 Task: Find connections with filter location Baracoa with filter topic #lifestylewith filter profile language Spanish with filter current company Infor with filter school Erode Sengunthar Engineering College with filter industry Think Tanks with filter service category Graphic Design with filter keywords title Electrician
Action: Mouse moved to (698, 90)
Screenshot: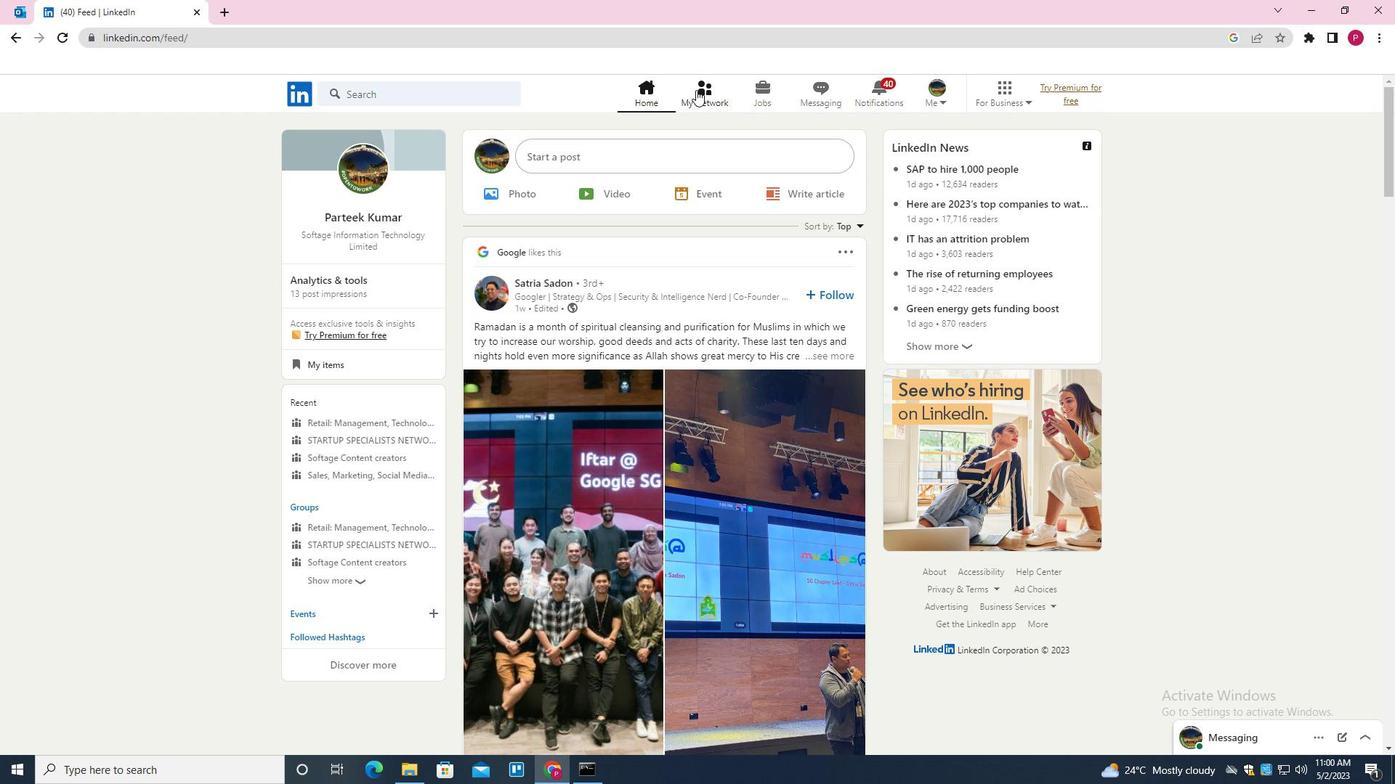 
Action: Mouse pressed left at (698, 90)
Screenshot: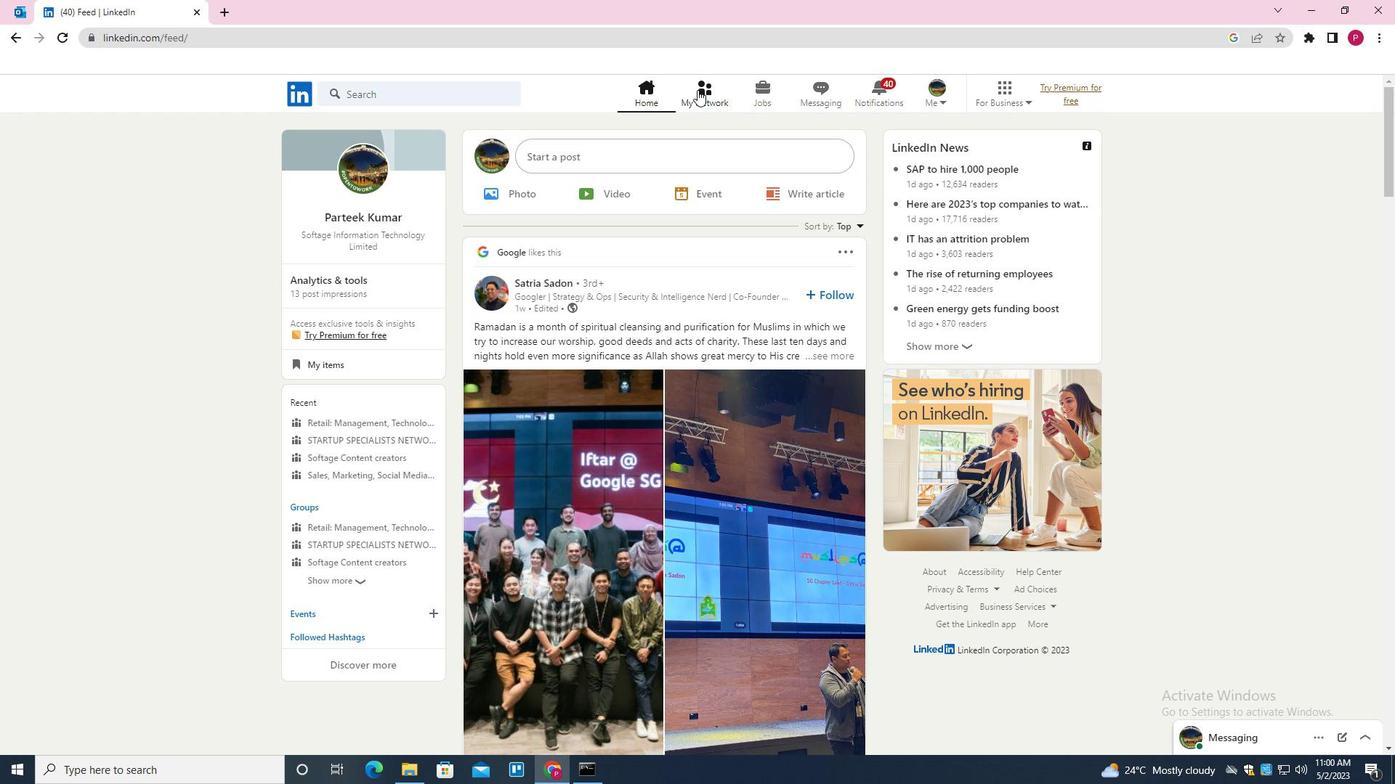 
Action: Mouse moved to (446, 162)
Screenshot: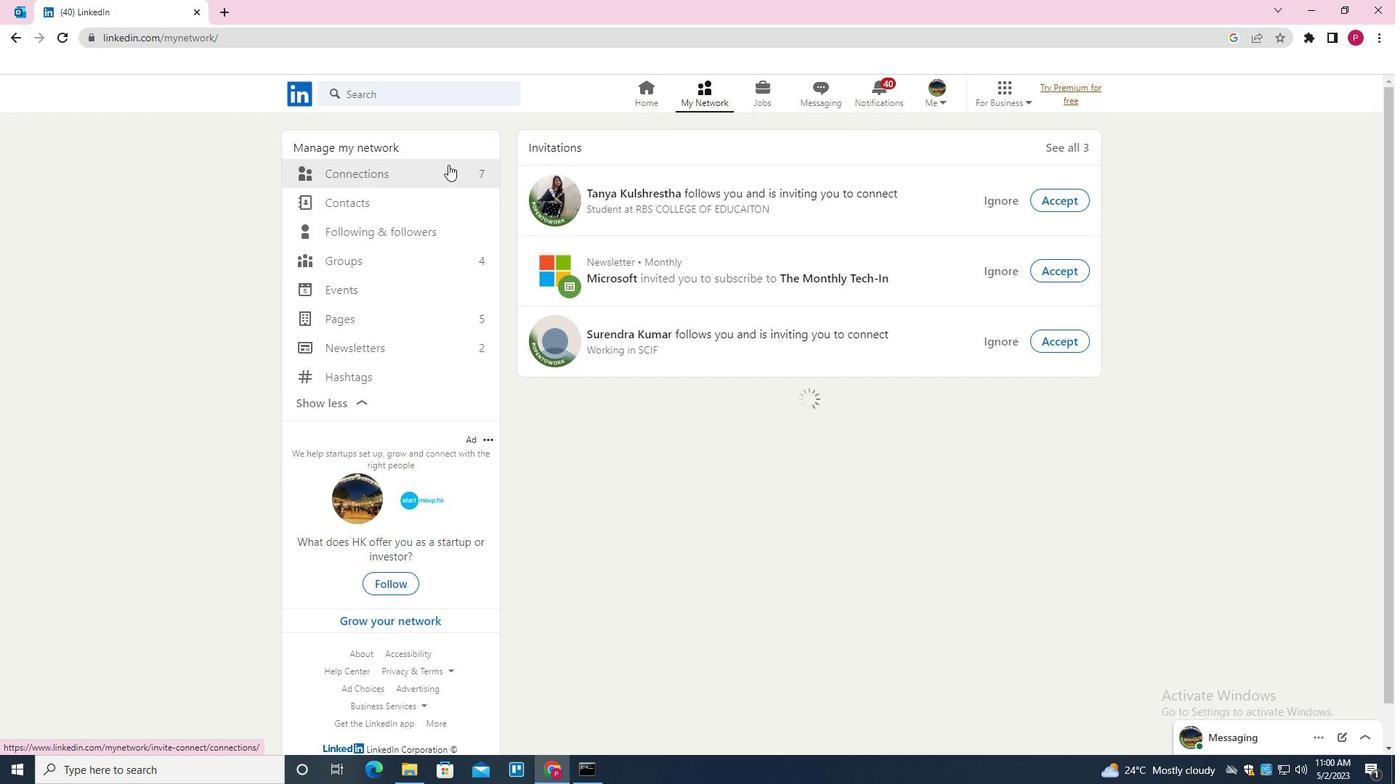 
Action: Mouse pressed left at (446, 162)
Screenshot: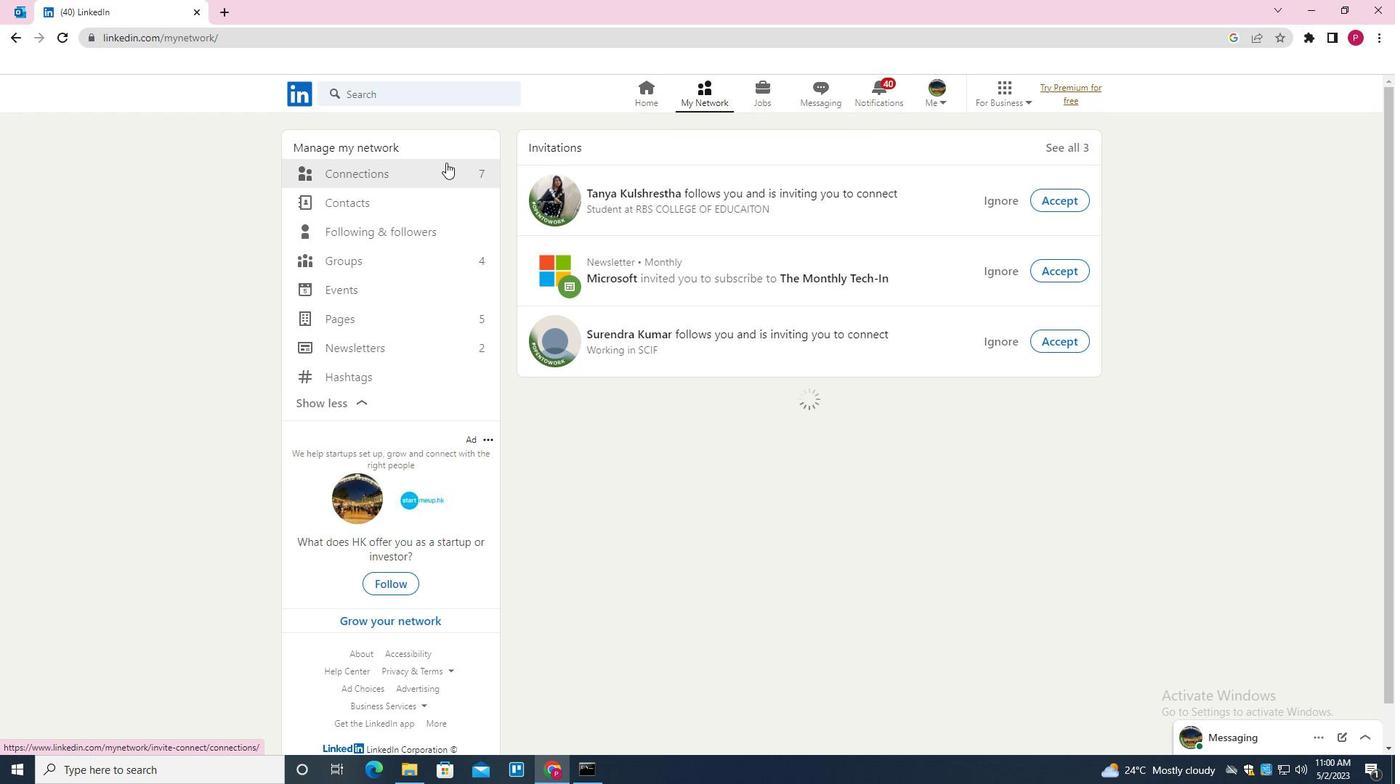 
Action: Mouse moved to (472, 176)
Screenshot: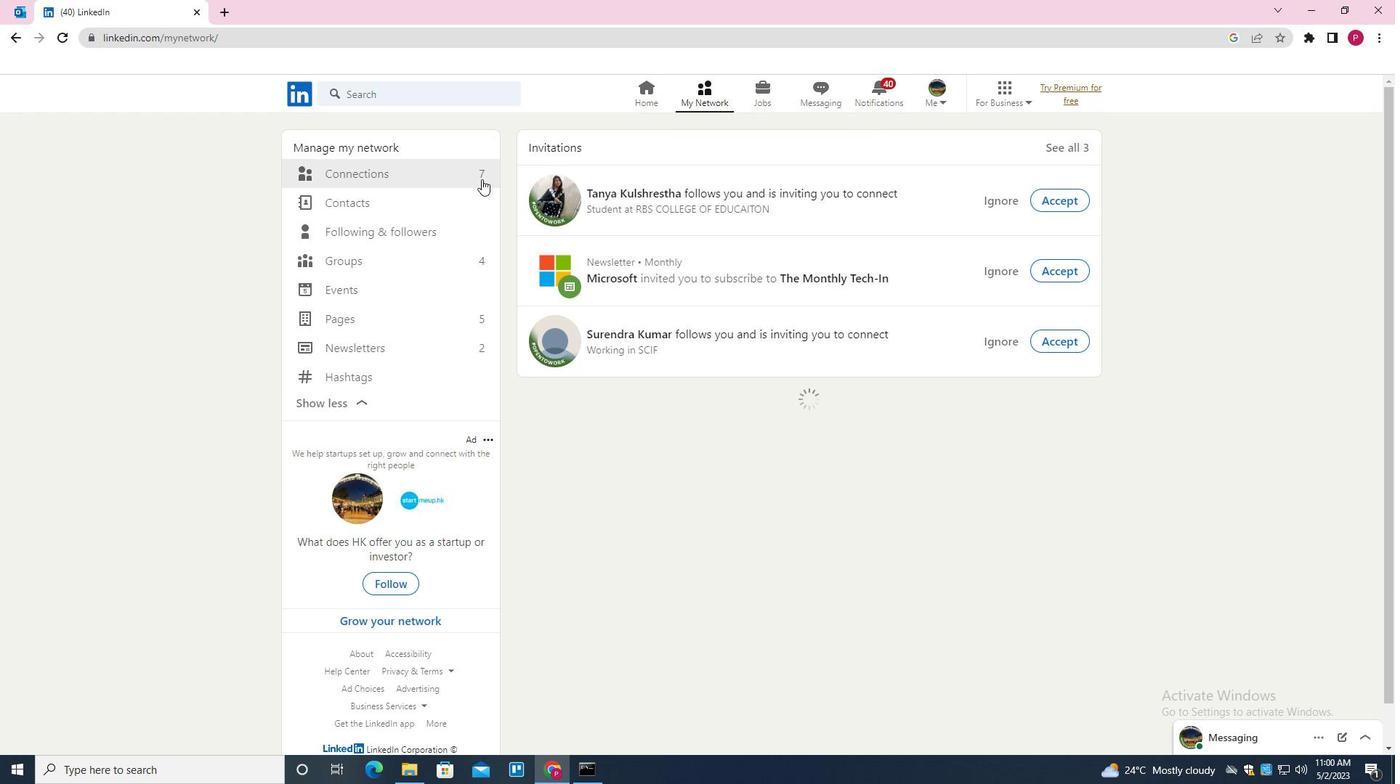 
Action: Mouse pressed left at (472, 176)
Screenshot: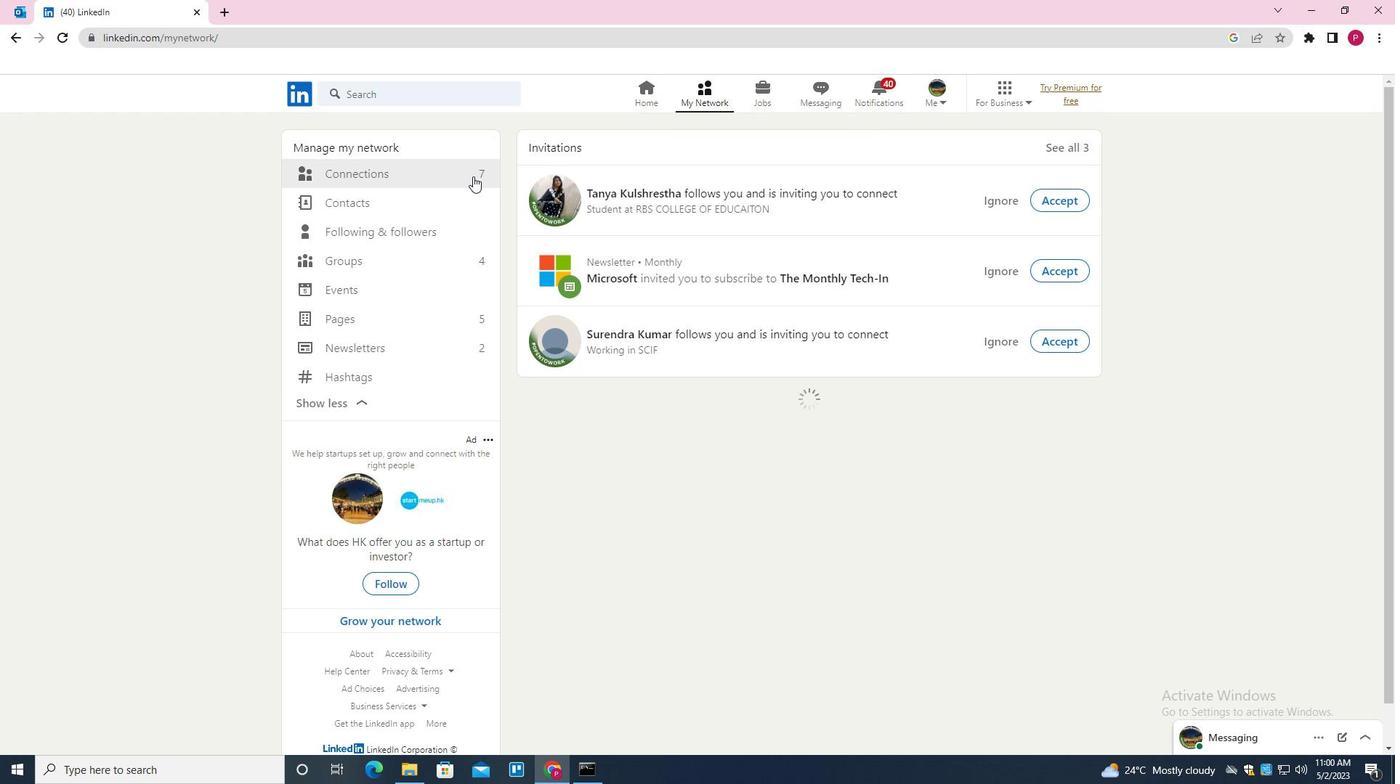 
Action: Mouse moved to (781, 175)
Screenshot: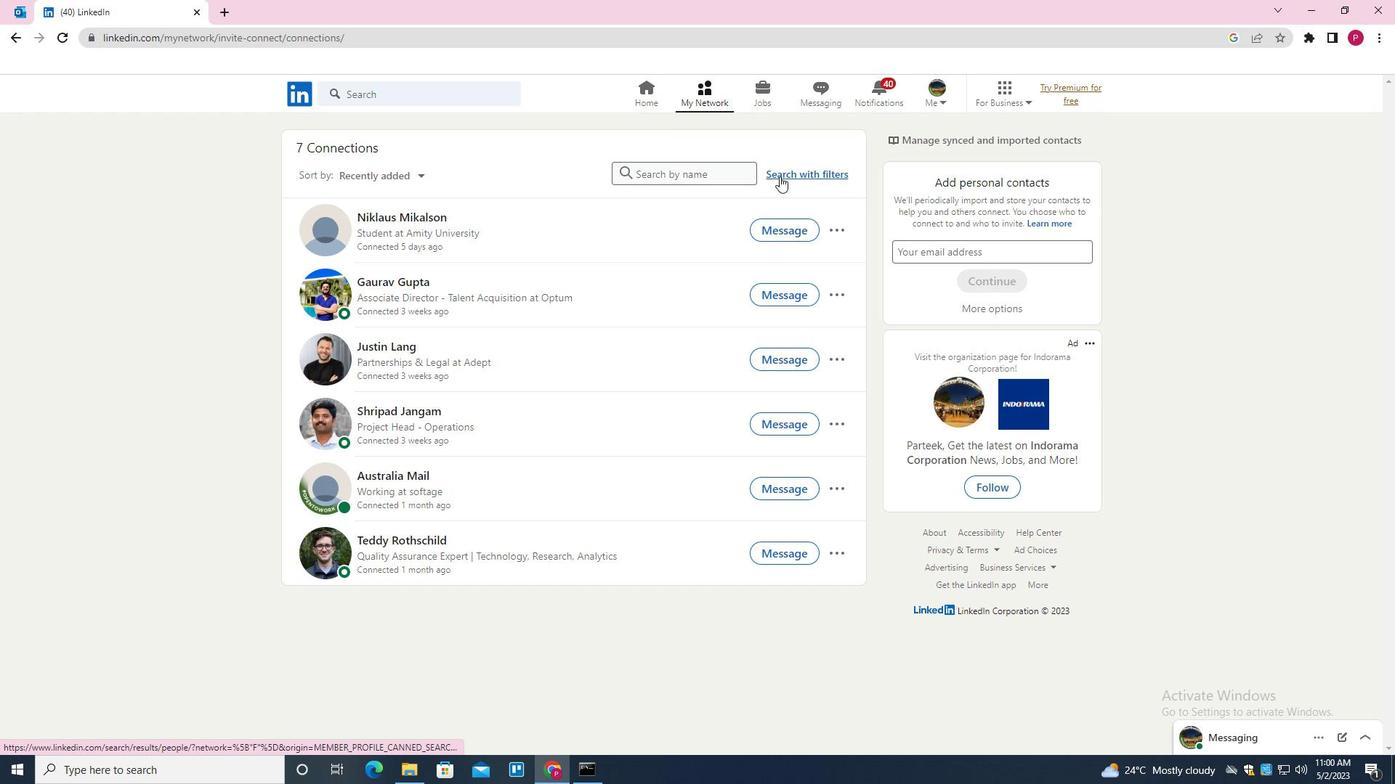 
Action: Mouse pressed left at (781, 175)
Screenshot: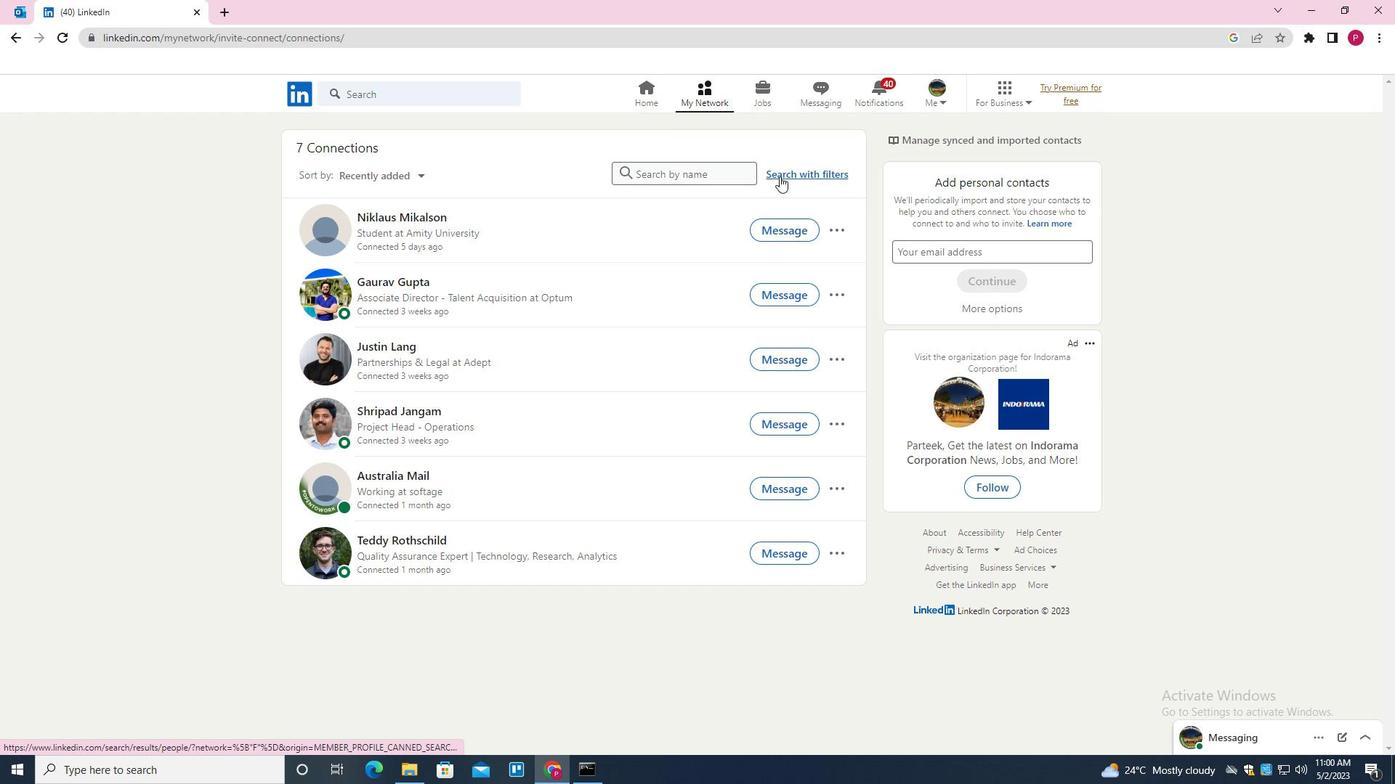 
Action: Mouse moved to (742, 132)
Screenshot: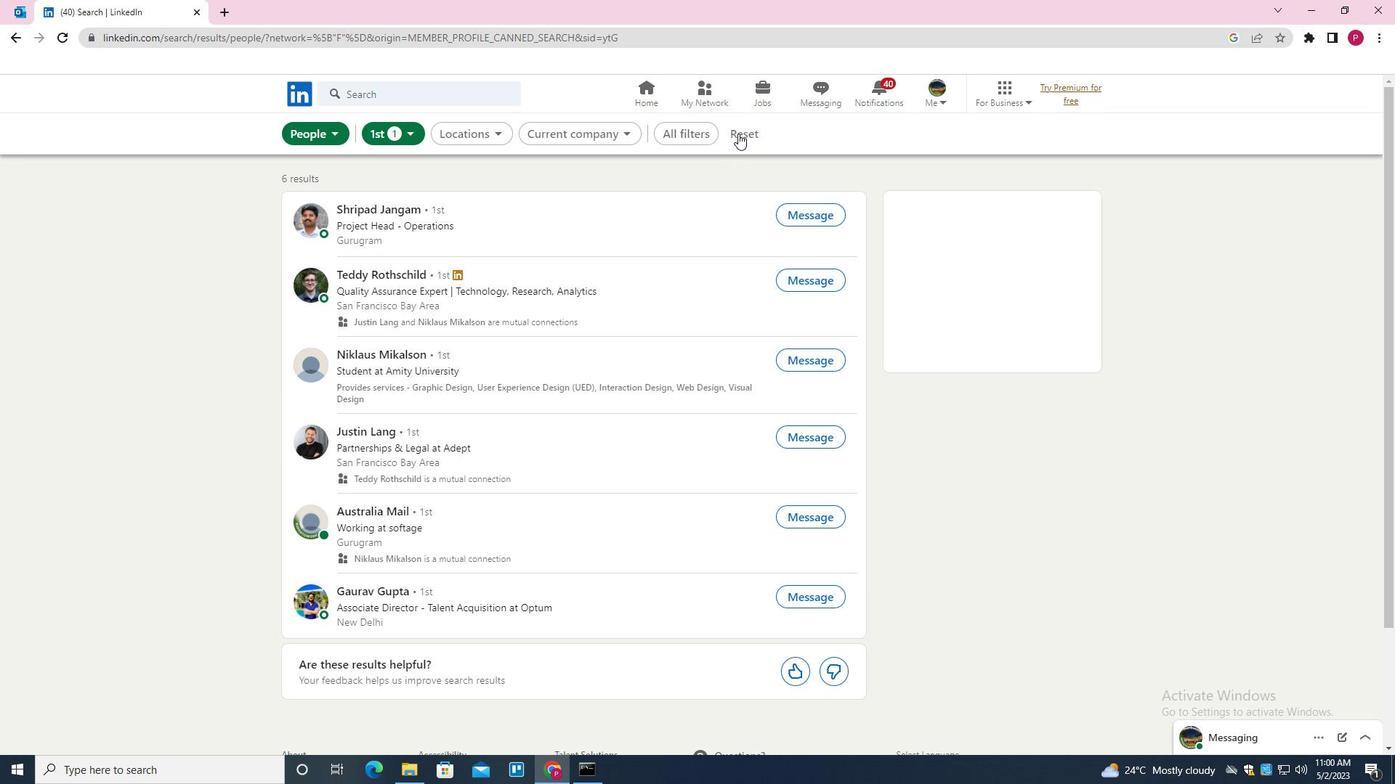 
Action: Mouse pressed left at (742, 132)
Screenshot: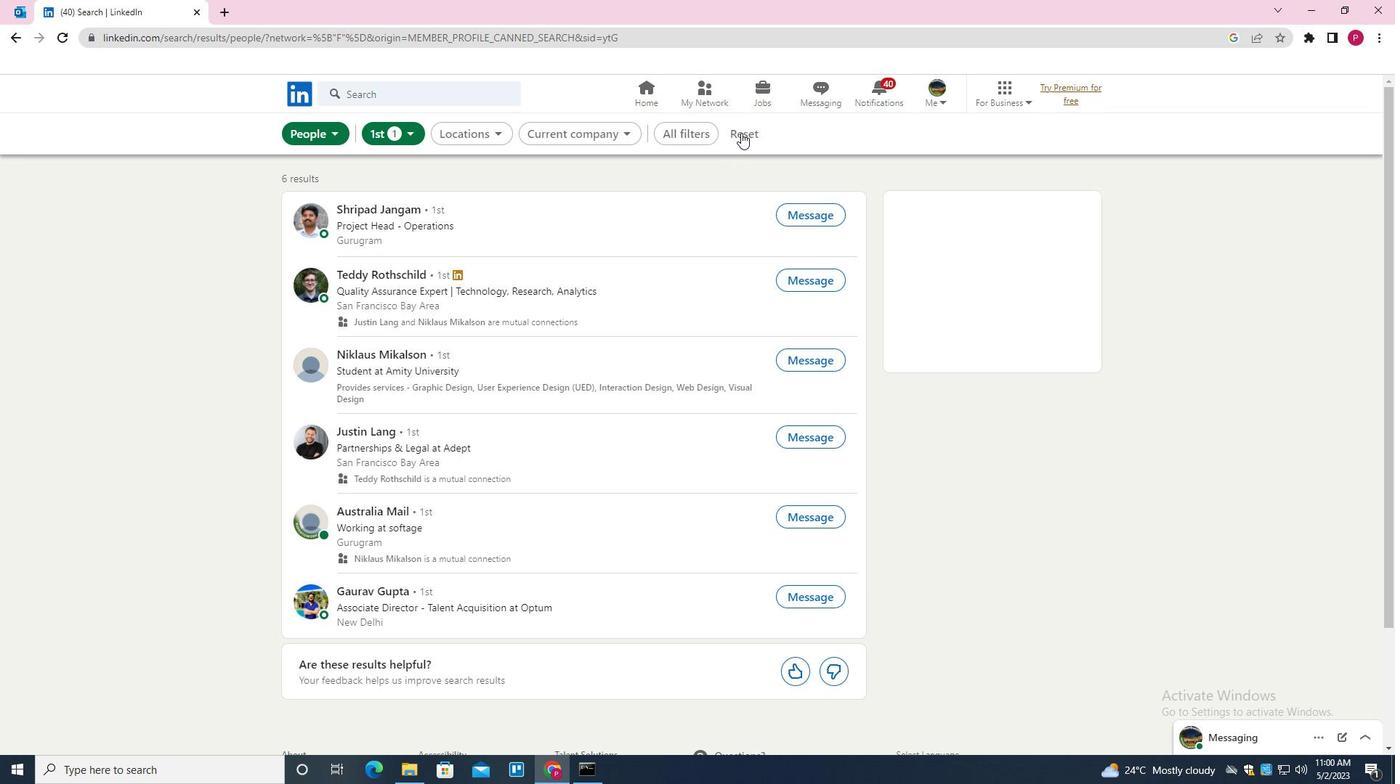 
Action: Mouse moved to (726, 133)
Screenshot: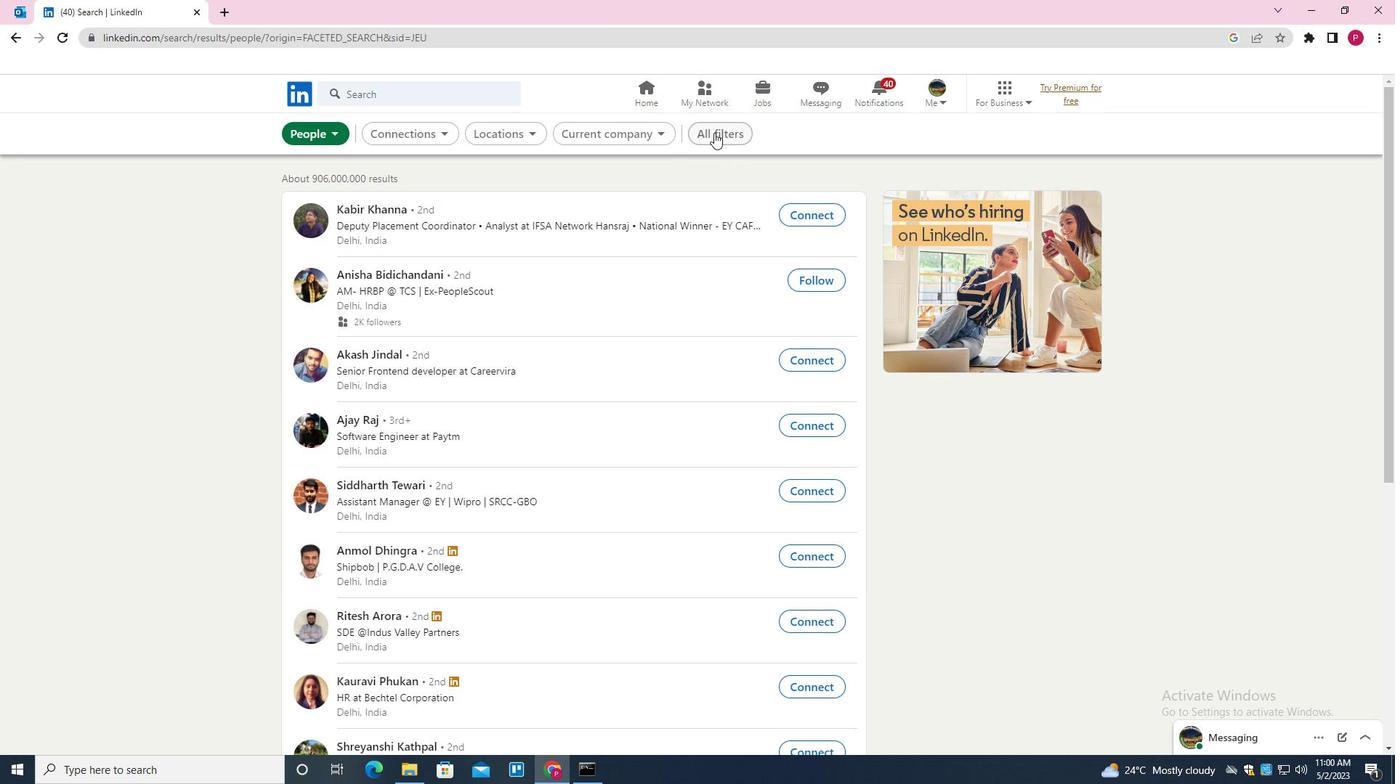 
Action: Mouse pressed left at (726, 133)
Screenshot: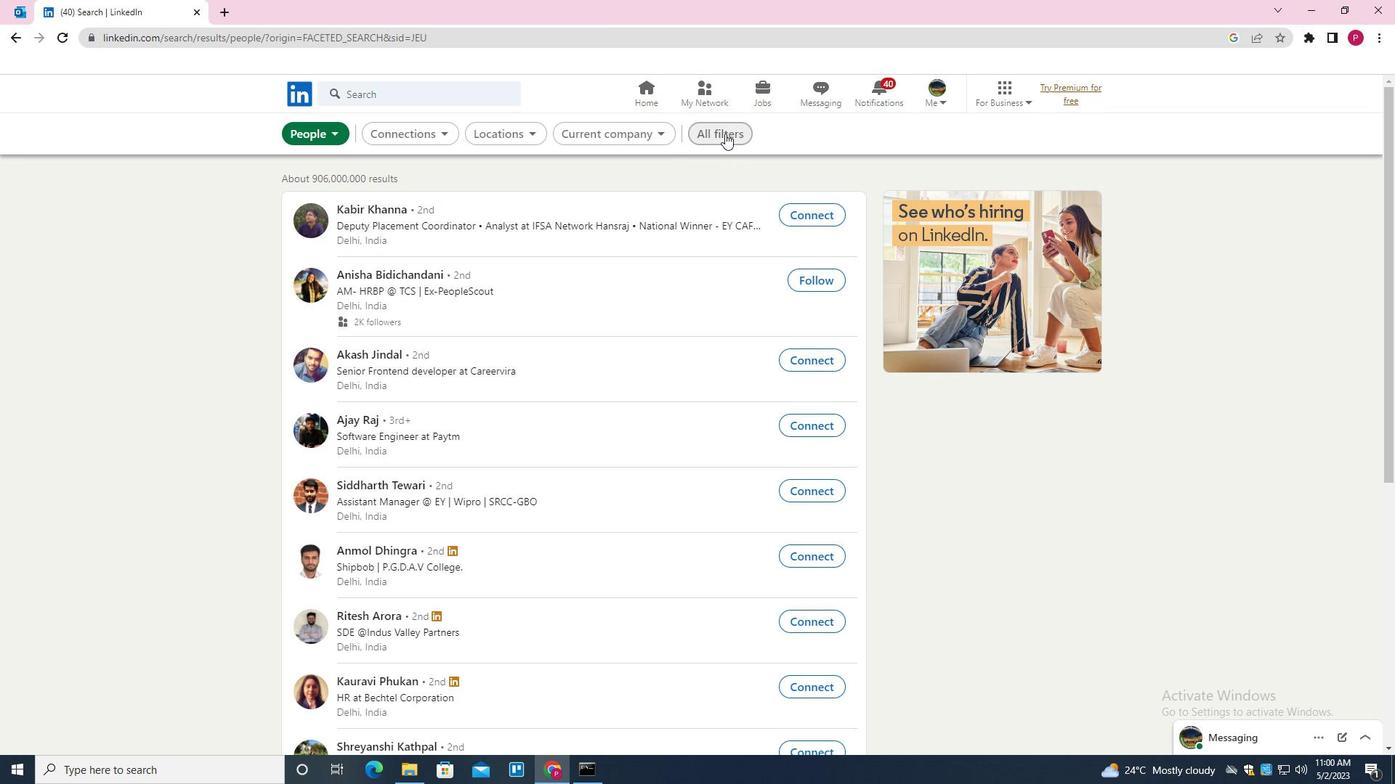 
Action: Mouse moved to (1081, 416)
Screenshot: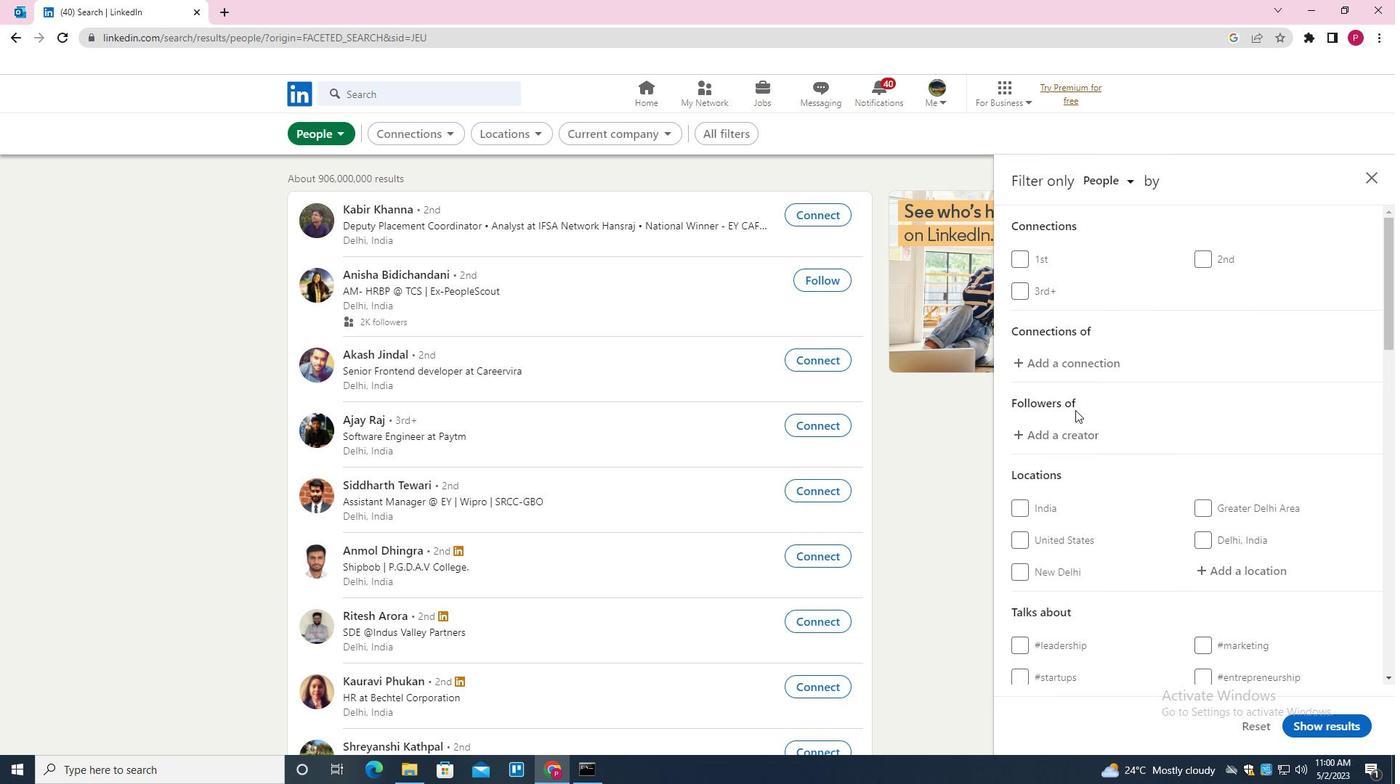 
Action: Mouse scrolled (1081, 415) with delta (0, 0)
Screenshot: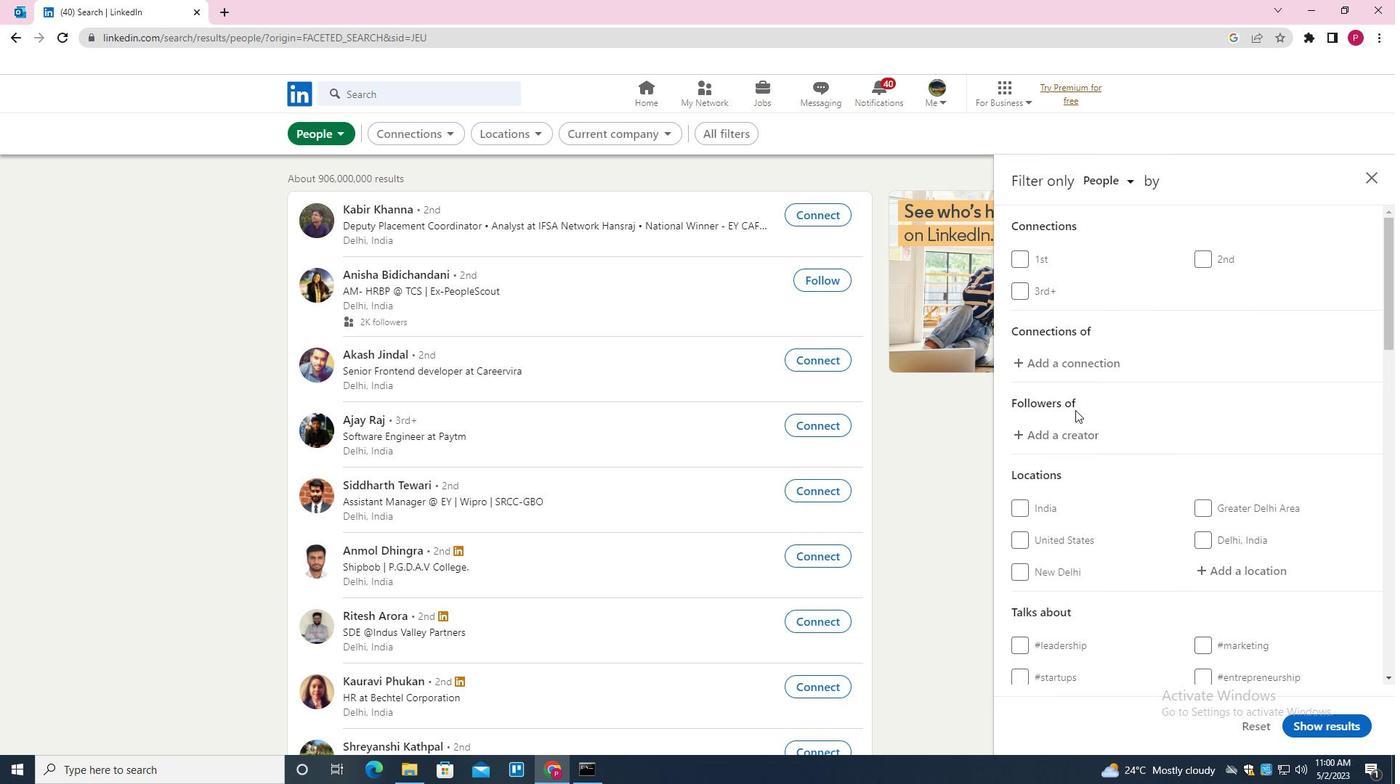
Action: Mouse moved to (1117, 426)
Screenshot: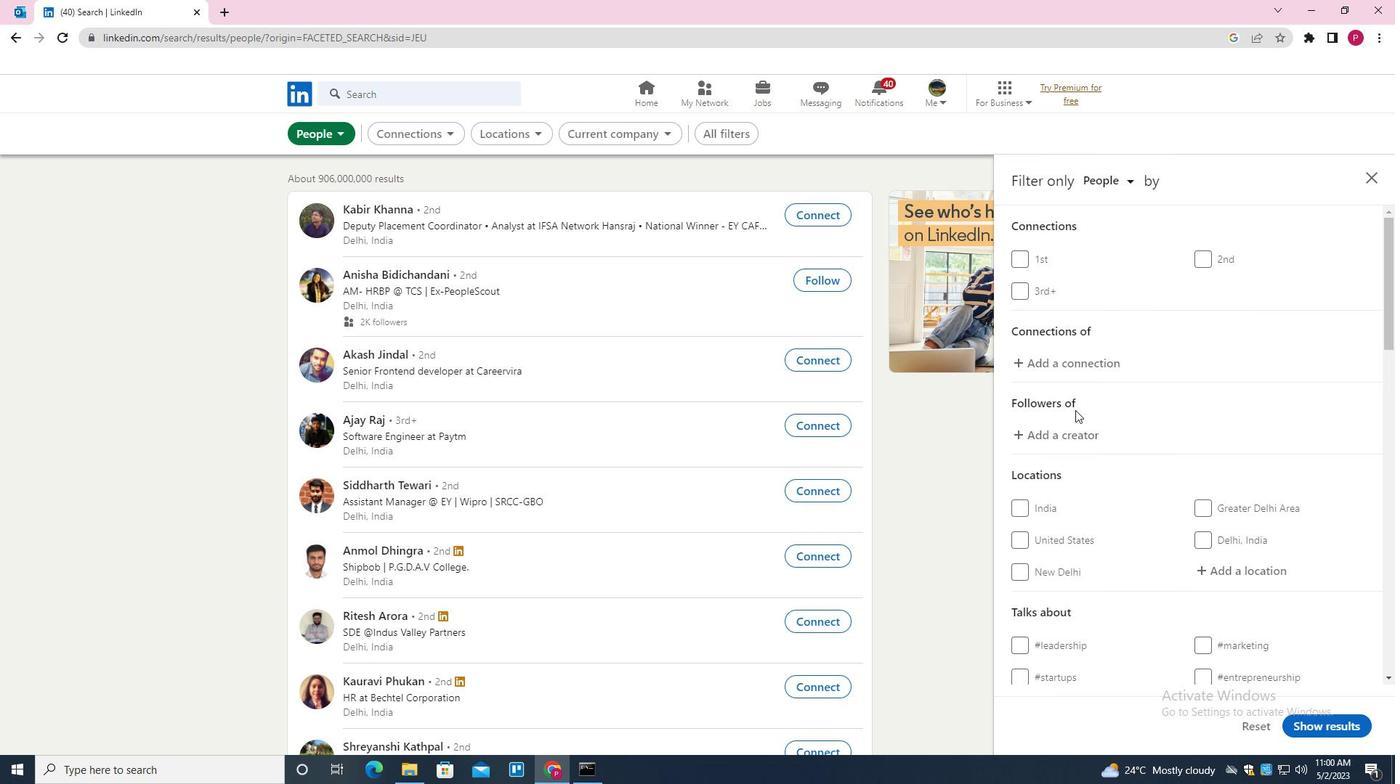 
Action: Mouse scrolled (1117, 425) with delta (0, 0)
Screenshot: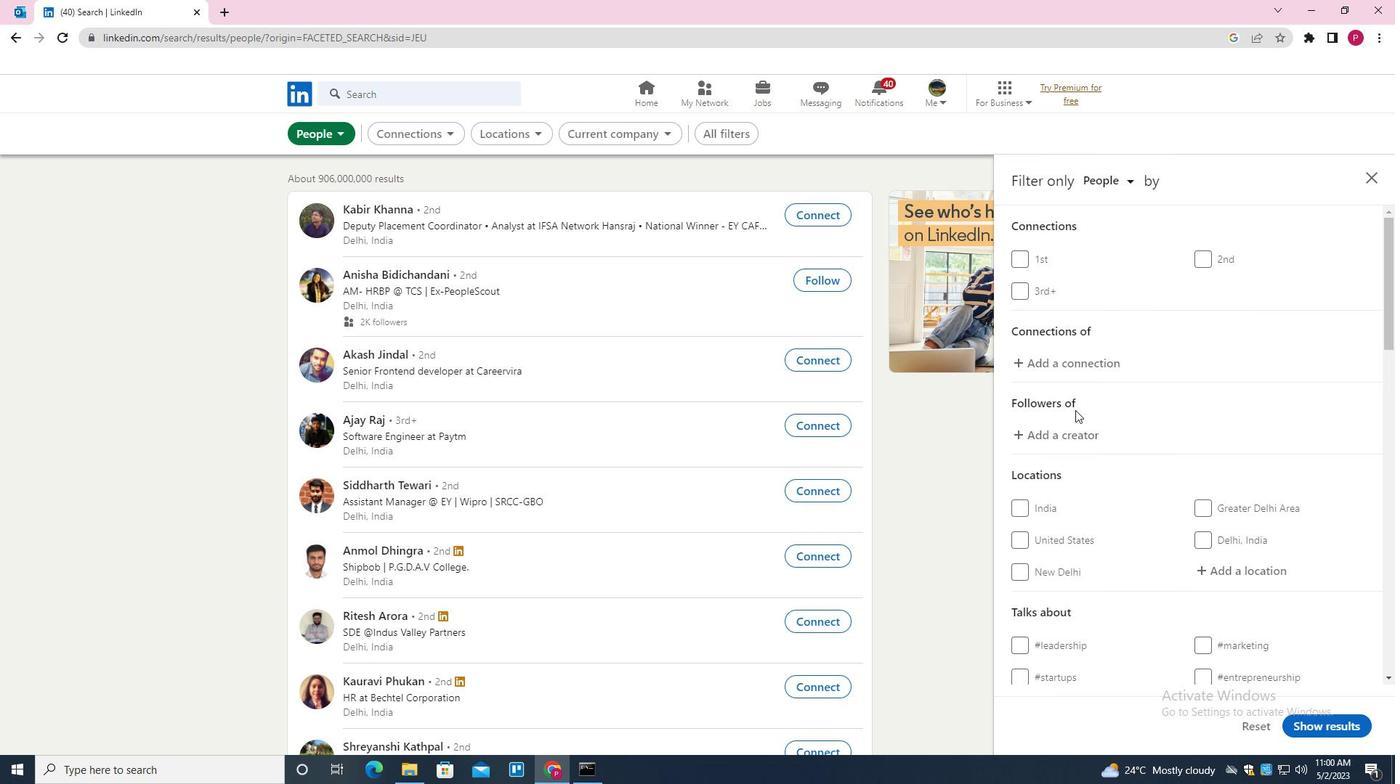 
Action: Mouse moved to (1228, 434)
Screenshot: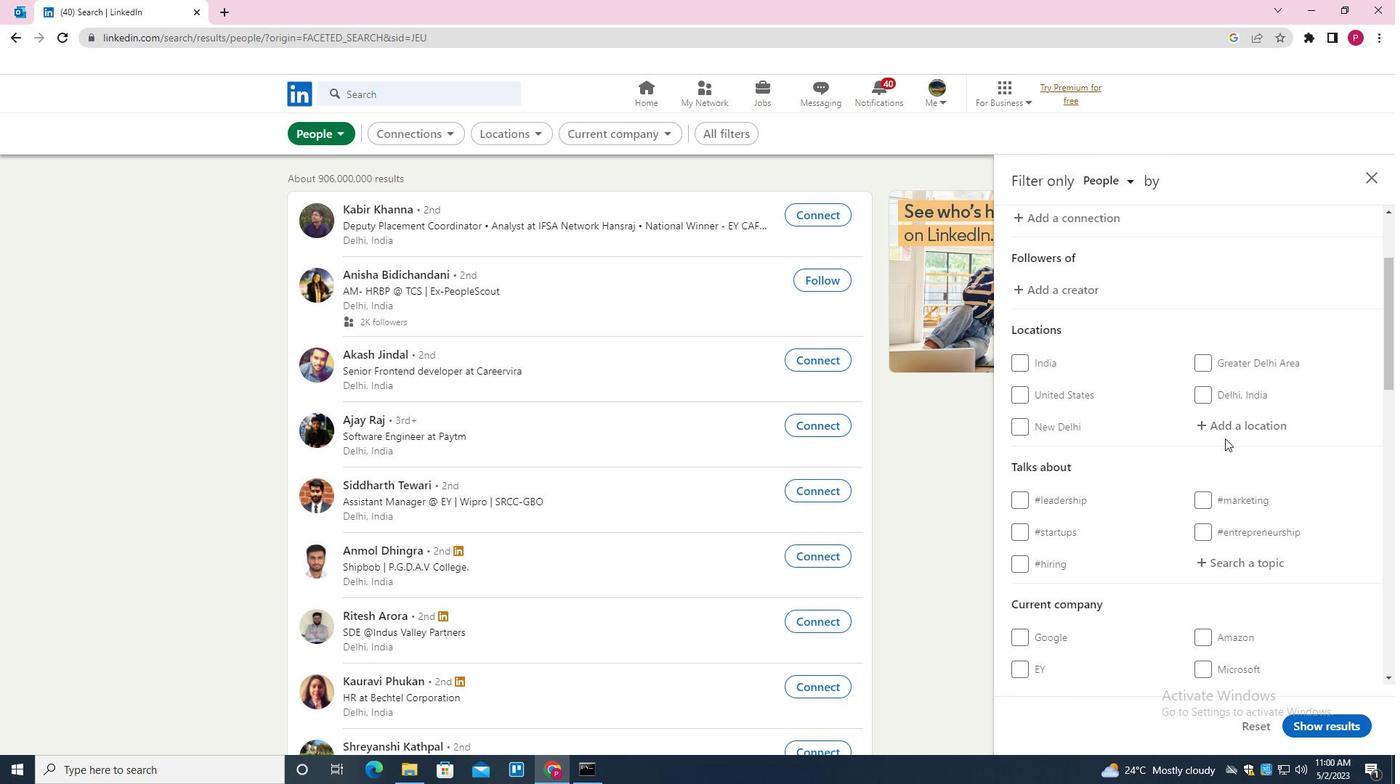 
Action: Mouse pressed left at (1228, 434)
Screenshot: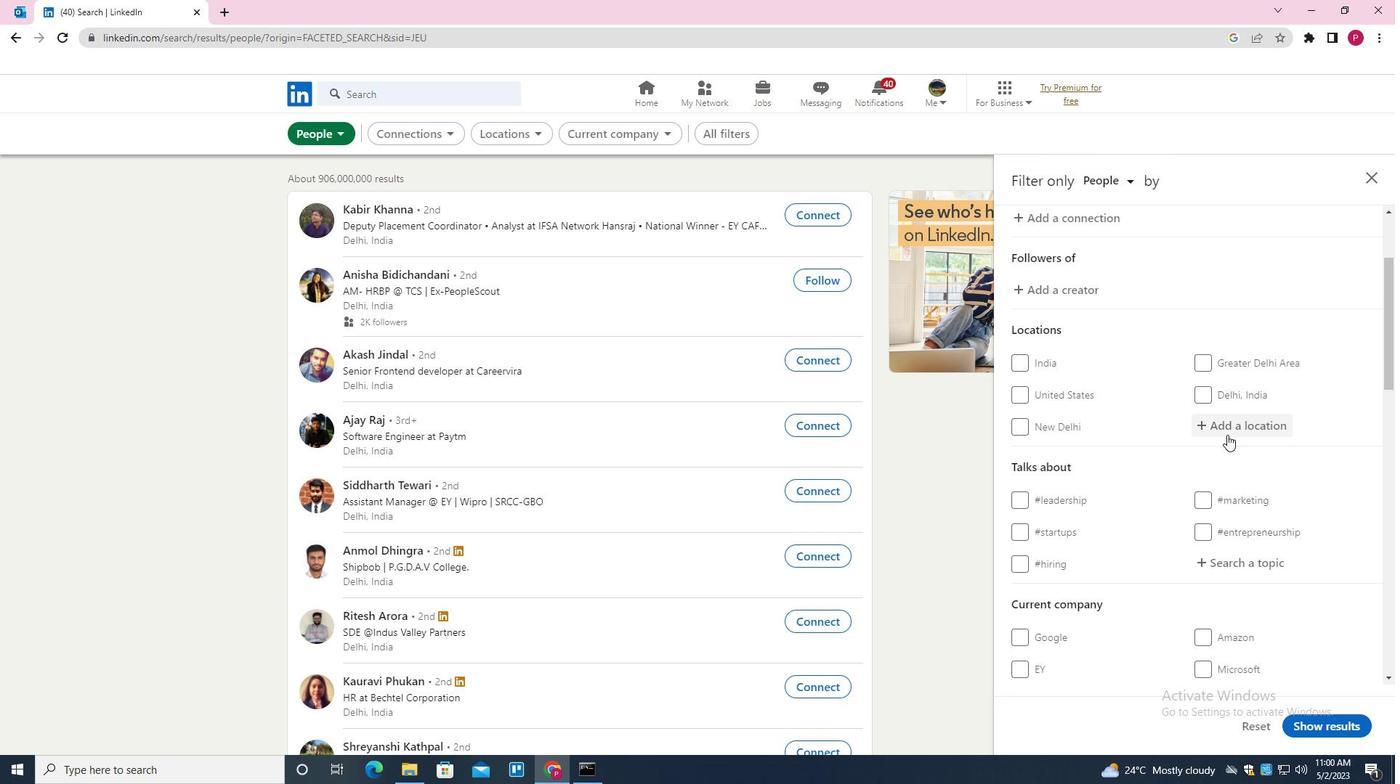 
Action: Mouse moved to (1111, 508)
Screenshot: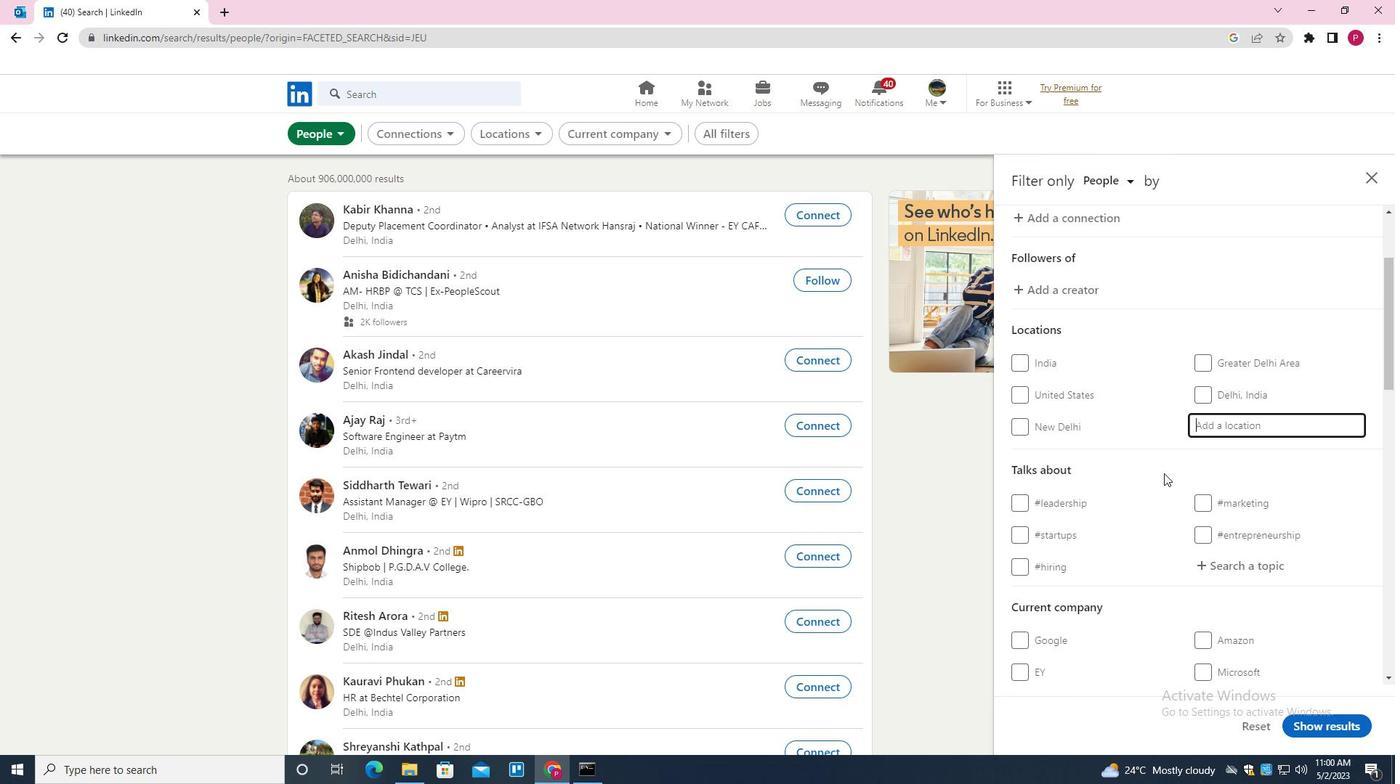 
Action: Key pressed <Key.shift>BARACOA<Key.down><Key.enter>
Screenshot: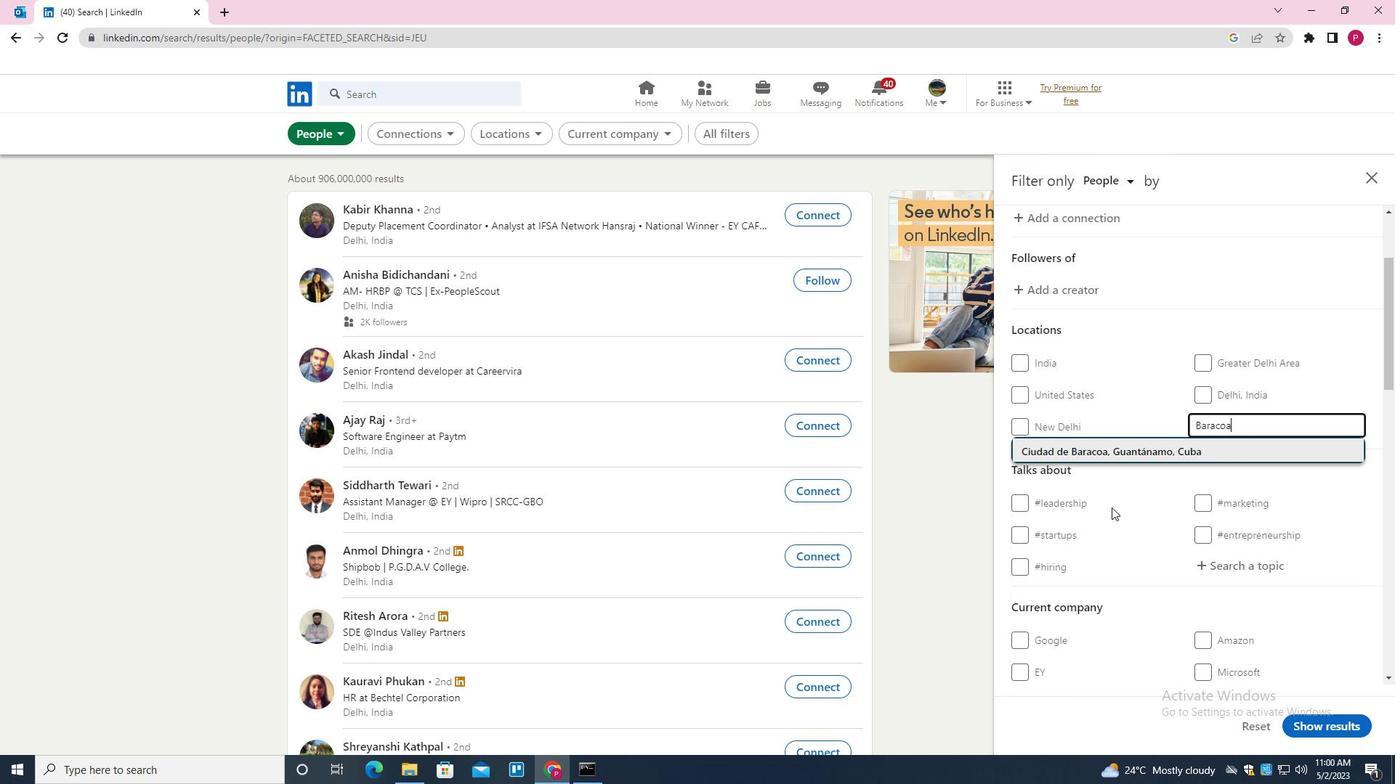 
Action: Mouse moved to (1137, 489)
Screenshot: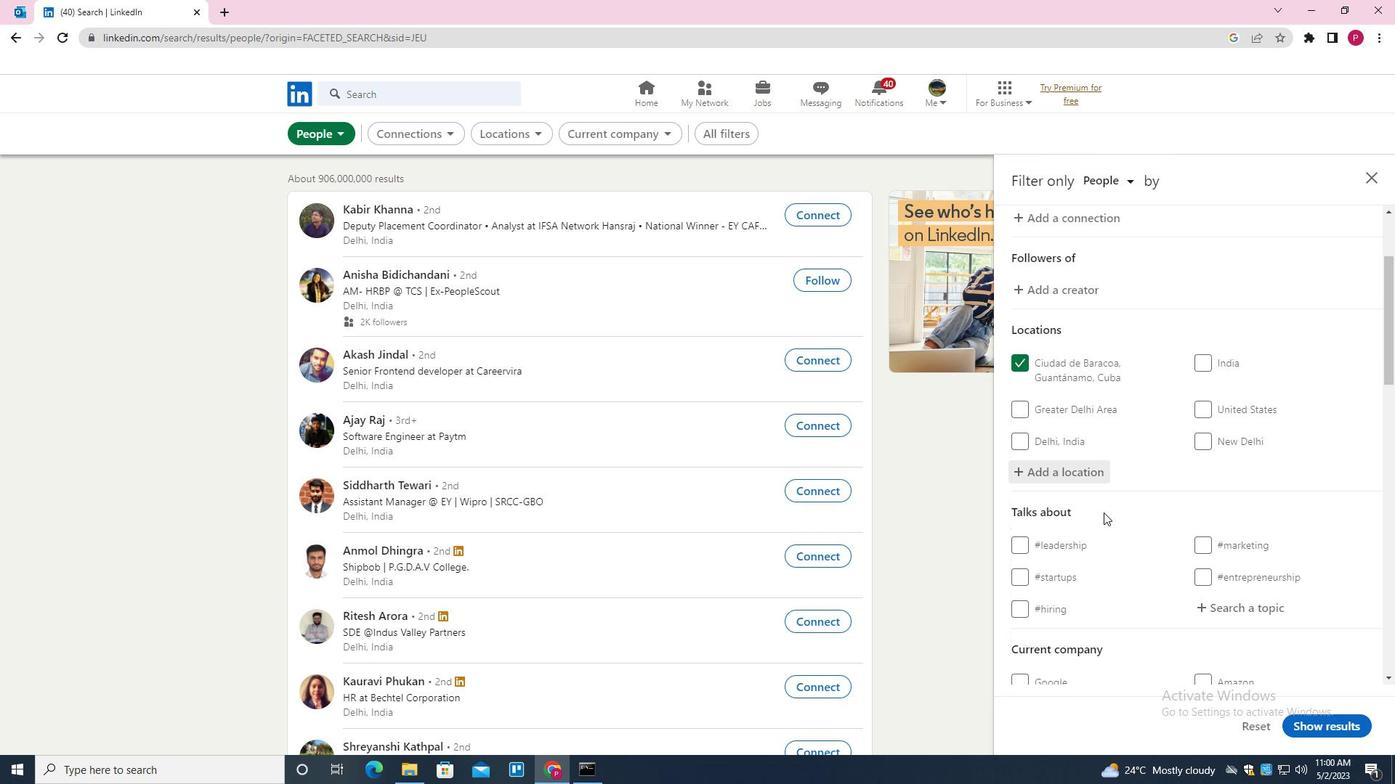 
Action: Mouse scrolled (1137, 488) with delta (0, 0)
Screenshot: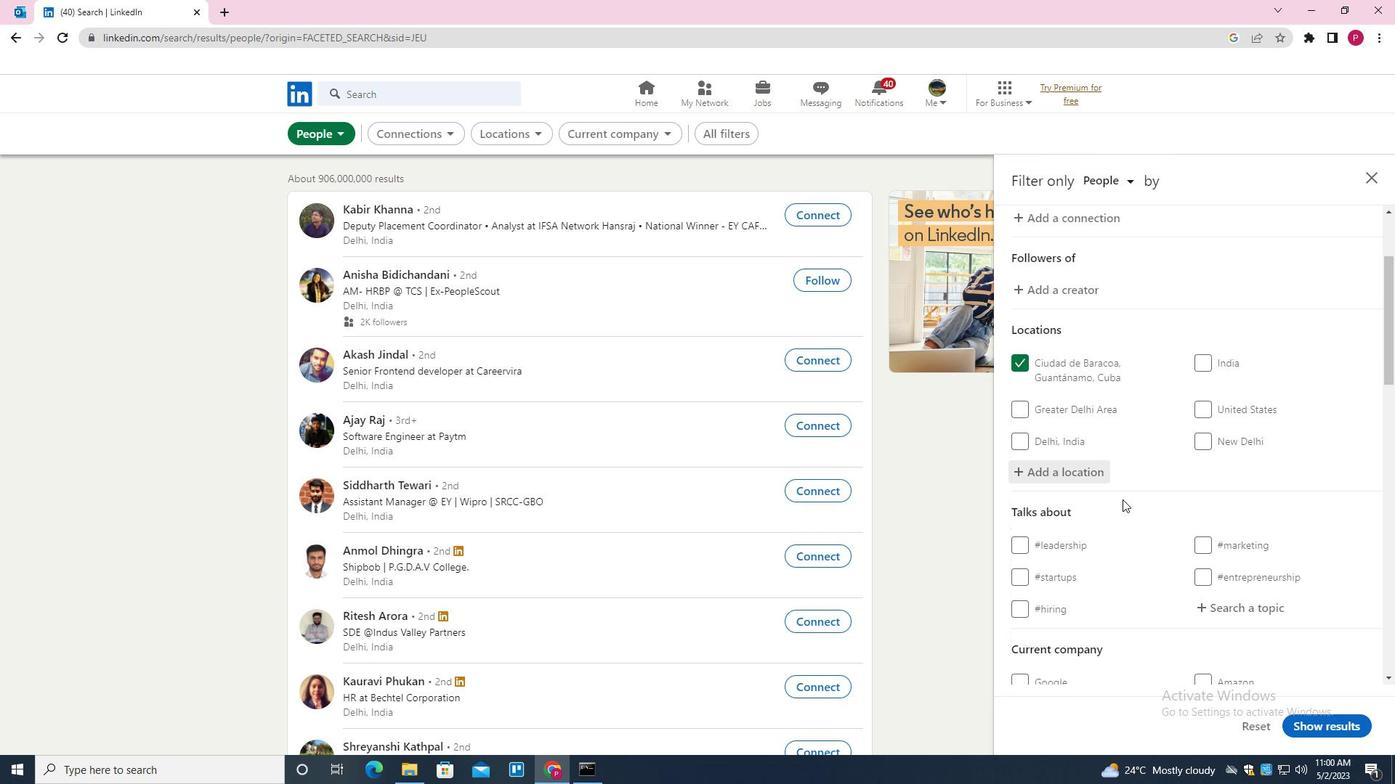 
Action: Mouse scrolled (1137, 488) with delta (0, 0)
Screenshot: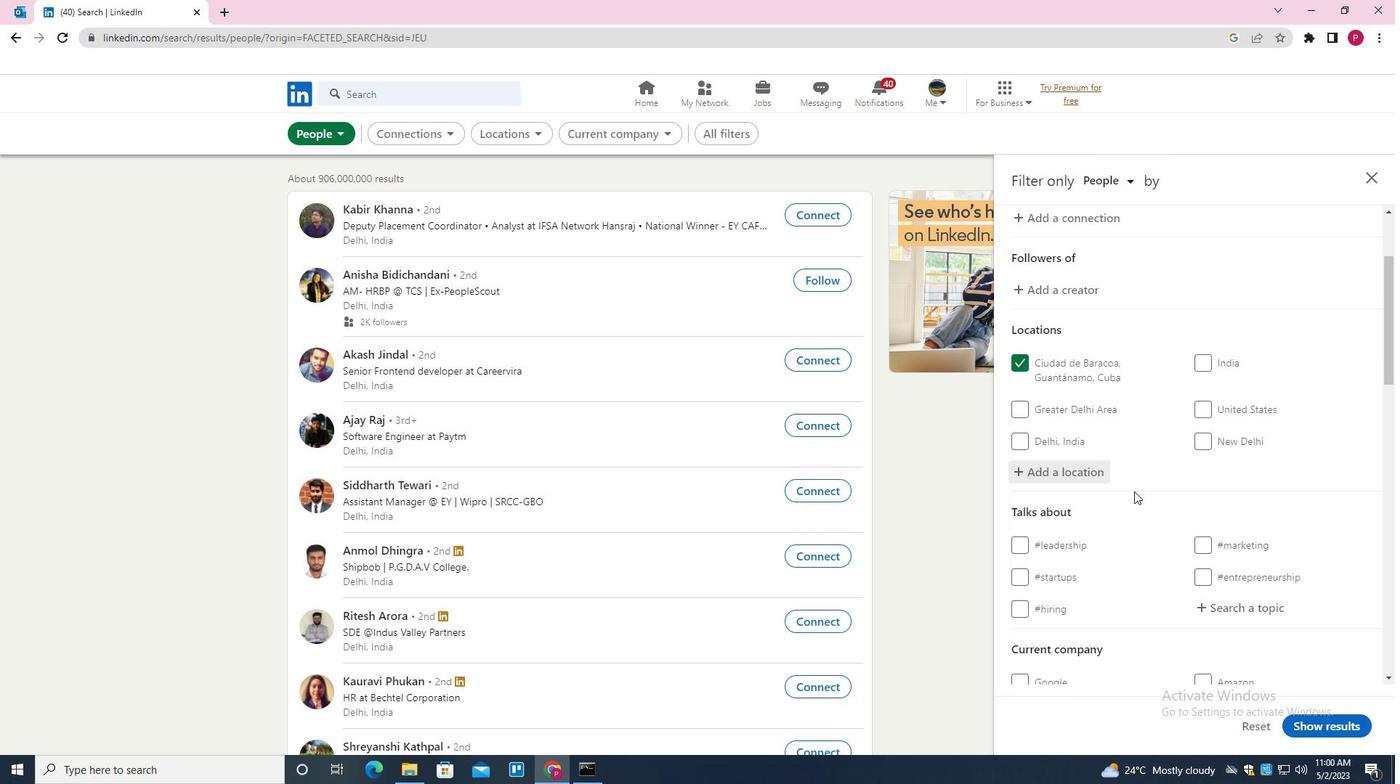 
Action: Mouse scrolled (1137, 488) with delta (0, 0)
Screenshot: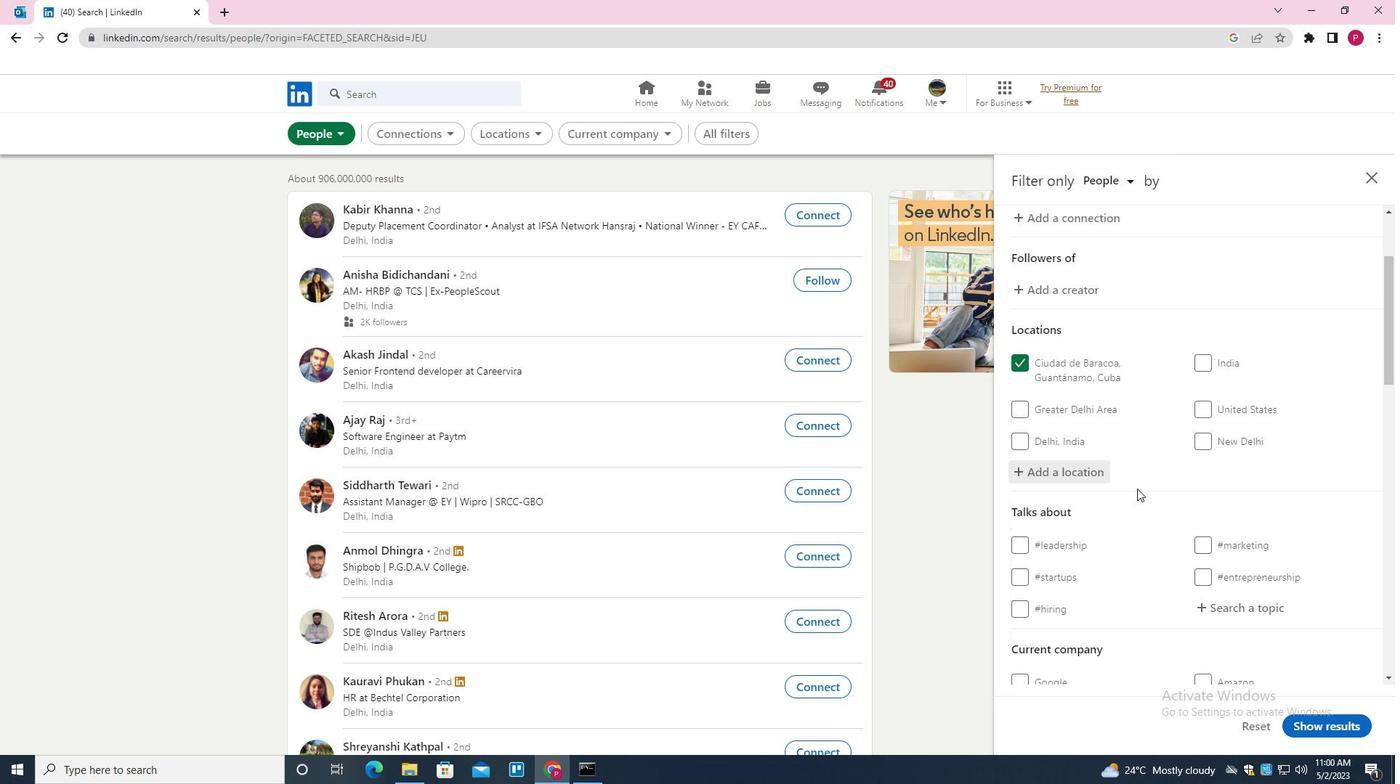 
Action: Mouse moved to (1225, 394)
Screenshot: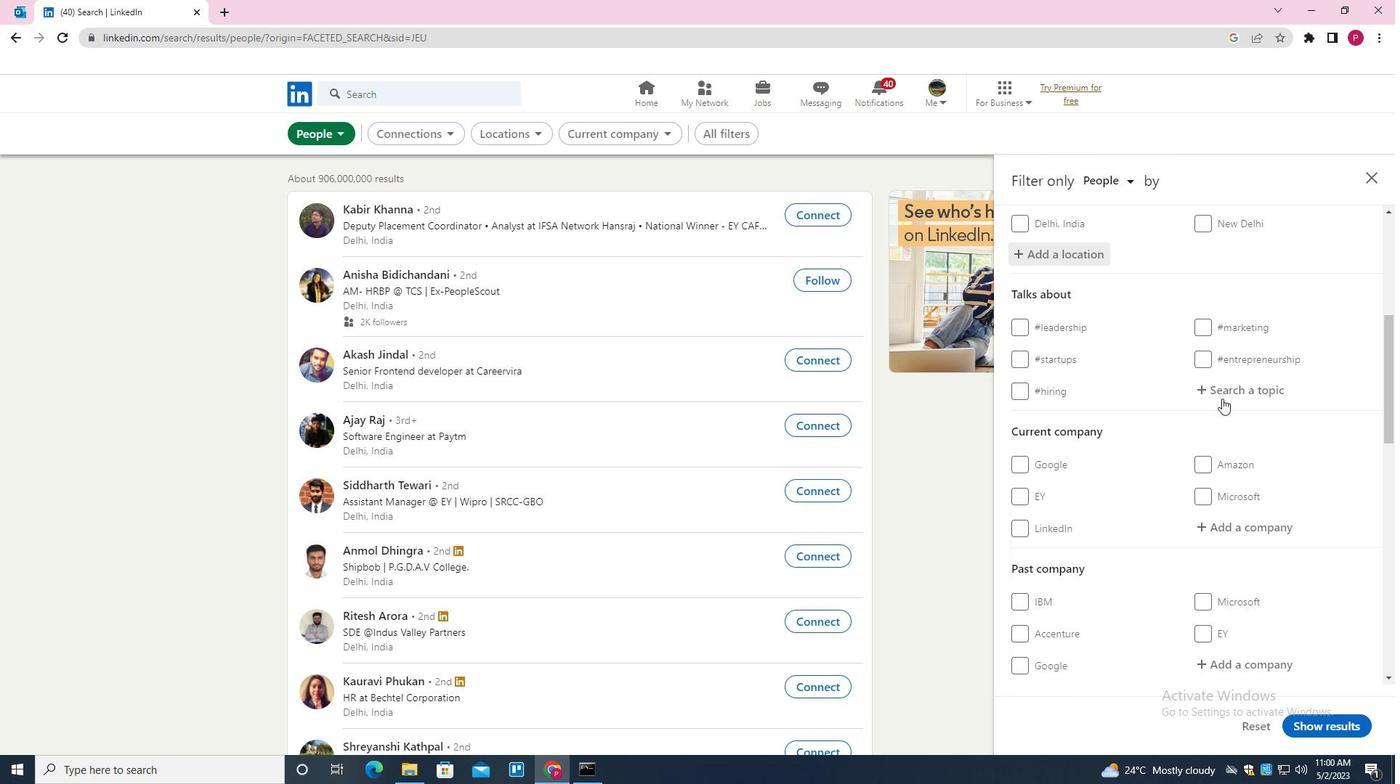 
Action: Mouse pressed left at (1225, 394)
Screenshot: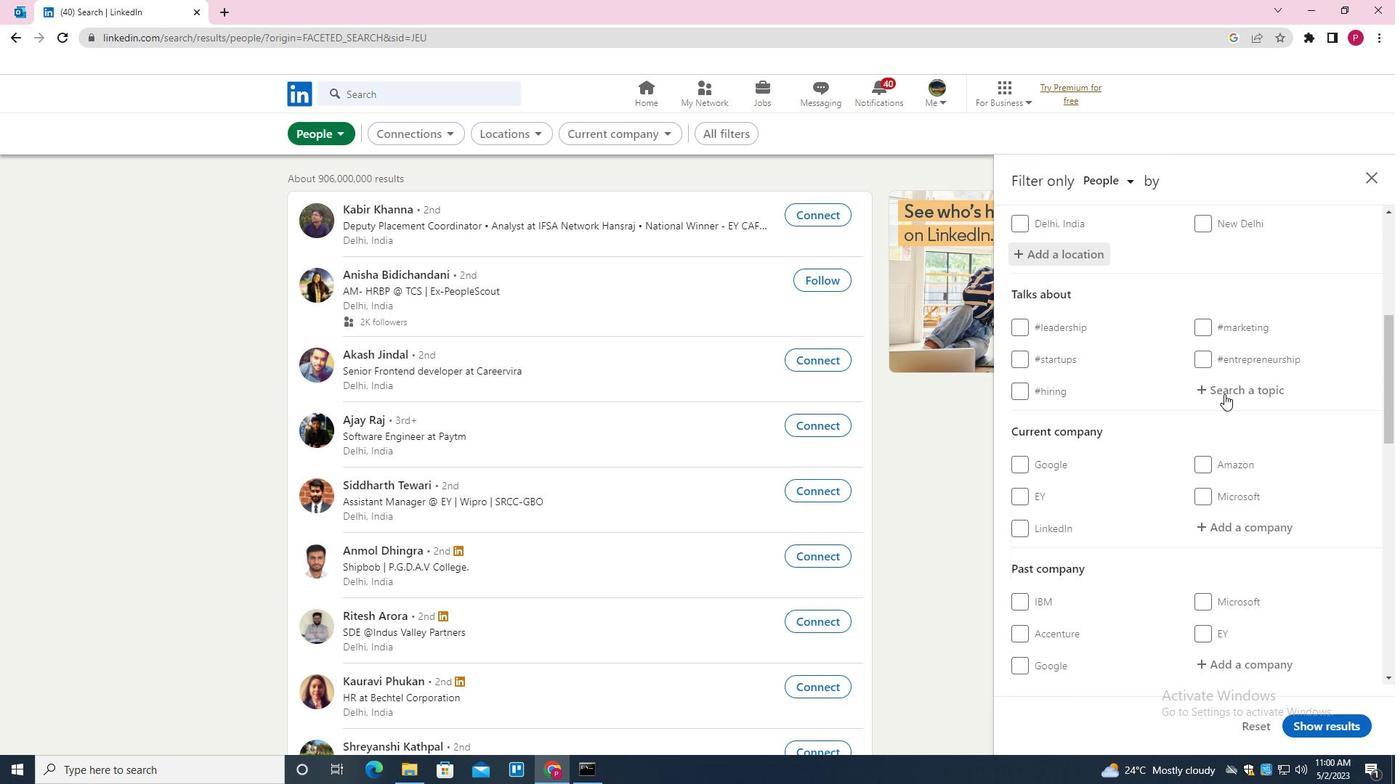 
Action: Mouse moved to (1162, 439)
Screenshot: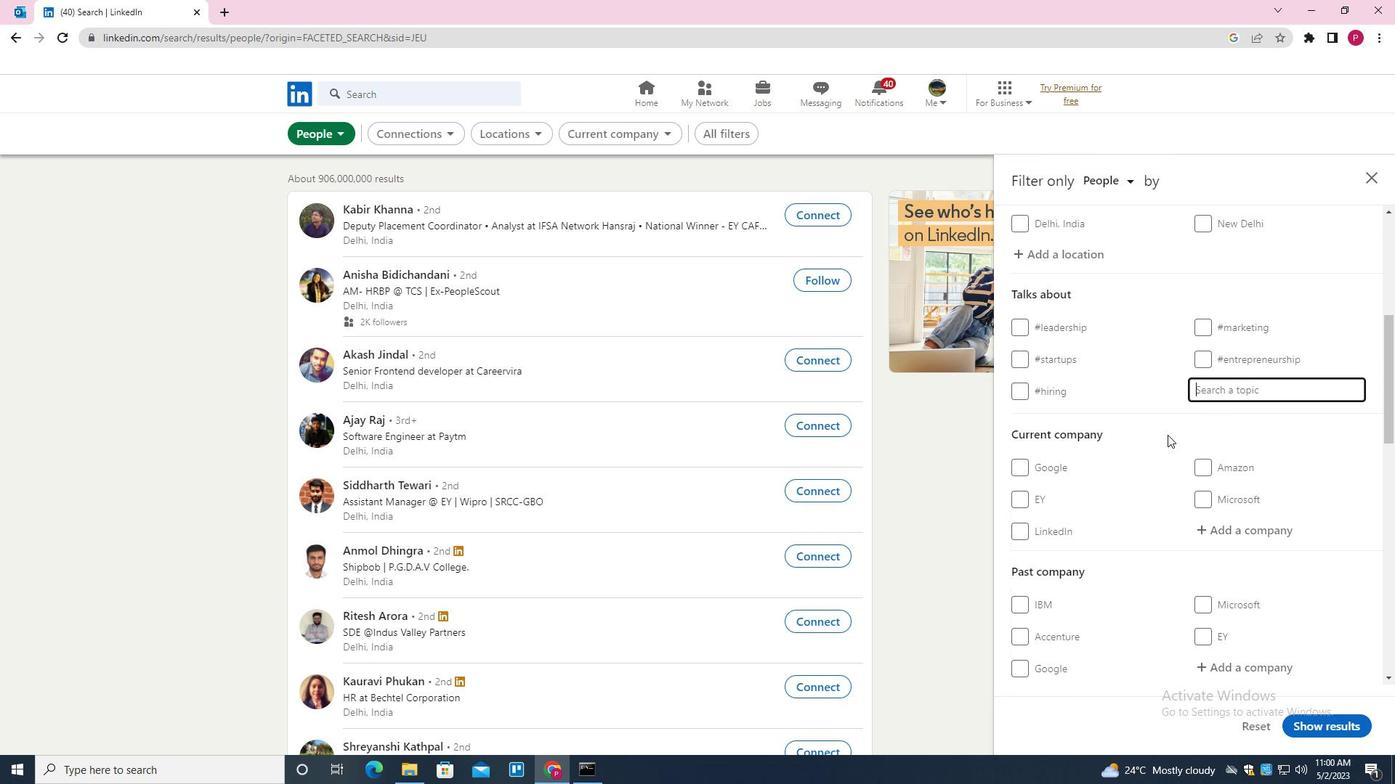 
Action: Key pressed LIFESTYLE<Key.down><Key.enter>
Screenshot: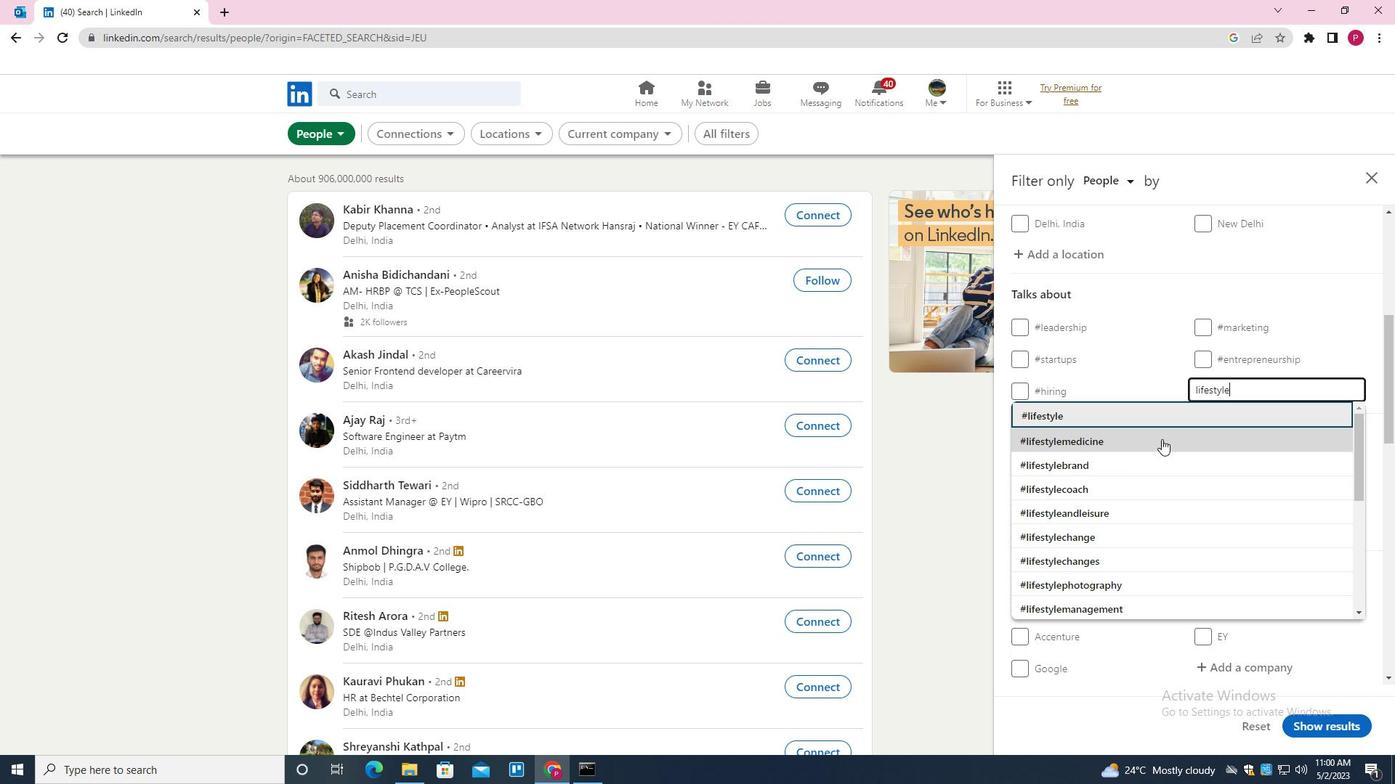 
Action: Mouse moved to (1159, 478)
Screenshot: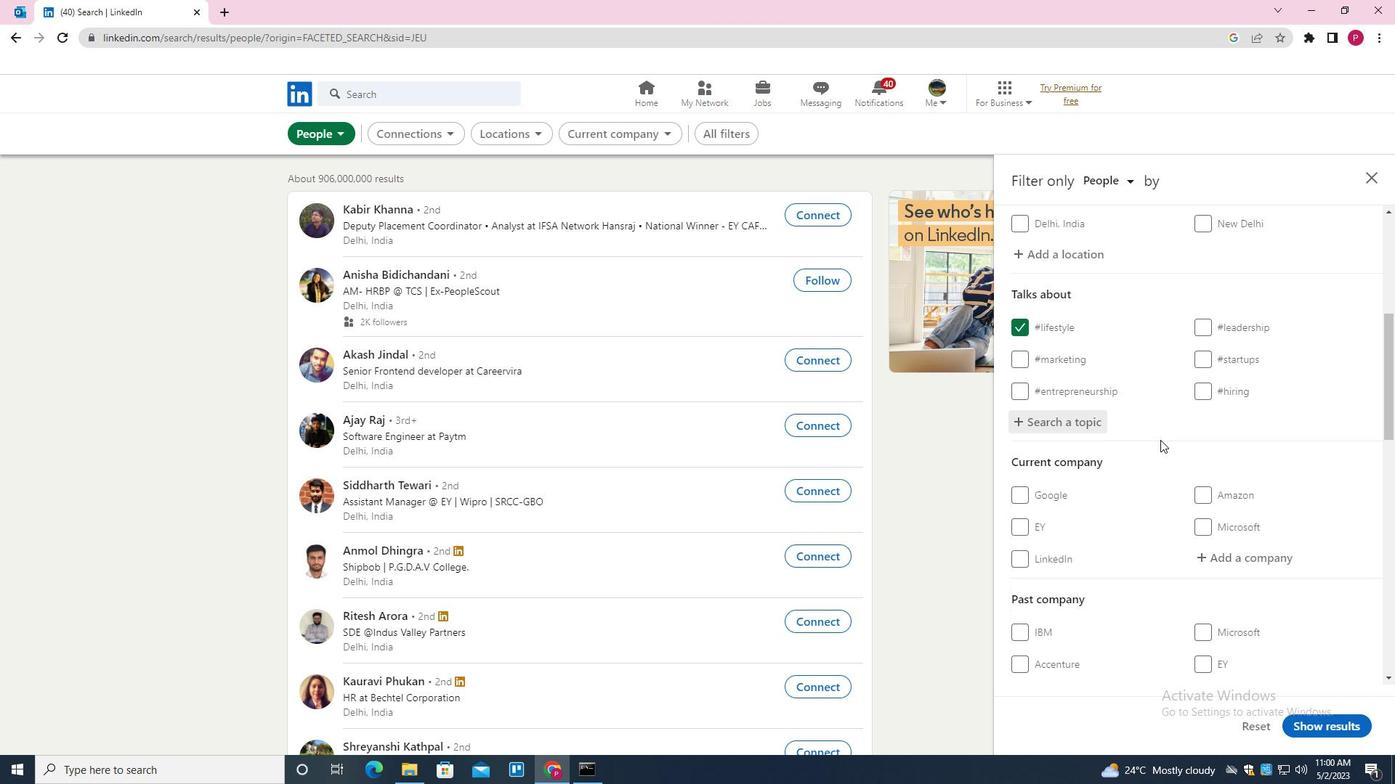 
Action: Mouse scrolled (1159, 477) with delta (0, 0)
Screenshot: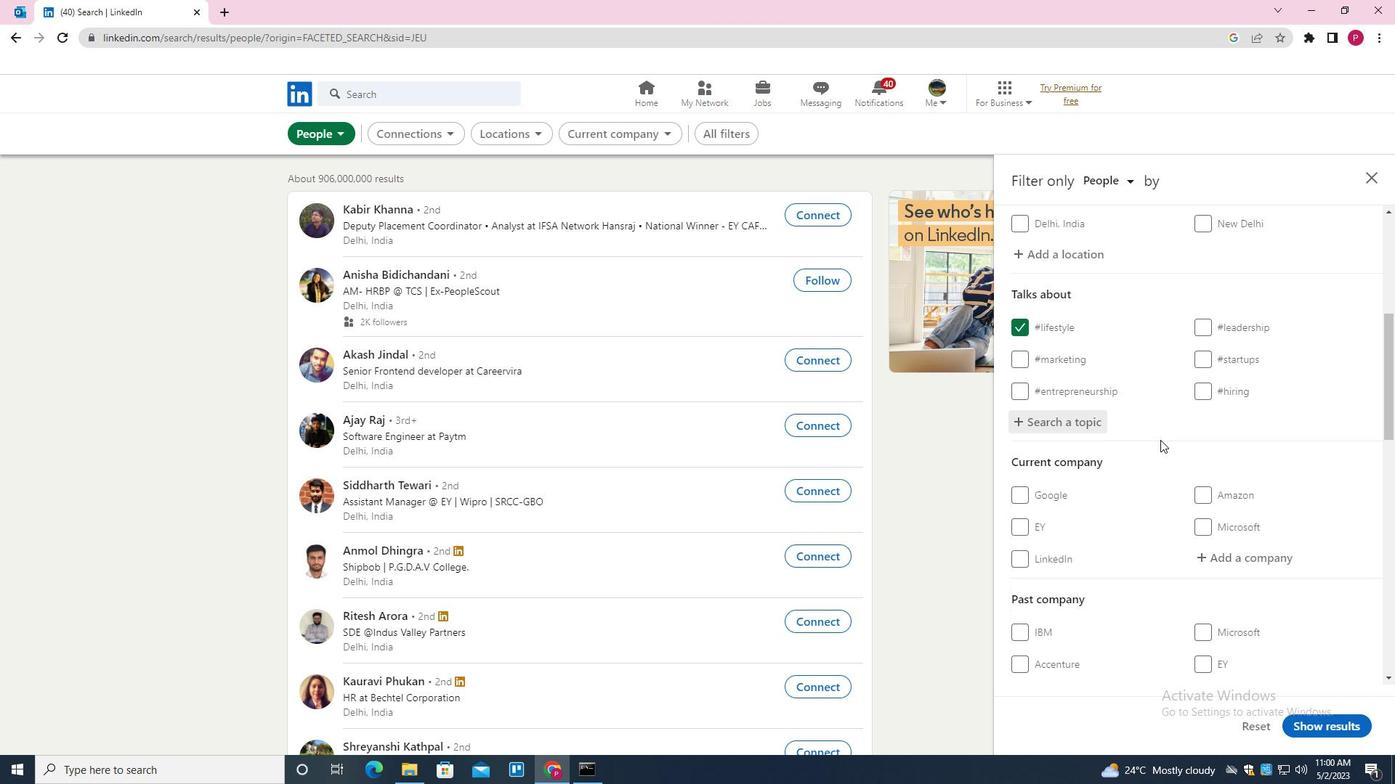 
Action: Mouse scrolled (1159, 477) with delta (0, 0)
Screenshot: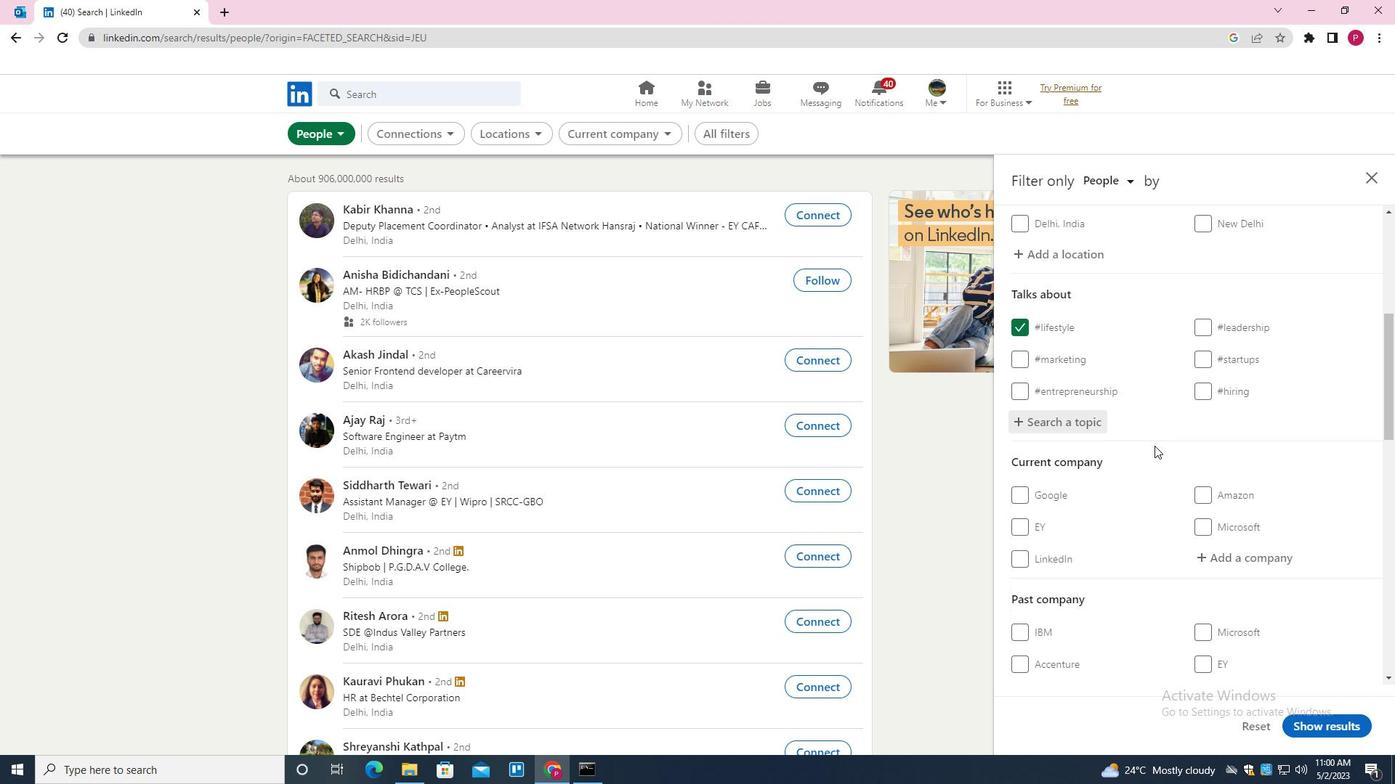 
Action: Mouse scrolled (1159, 477) with delta (0, 0)
Screenshot: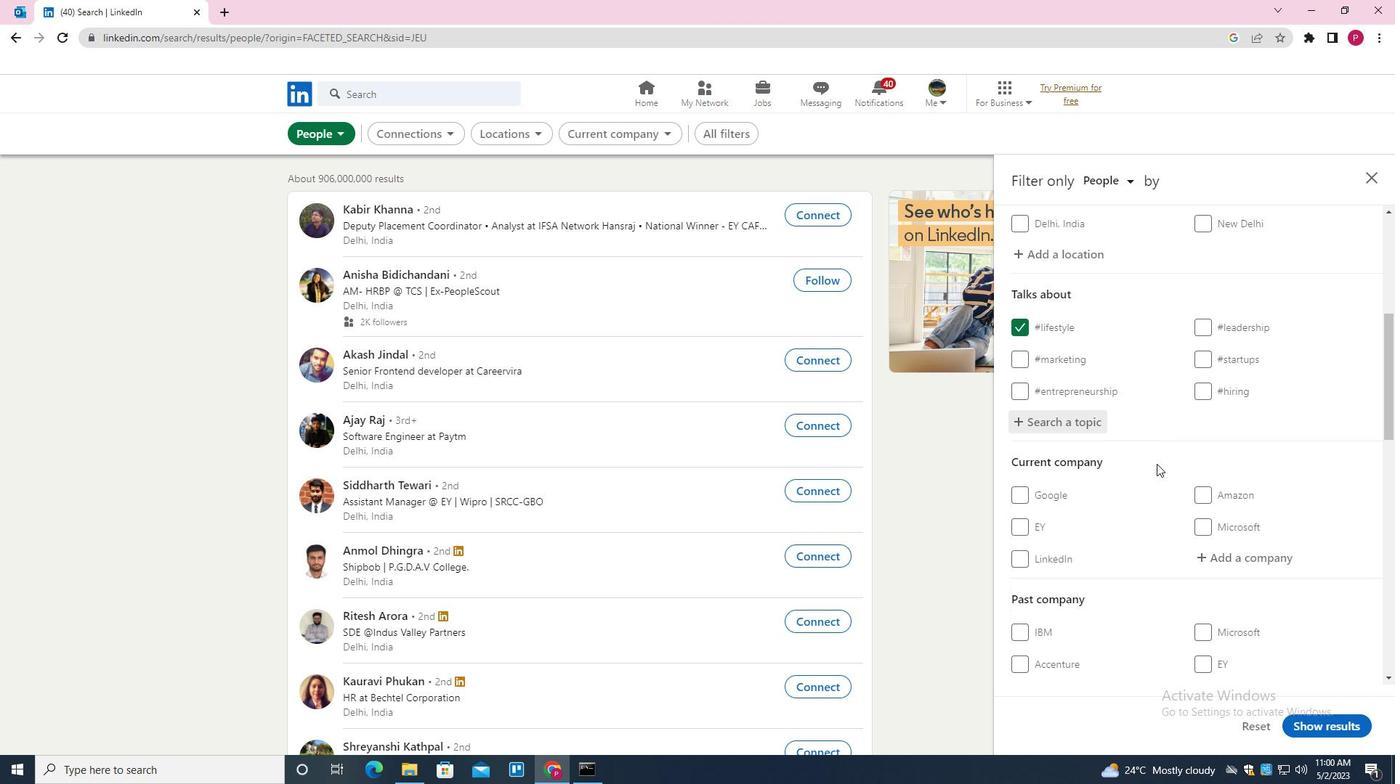 
Action: Mouse scrolled (1159, 477) with delta (0, 0)
Screenshot: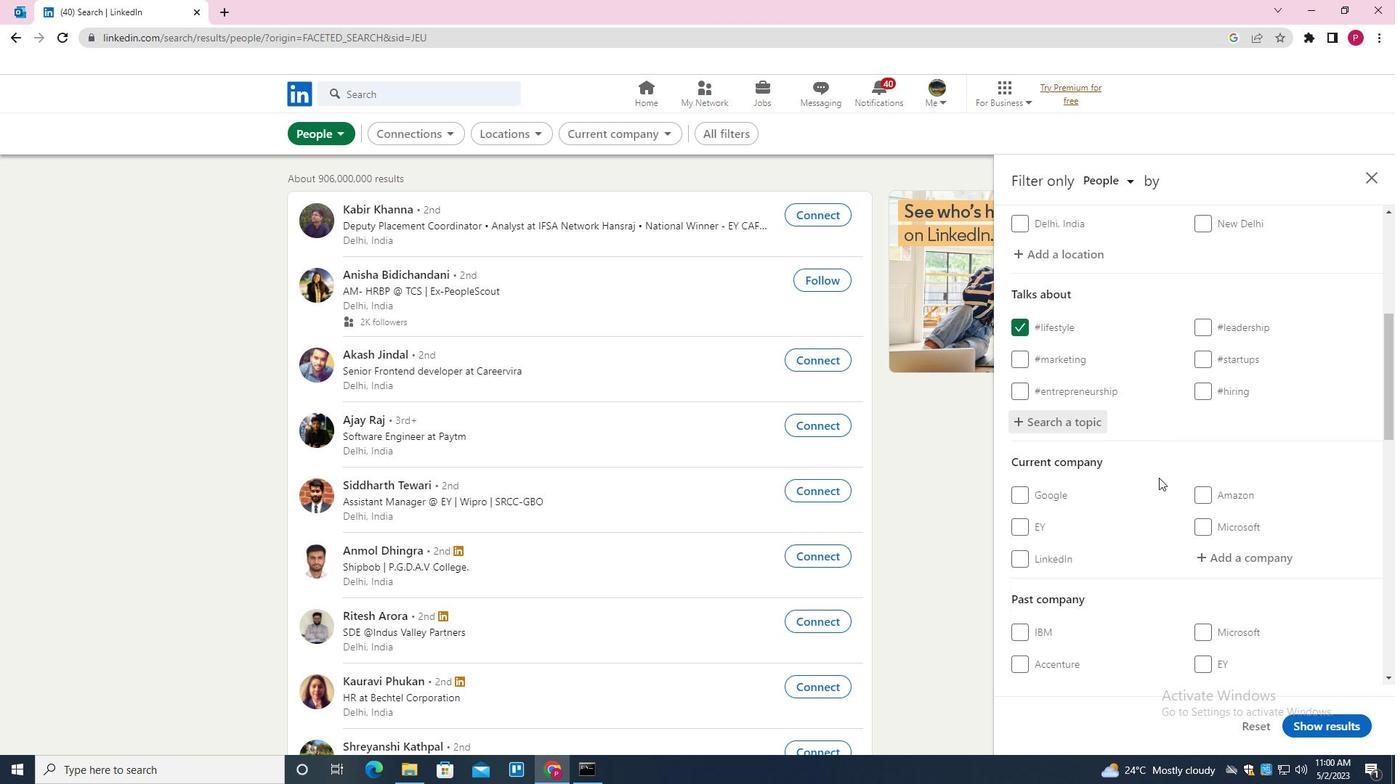 
Action: Mouse moved to (1151, 468)
Screenshot: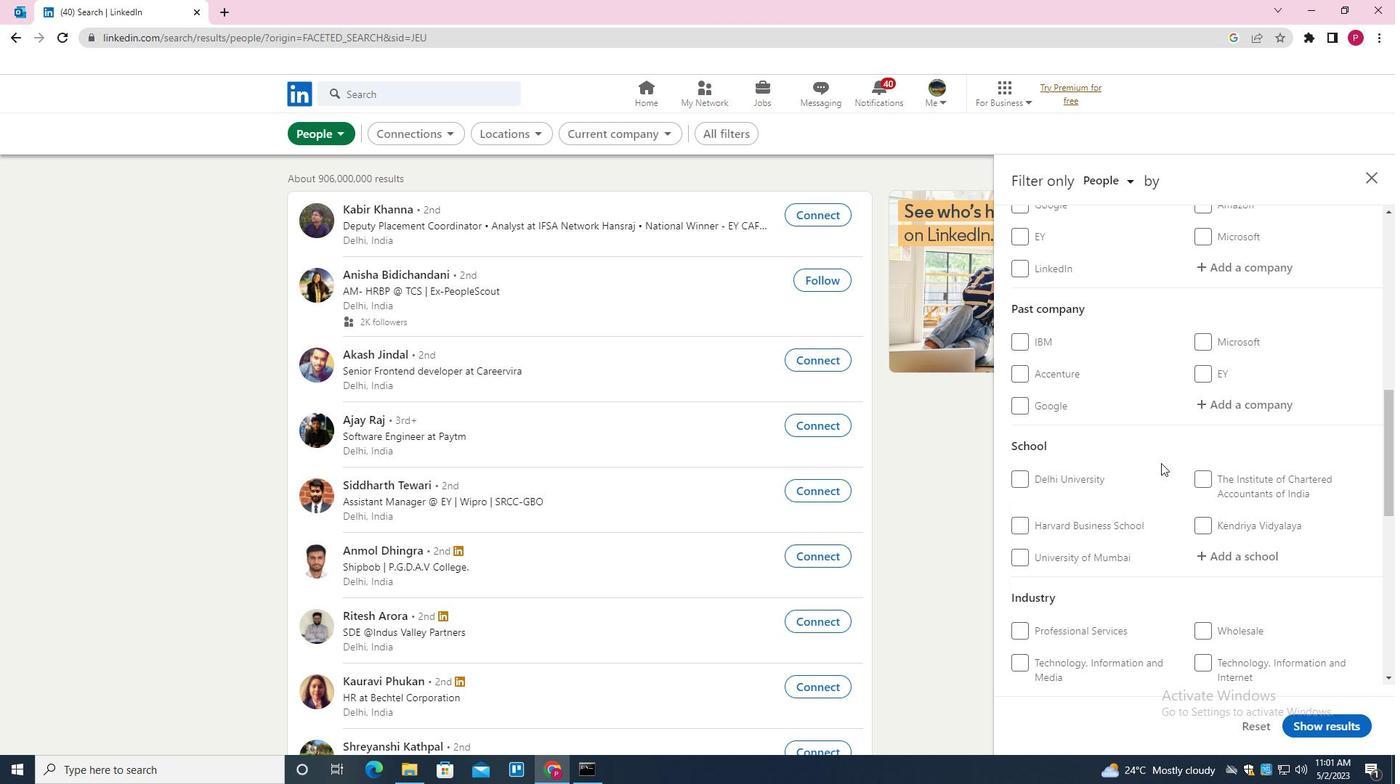 
Action: Mouse scrolled (1151, 468) with delta (0, 0)
Screenshot: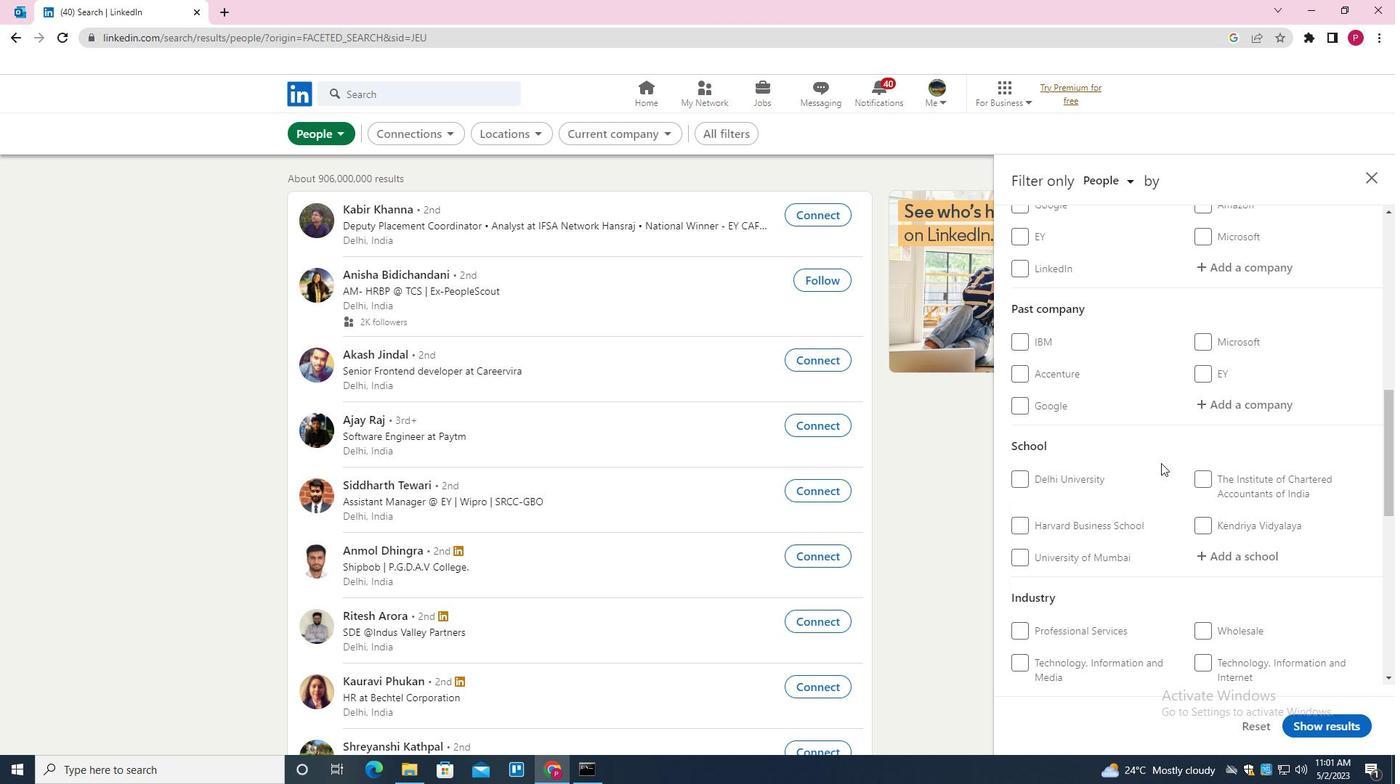 
Action: Mouse scrolled (1151, 468) with delta (0, 0)
Screenshot: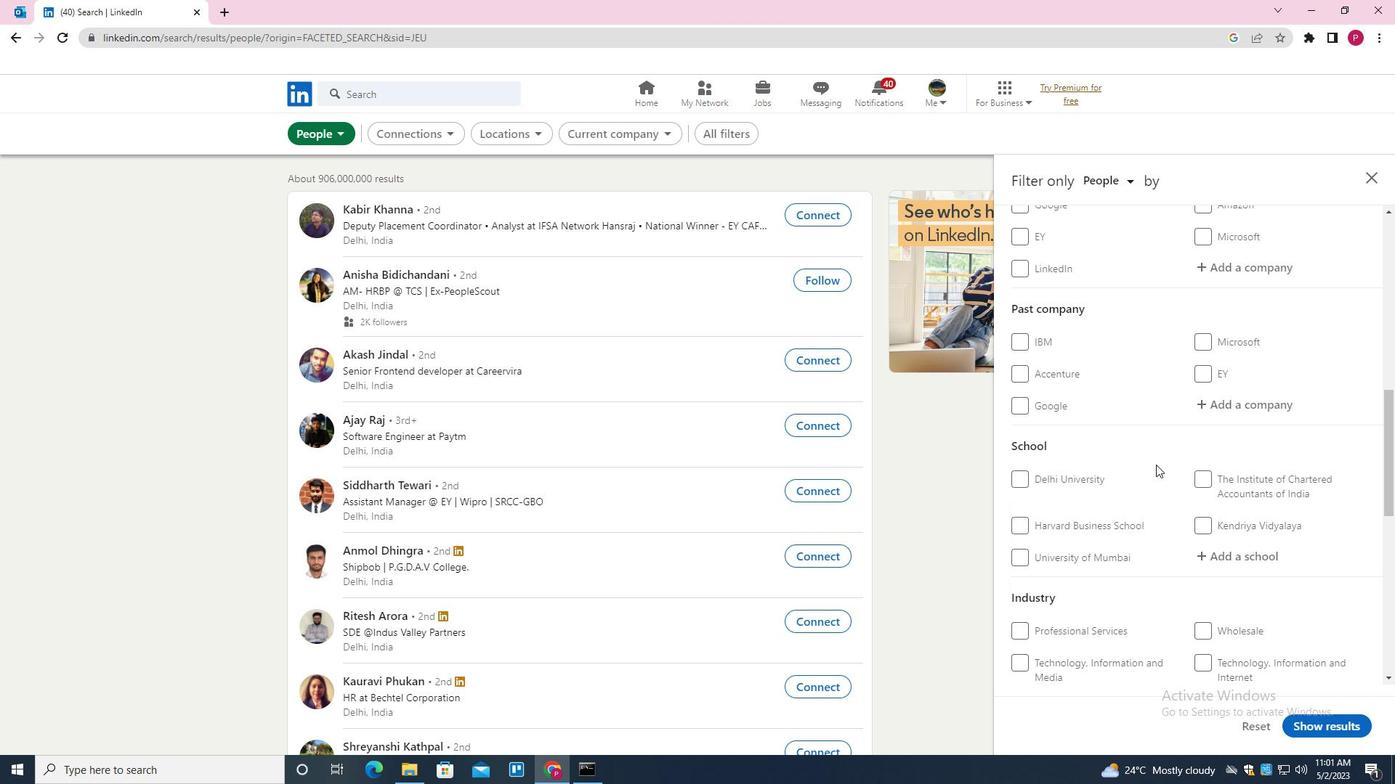 
Action: Mouse scrolled (1151, 468) with delta (0, 0)
Screenshot: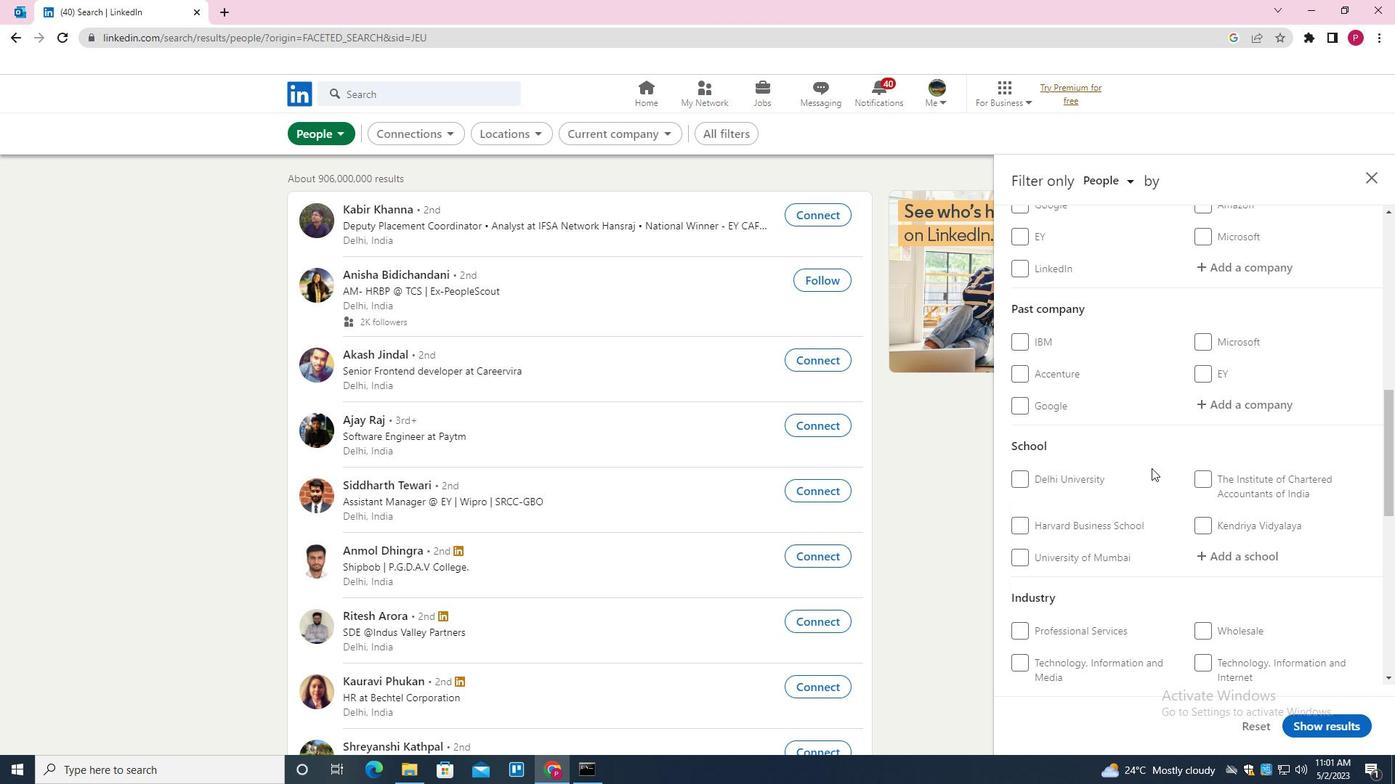 
Action: Mouse moved to (1151, 469)
Screenshot: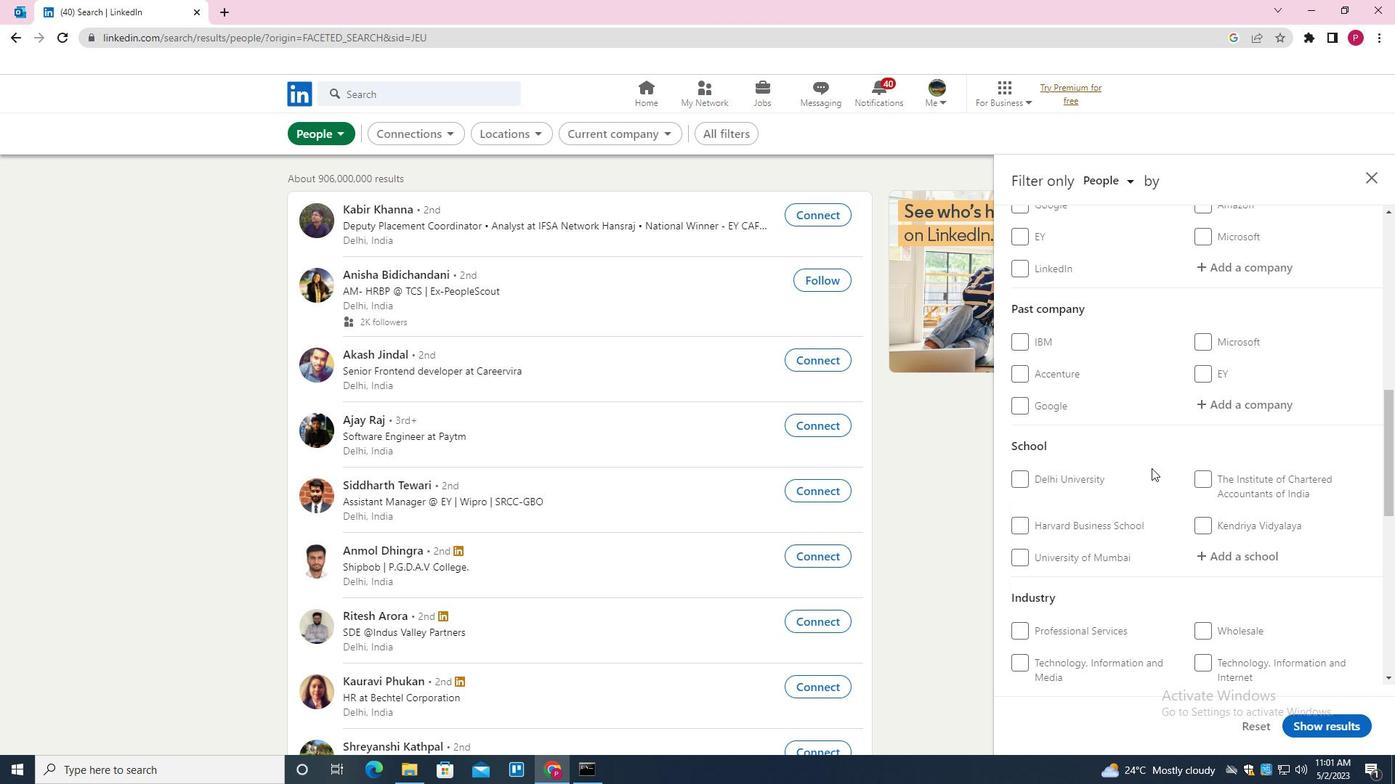 
Action: Mouse scrolled (1151, 468) with delta (0, 0)
Screenshot: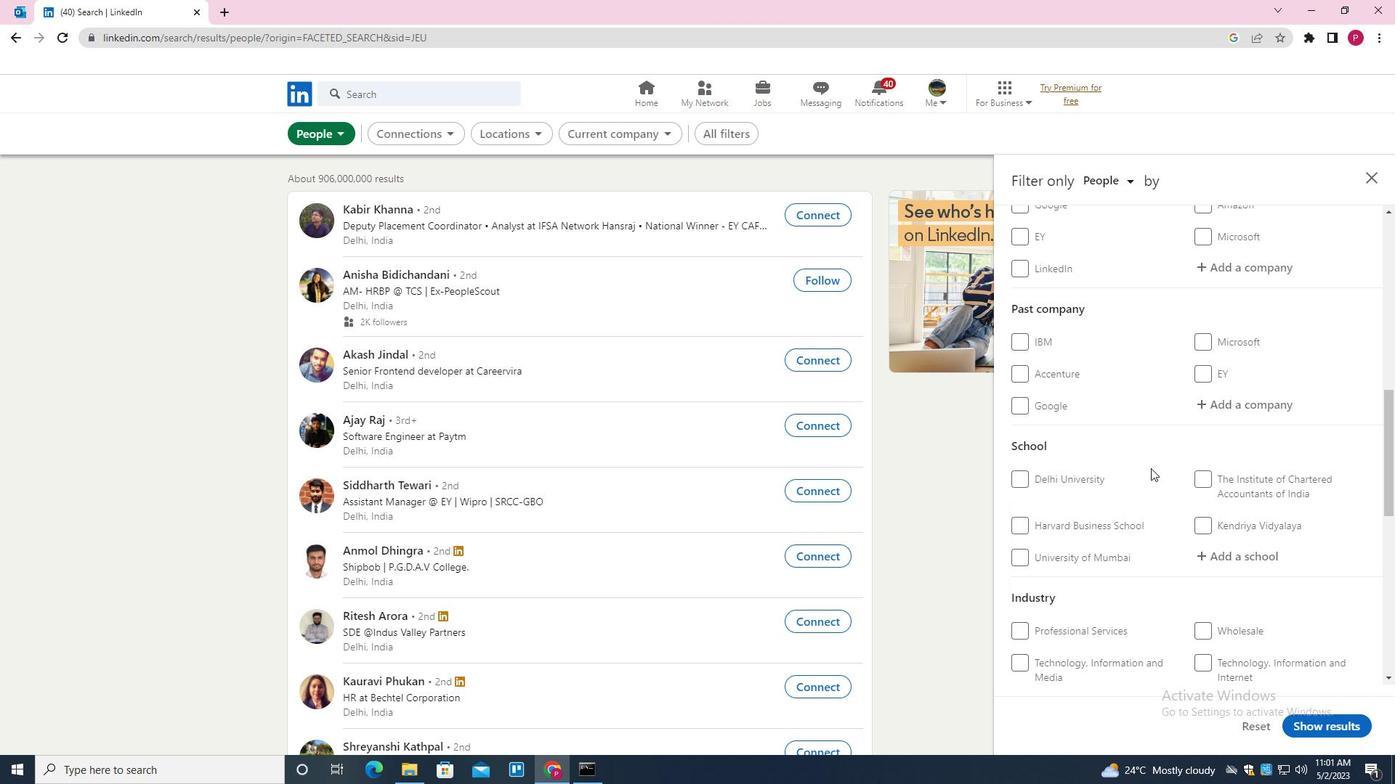 
Action: Mouse scrolled (1151, 468) with delta (0, 0)
Screenshot: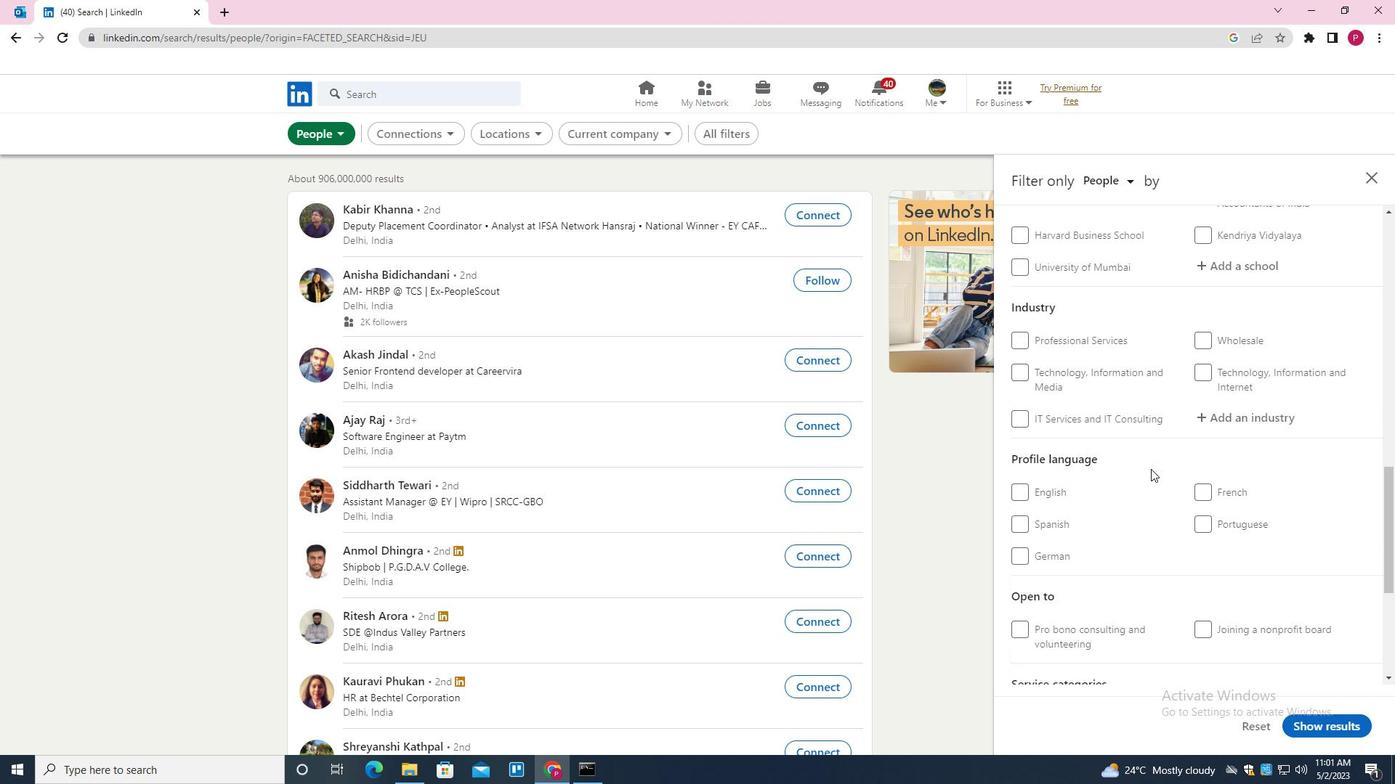 
Action: Mouse scrolled (1151, 468) with delta (0, 0)
Screenshot: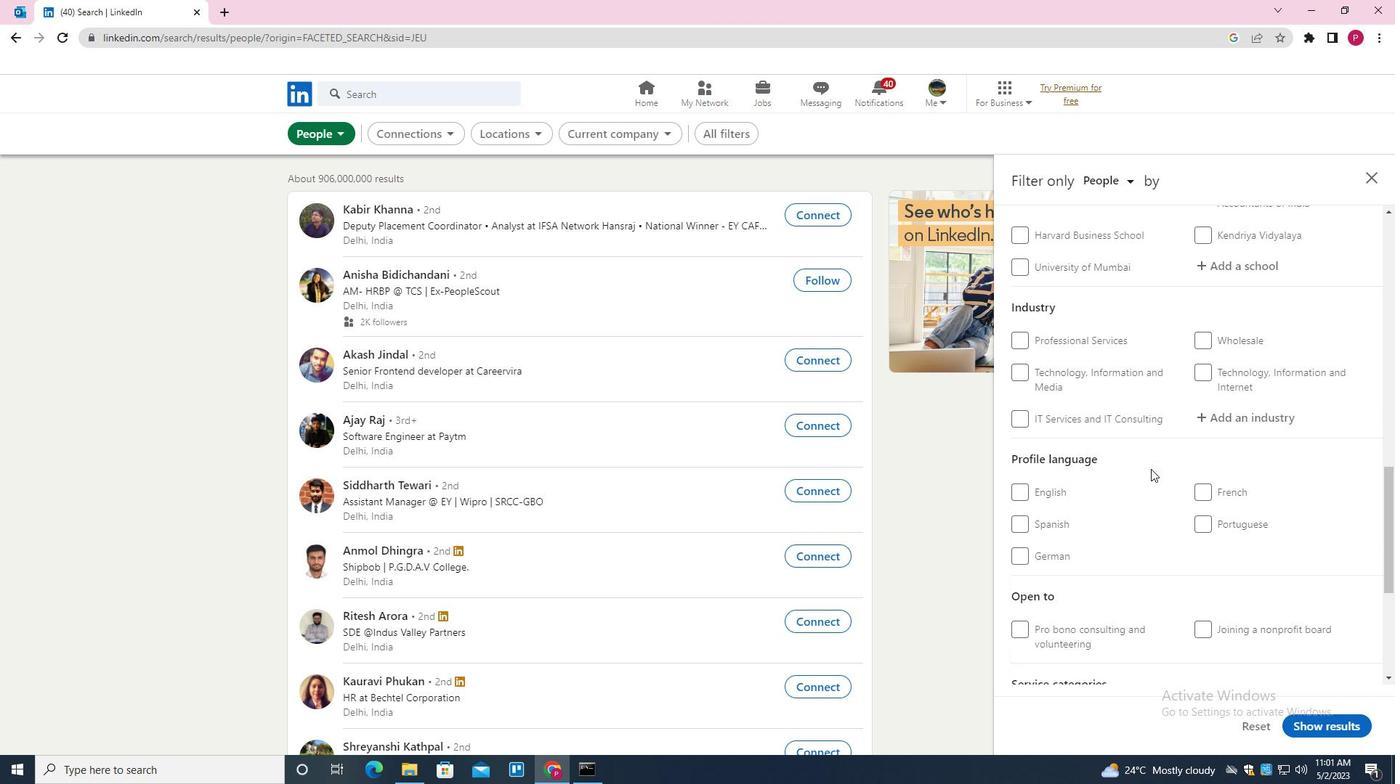 
Action: Mouse moved to (1031, 375)
Screenshot: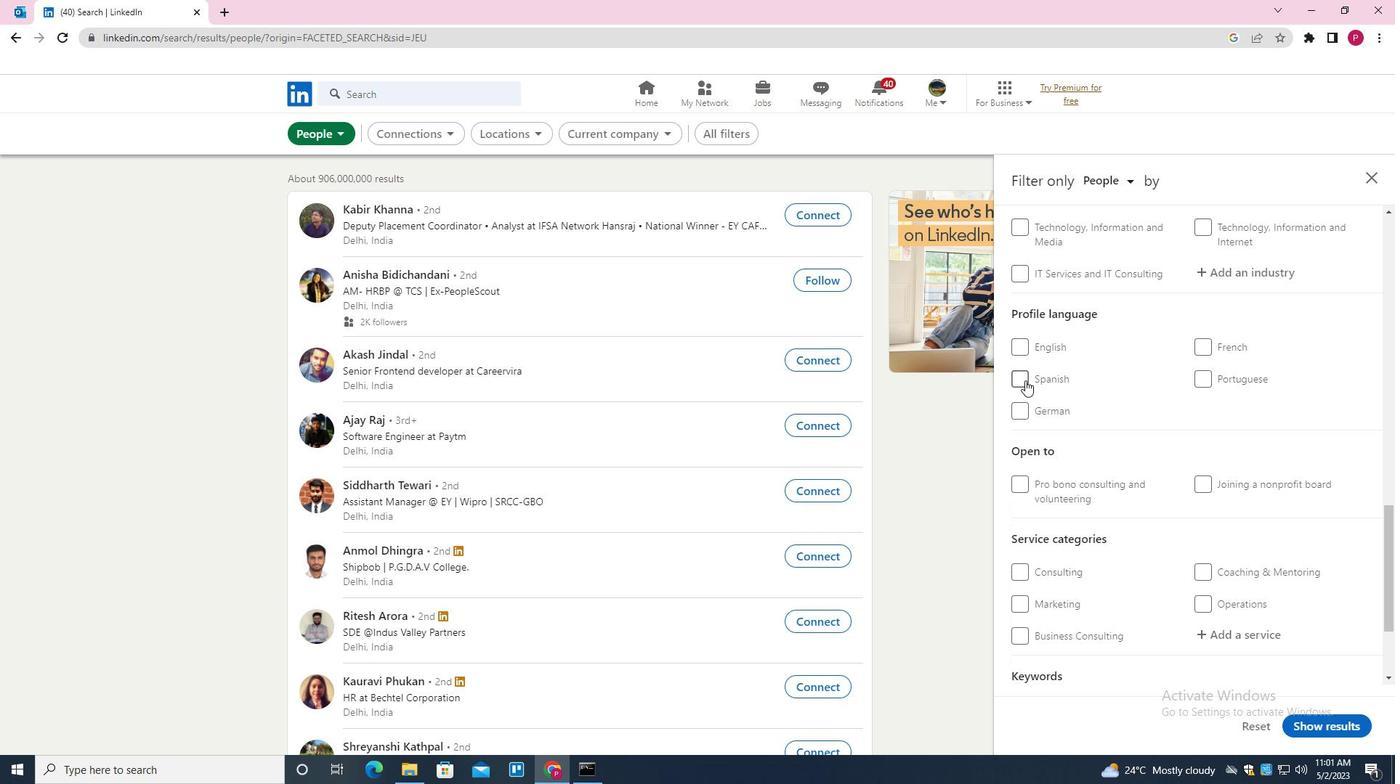 
Action: Mouse pressed left at (1031, 375)
Screenshot: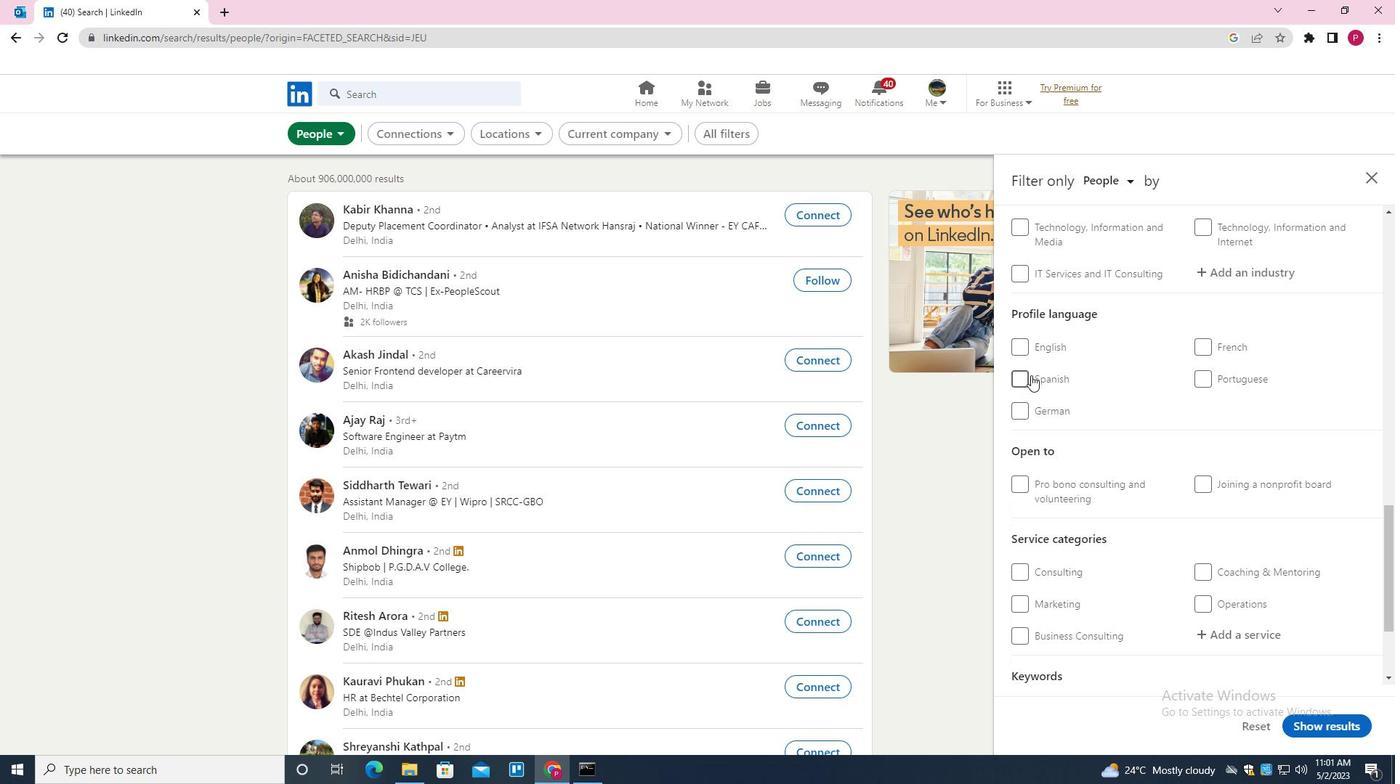 
Action: Mouse moved to (1087, 415)
Screenshot: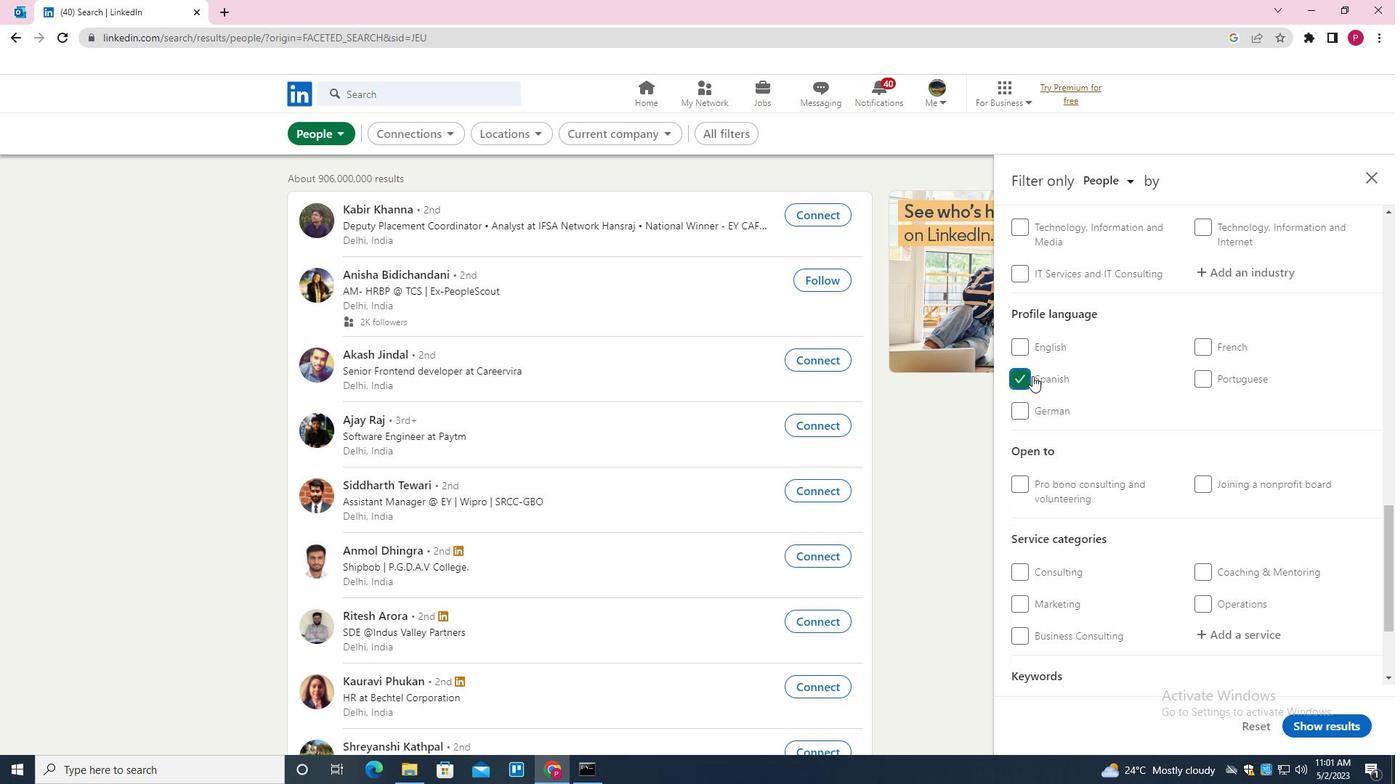 
Action: Mouse scrolled (1087, 416) with delta (0, 0)
Screenshot: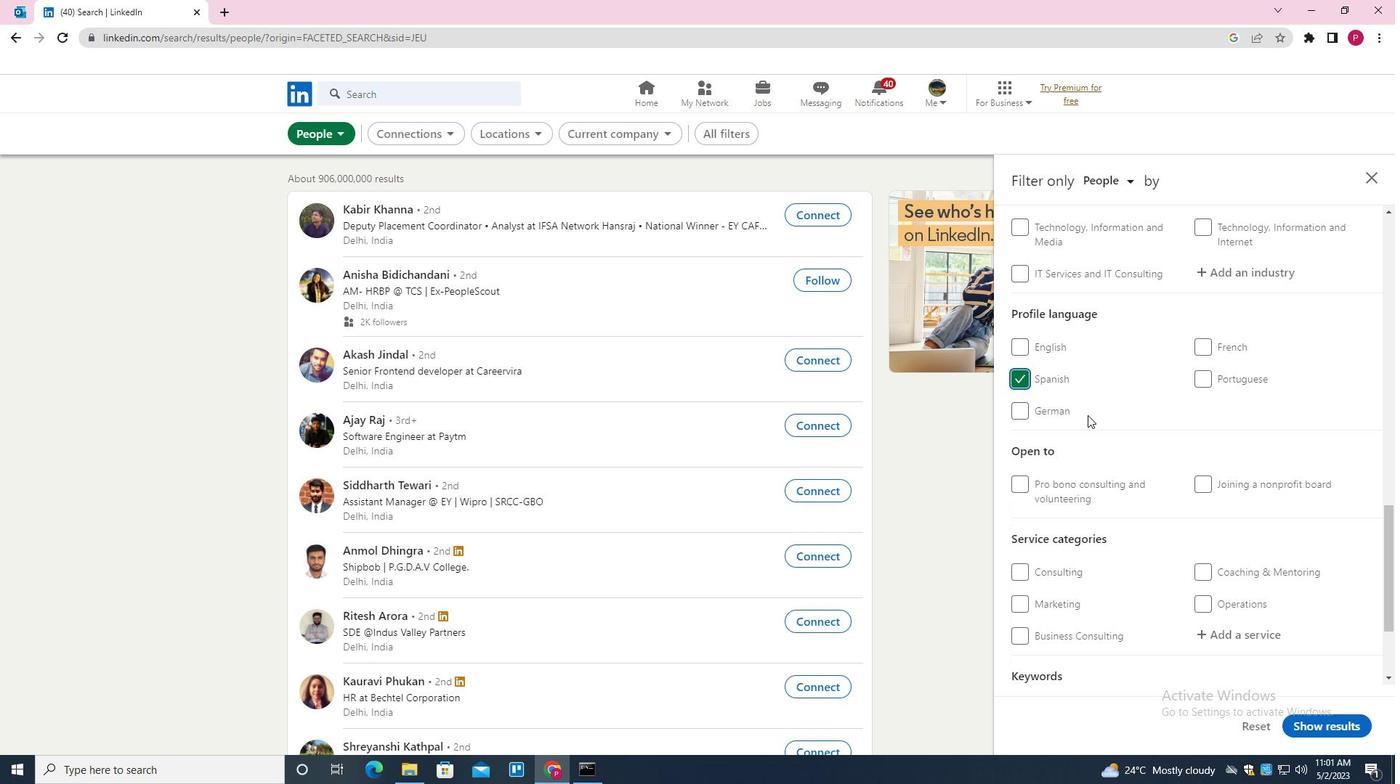
Action: Mouse scrolled (1087, 416) with delta (0, 0)
Screenshot: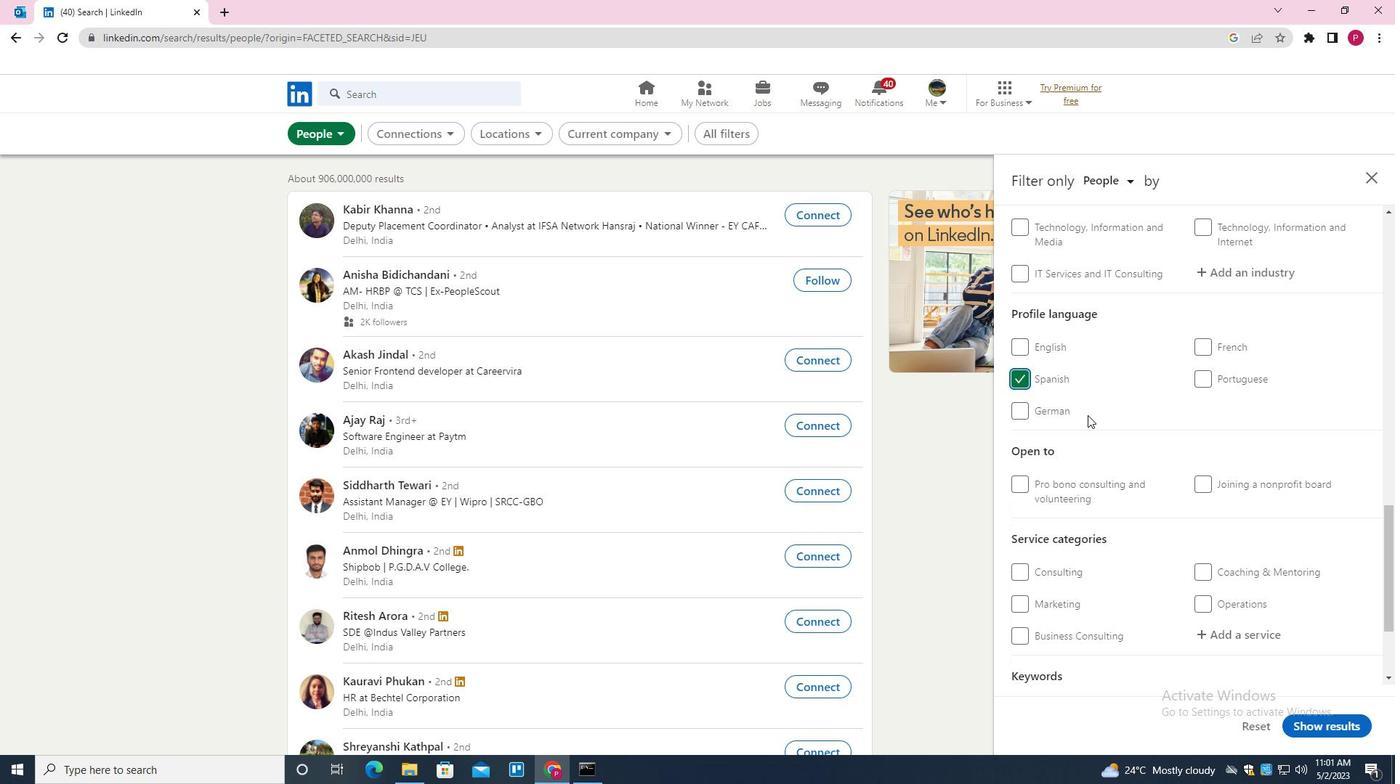 
Action: Mouse scrolled (1087, 416) with delta (0, 0)
Screenshot: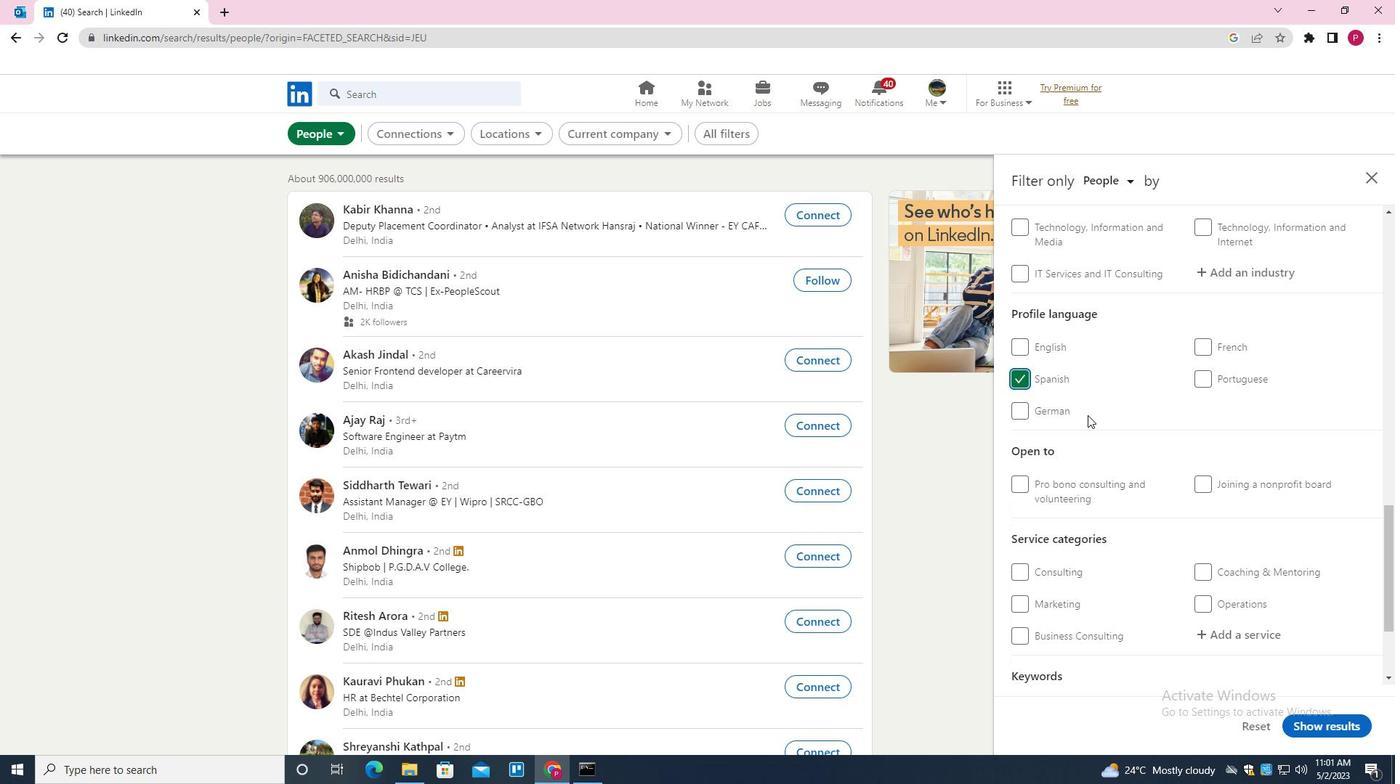 
Action: Mouse scrolled (1087, 416) with delta (0, 0)
Screenshot: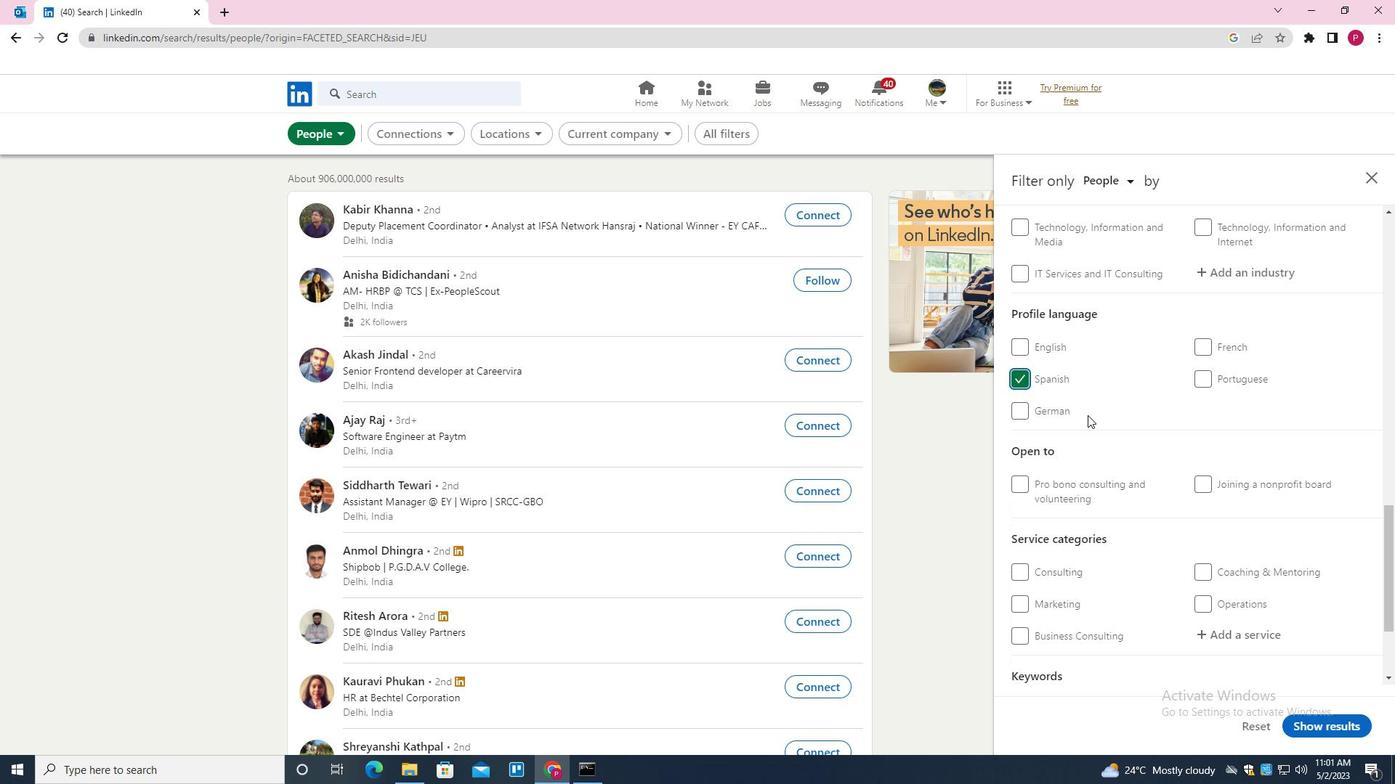 
Action: Mouse scrolled (1087, 416) with delta (0, 0)
Screenshot: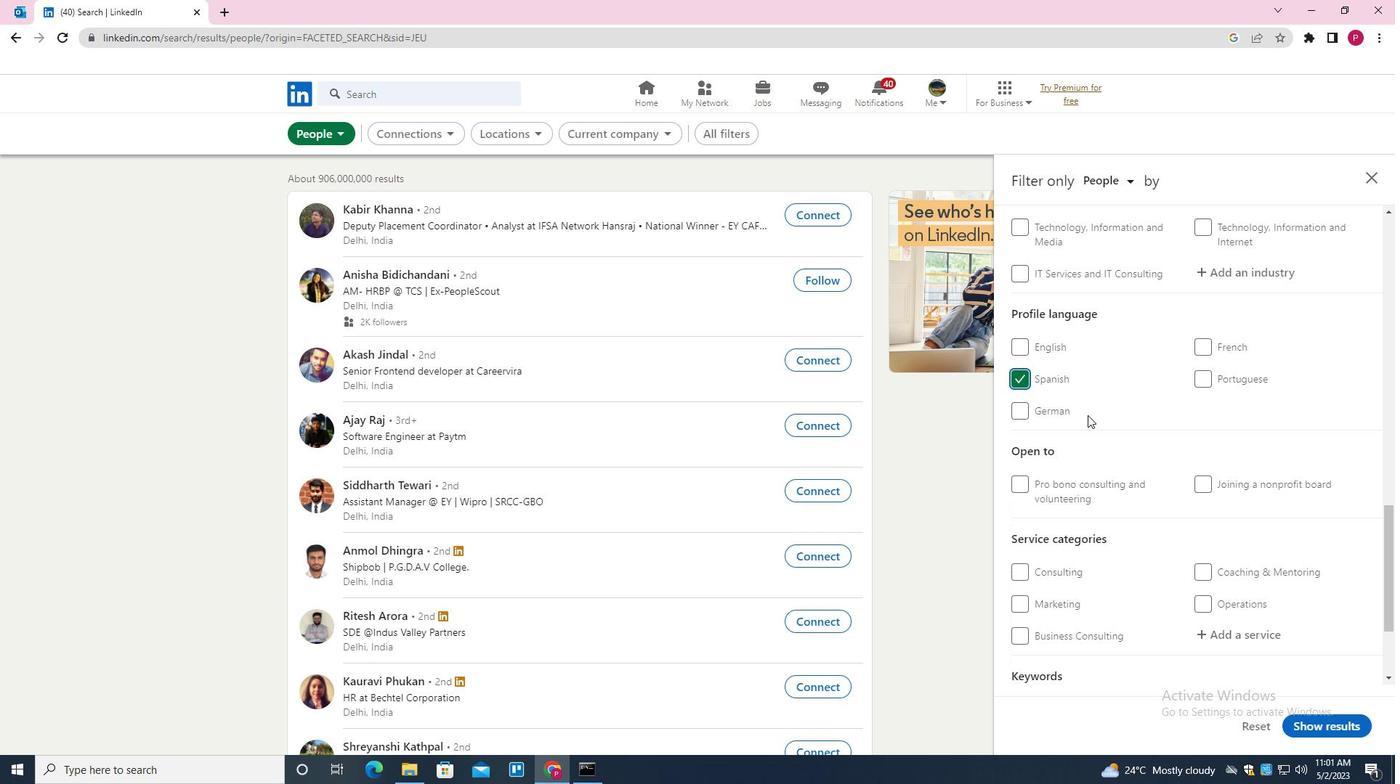 
Action: Mouse scrolled (1087, 416) with delta (0, 0)
Screenshot: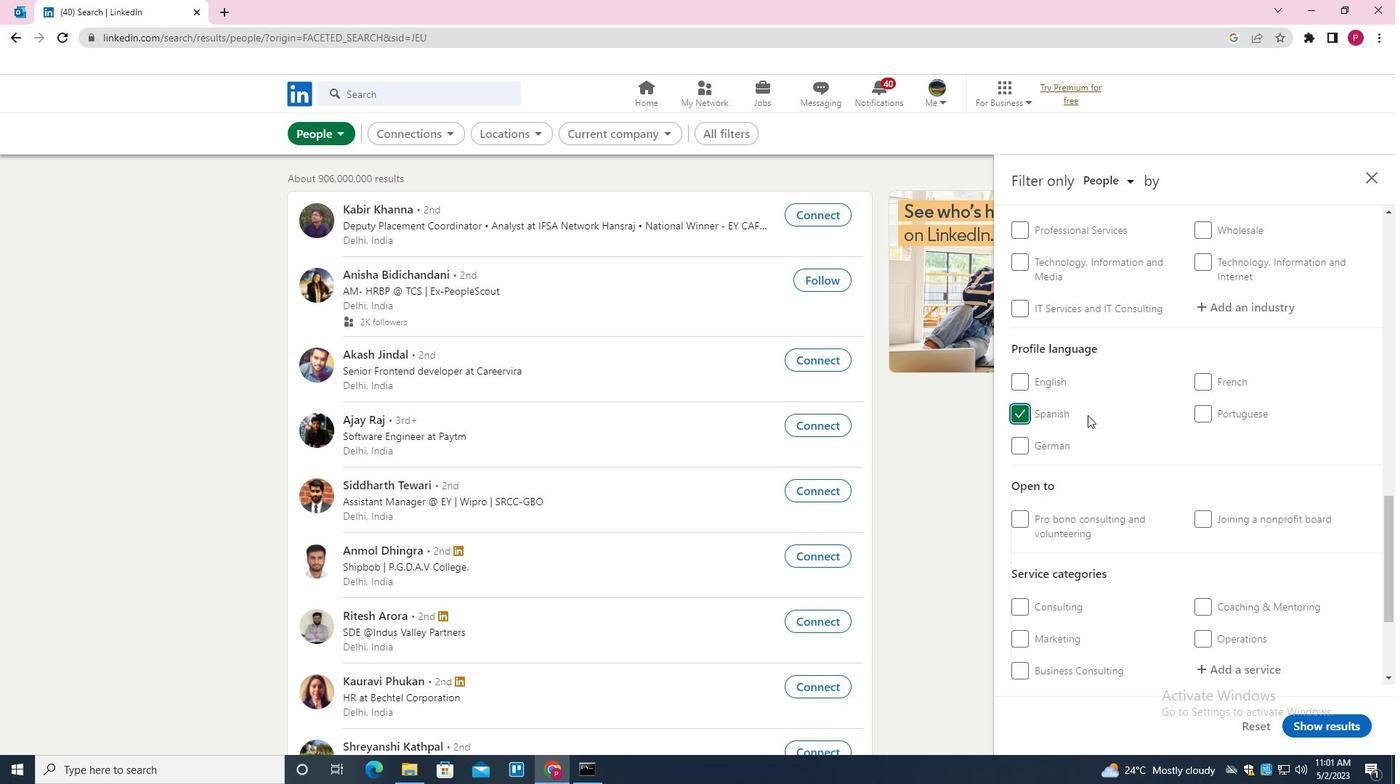 
Action: Mouse scrolled (1087, 416) with delta (0, 0)
Screenshot: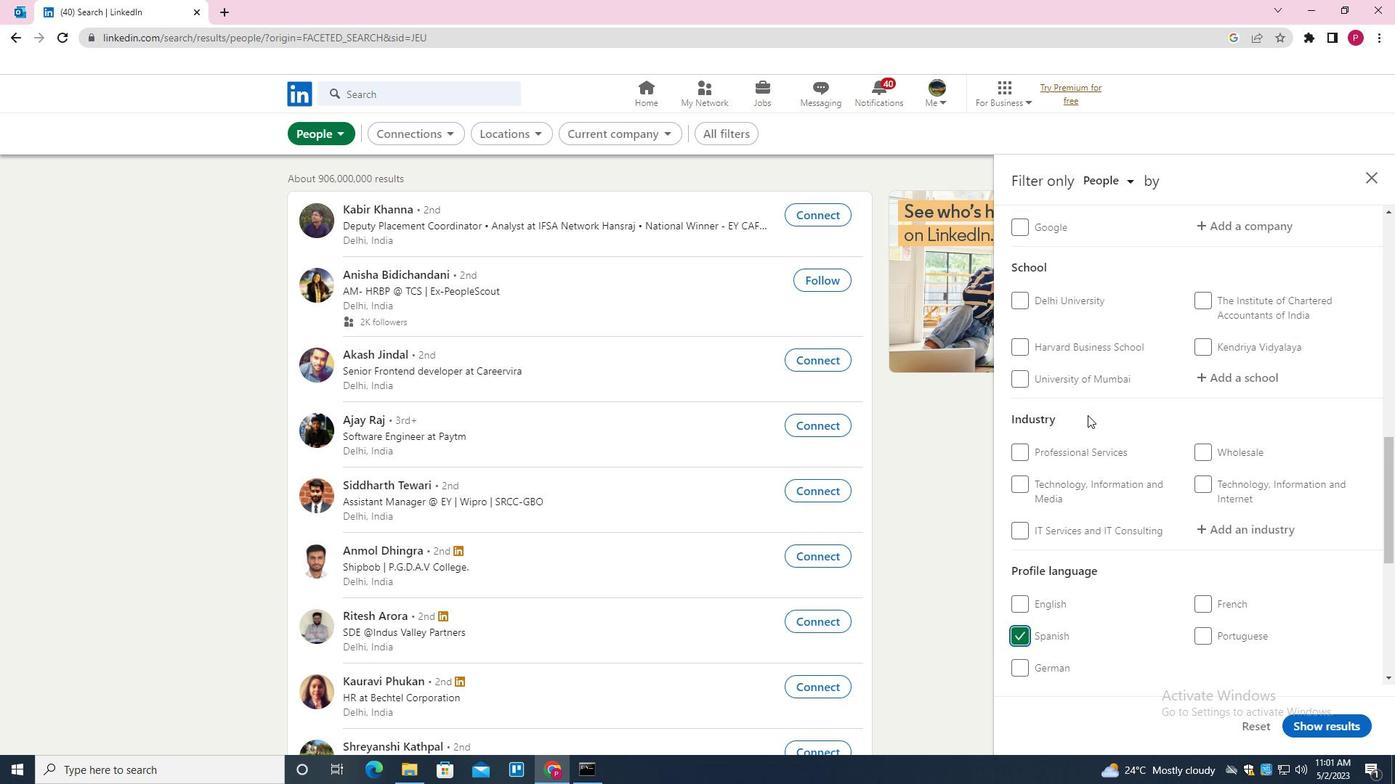 
Action: Mouse scrolled (1087, 416) with delta (0, 0)
Screenshot: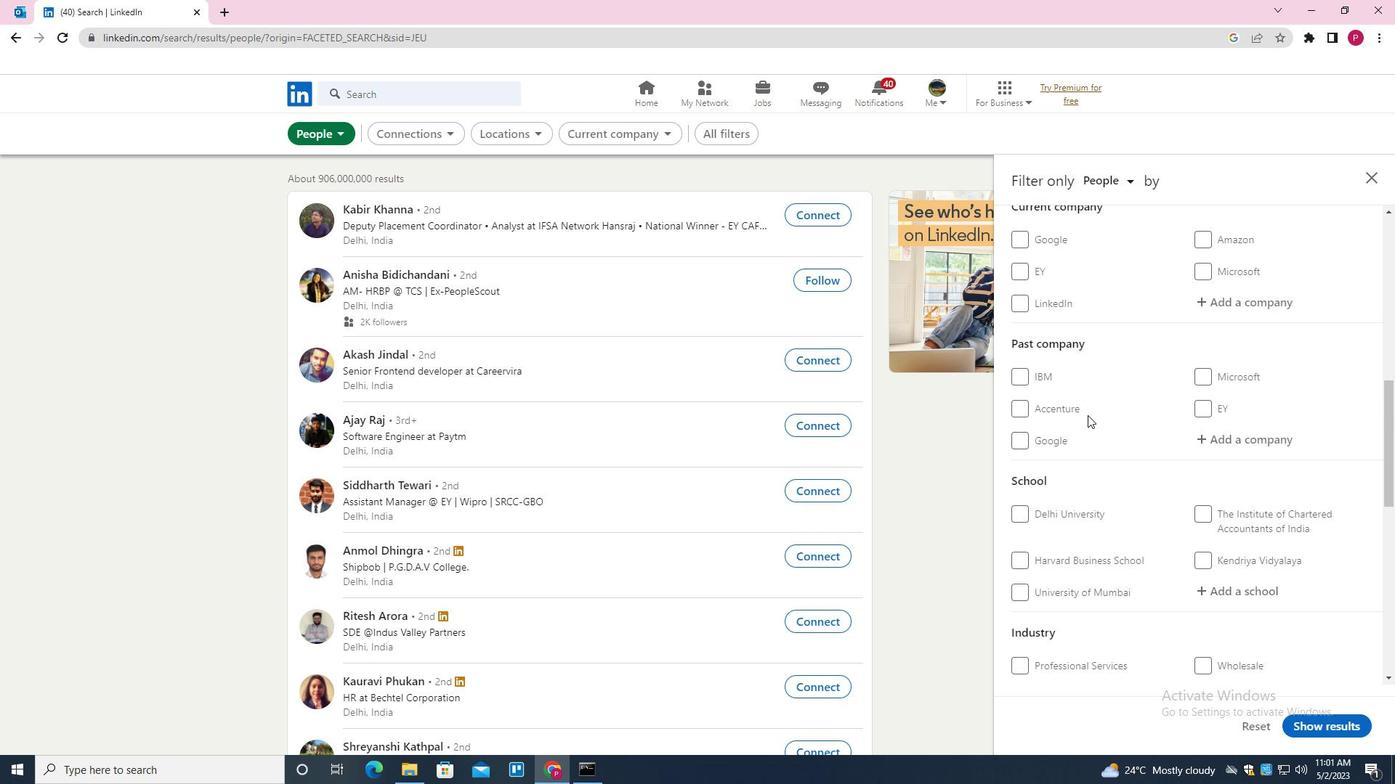 
Action: Mouse moved to (1247, 412)
Screenshot: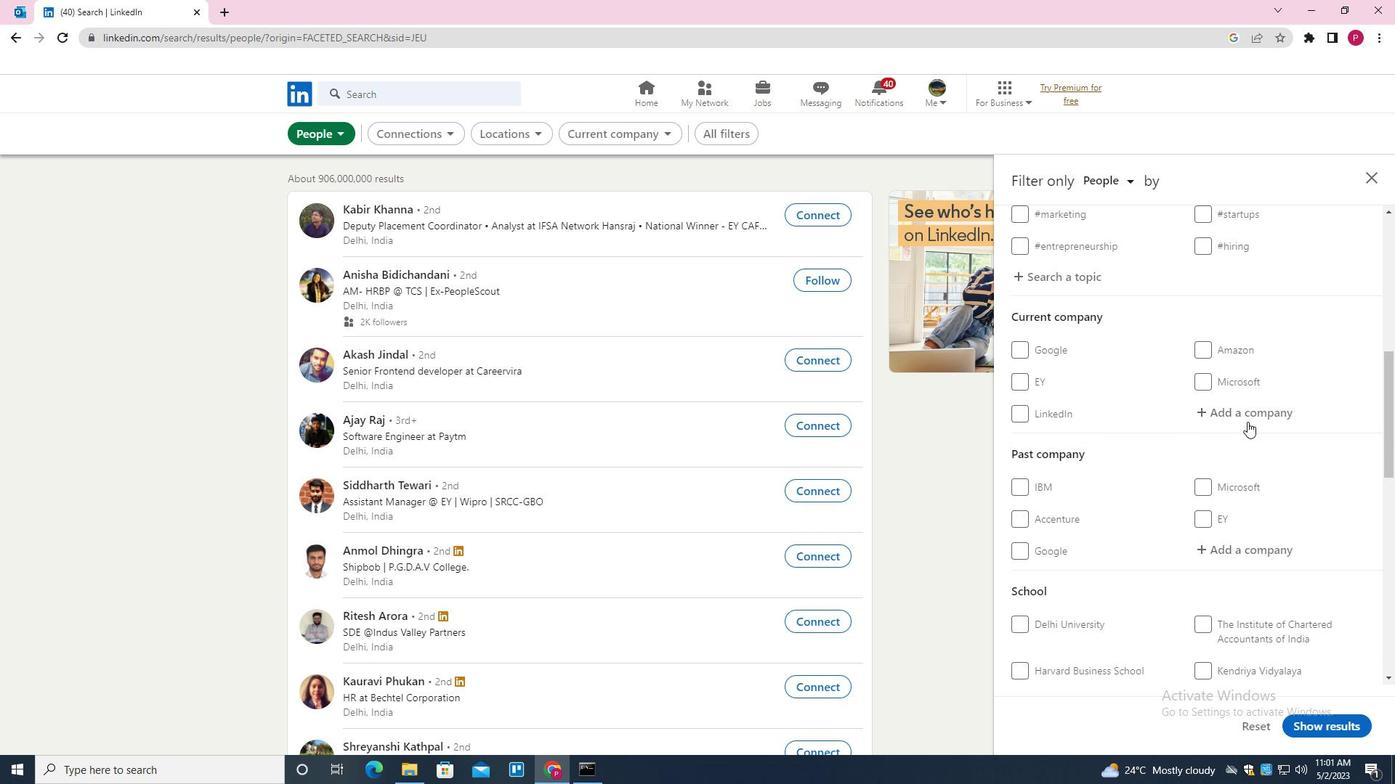 
Action: Mouse pressed left at (1247, 412)
Screenshot: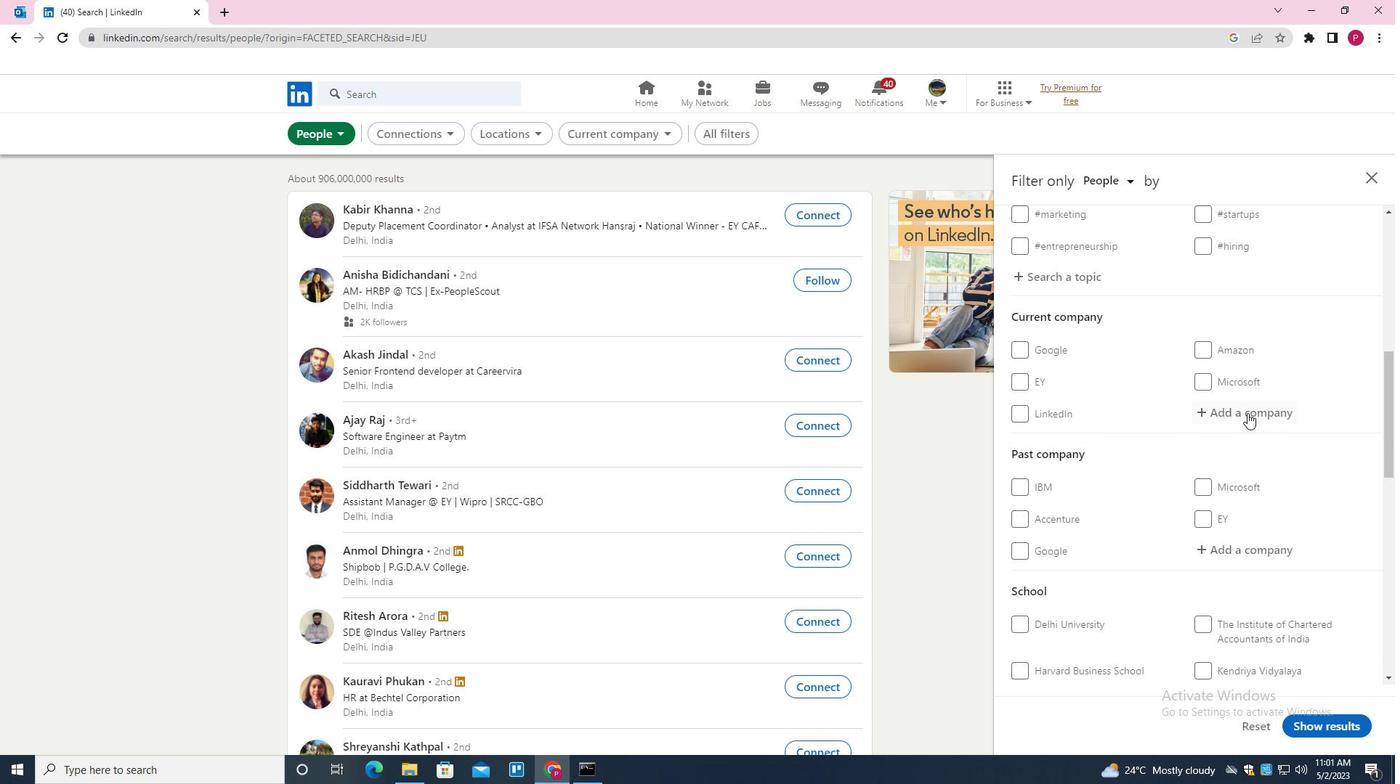 
Action: Mouse moved to (1247, 412)
Screenshot: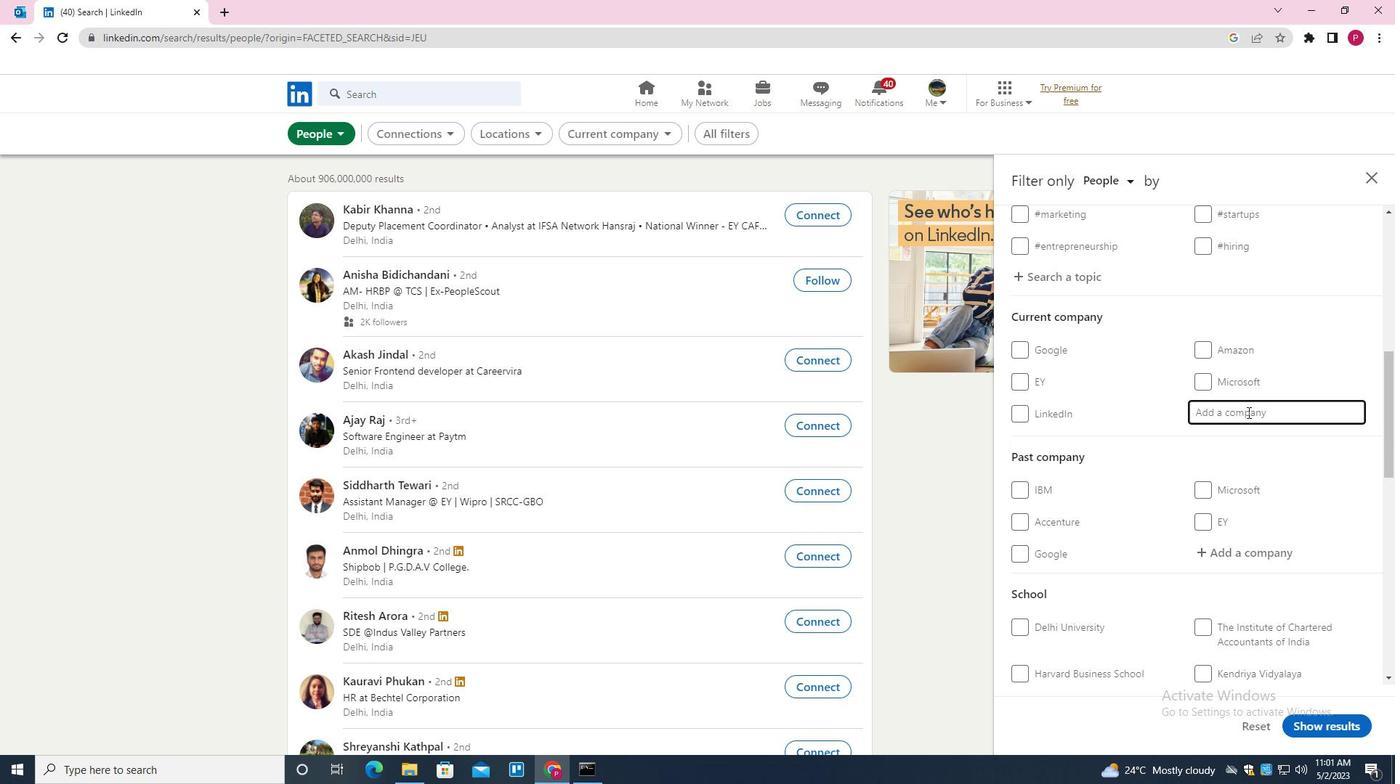 
Action: Key pressed <Key.shift><Key.shift><Key.shift><Key.shift>INFOR
Screenshot: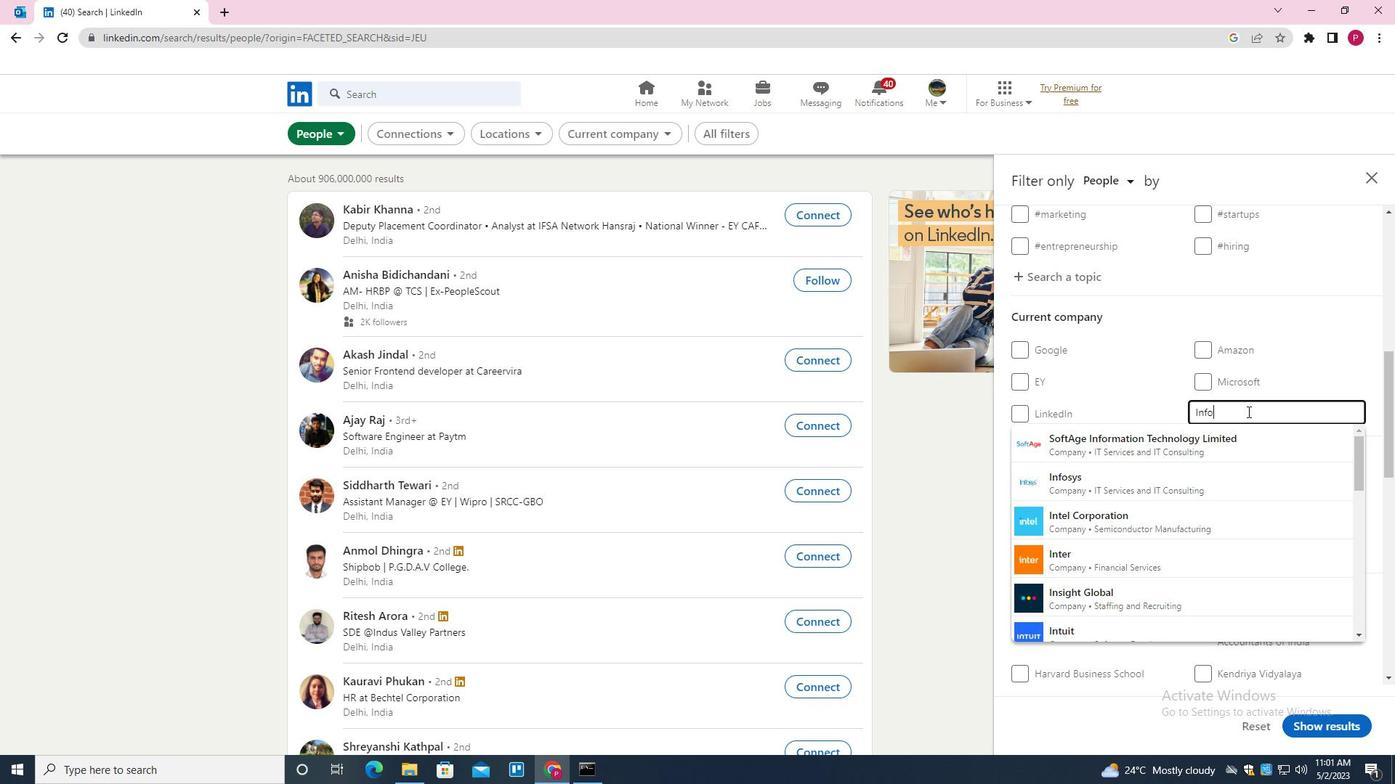 
Action: Mouse moved to (1247, 412)
Screenshot: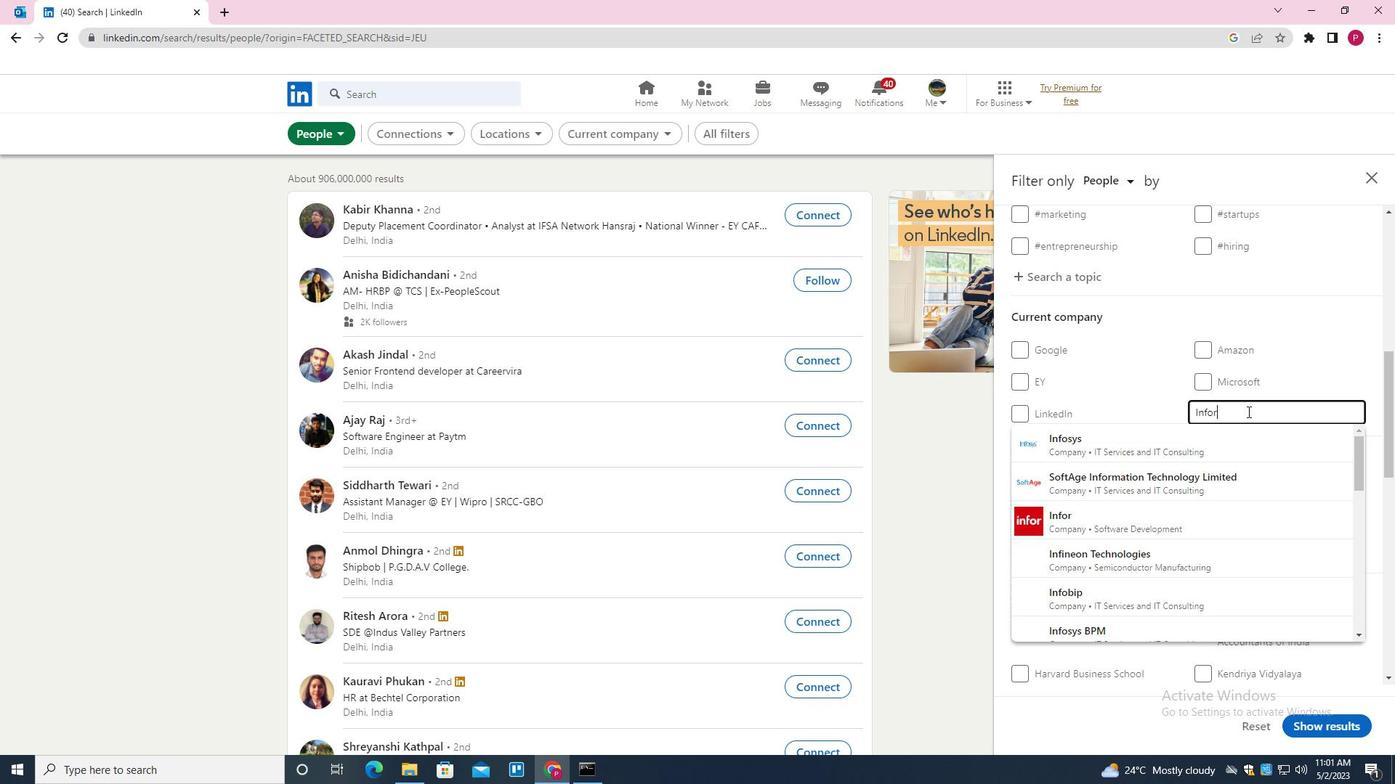
Action: Key pressed <Key.down><Key.enter>
Screenshot: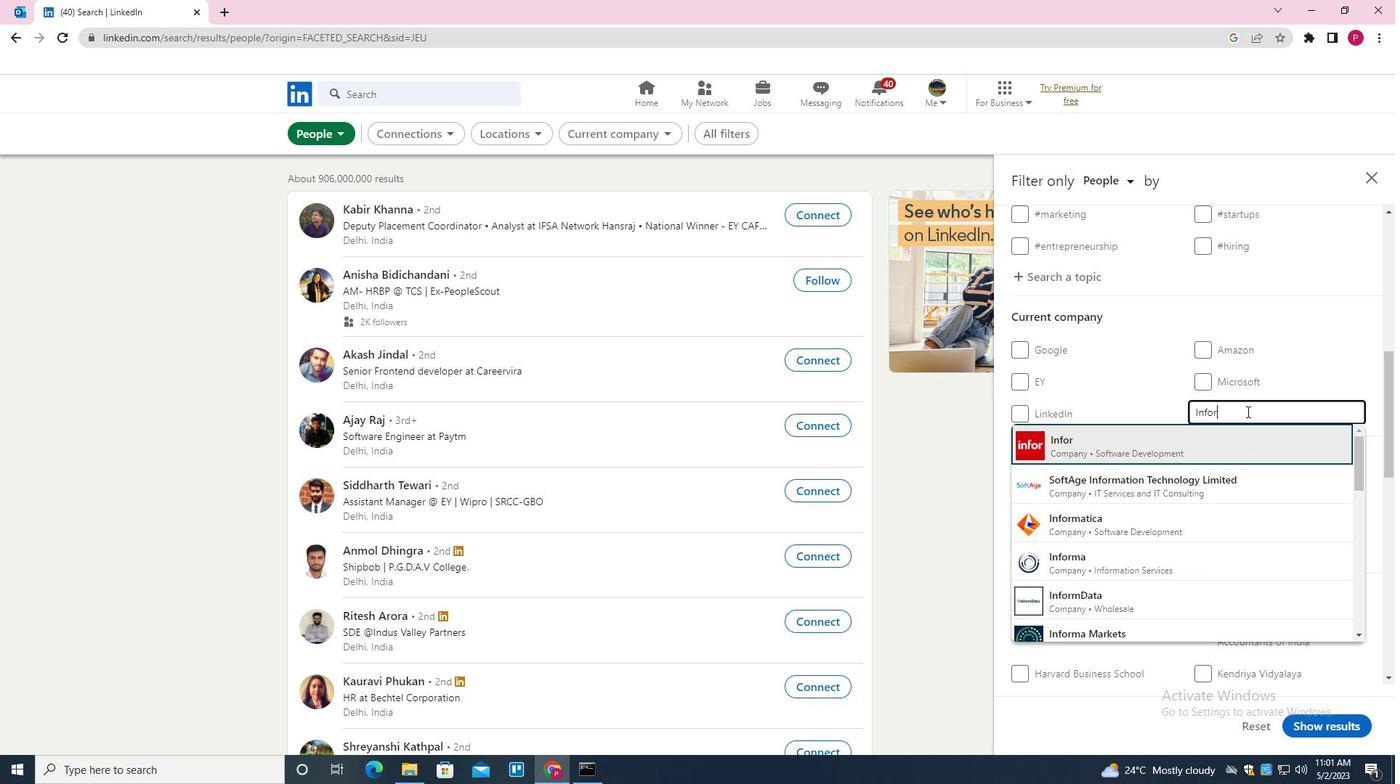 
Action: Mouse moved to (1199, 445)
Screenshot: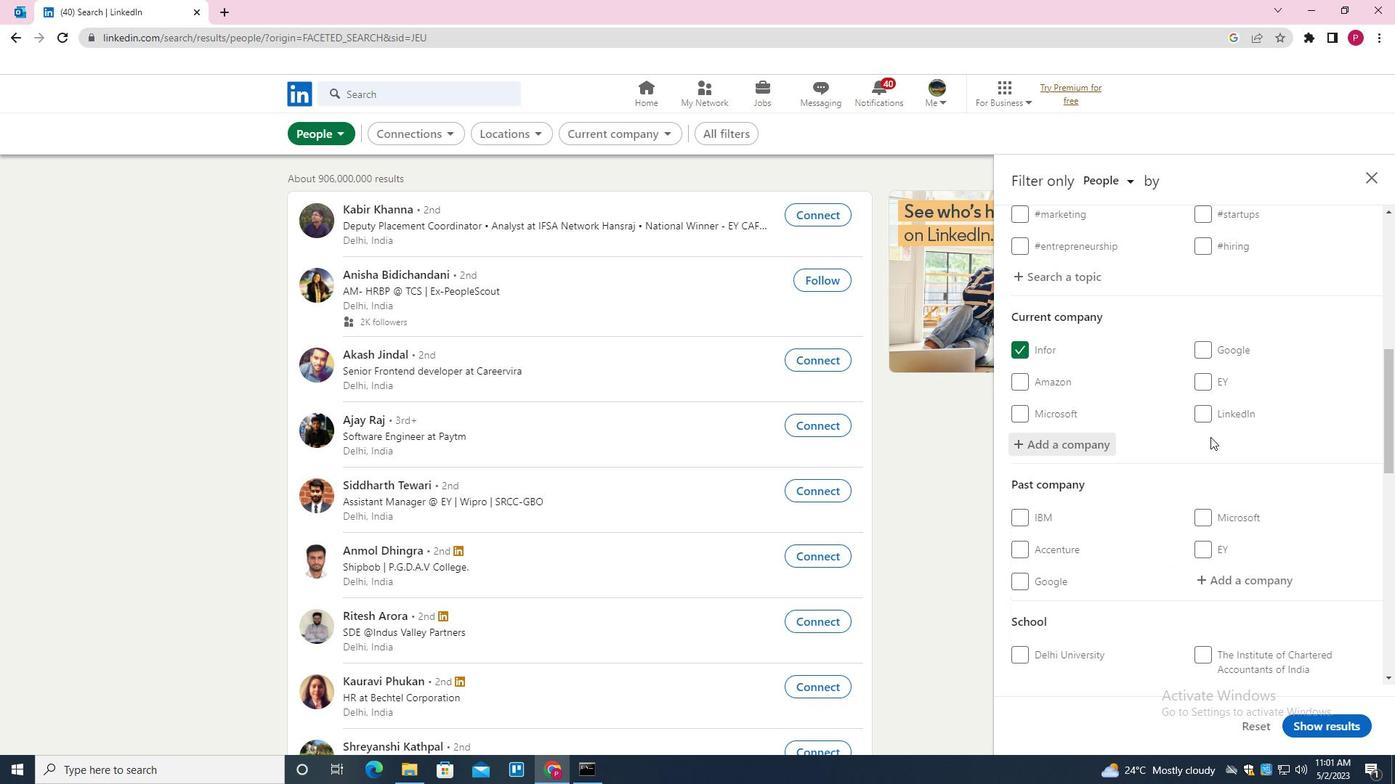 
Action: Mouse scrolled (1199, 444) with delta (0, 0)
Screenshot: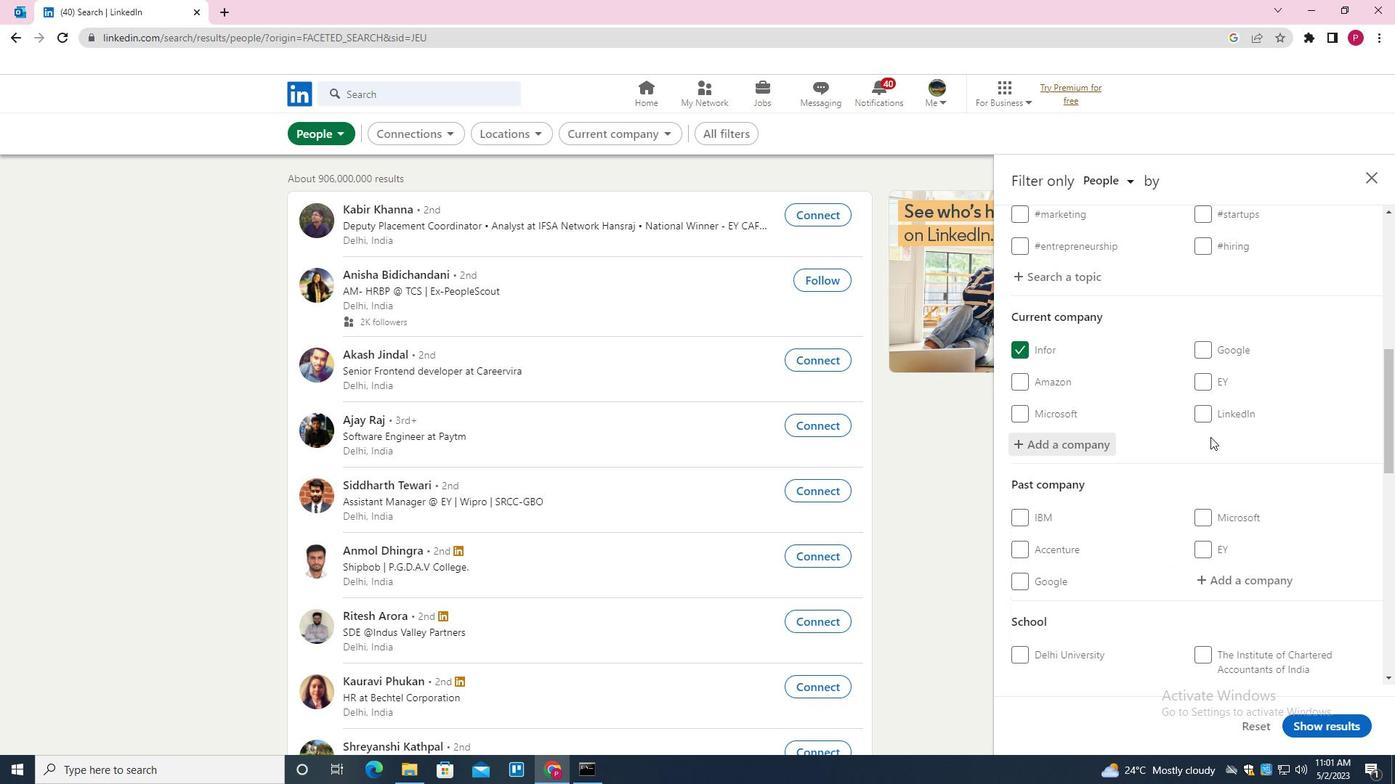 
Action: Mouse scrolled (1199, 444) with delta (0, 0)
Screenshot: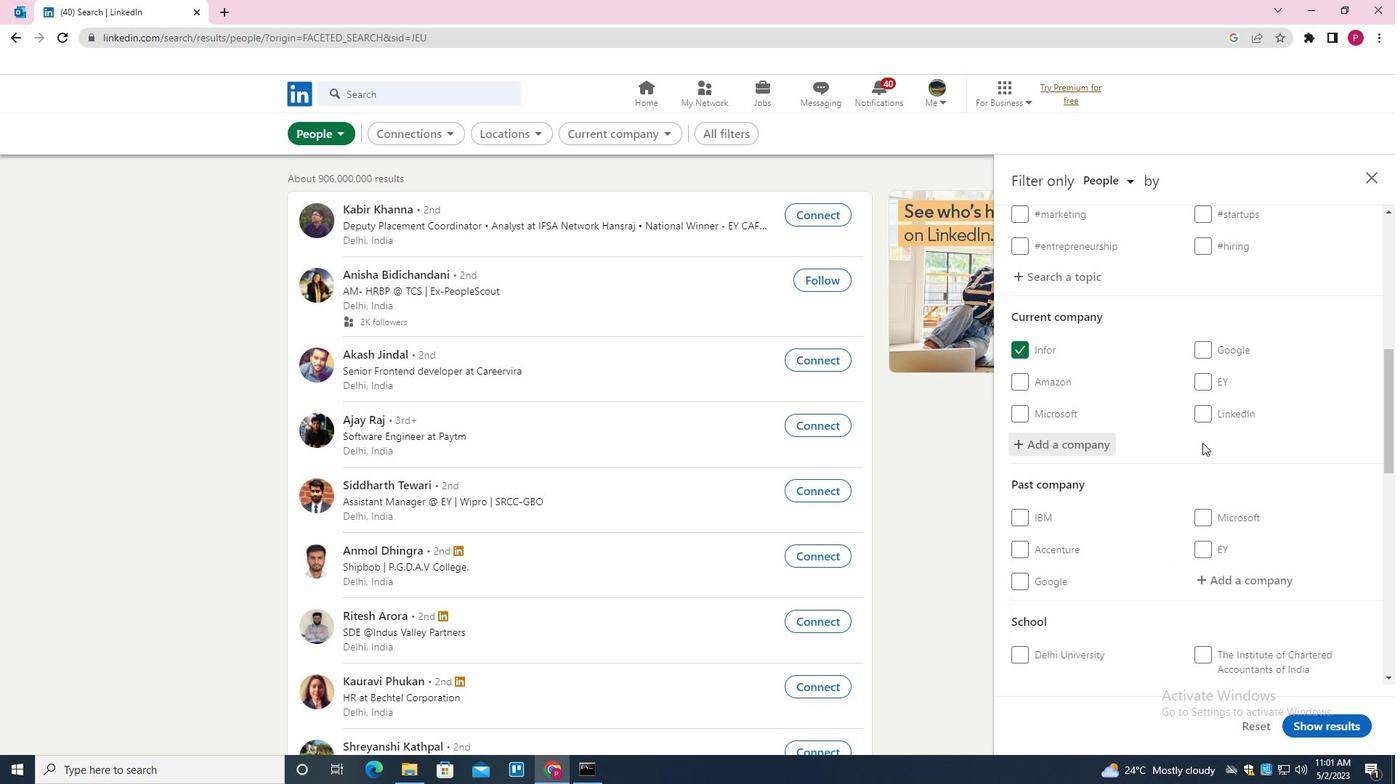 
Action: Mouse moved to (1198, 446)
Screenshot: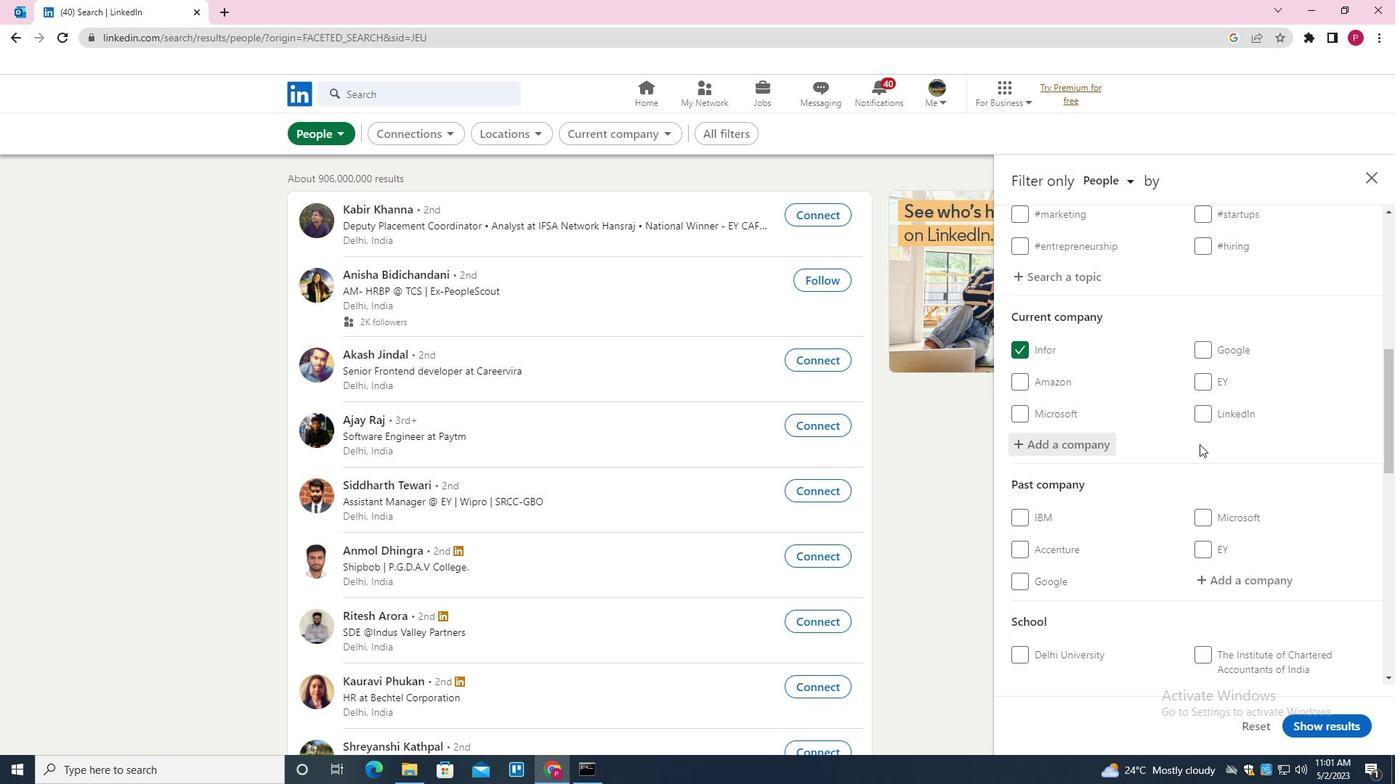 
Action: Mouse scrolled (1198, 445) with delta (0, 0)
Screenshot: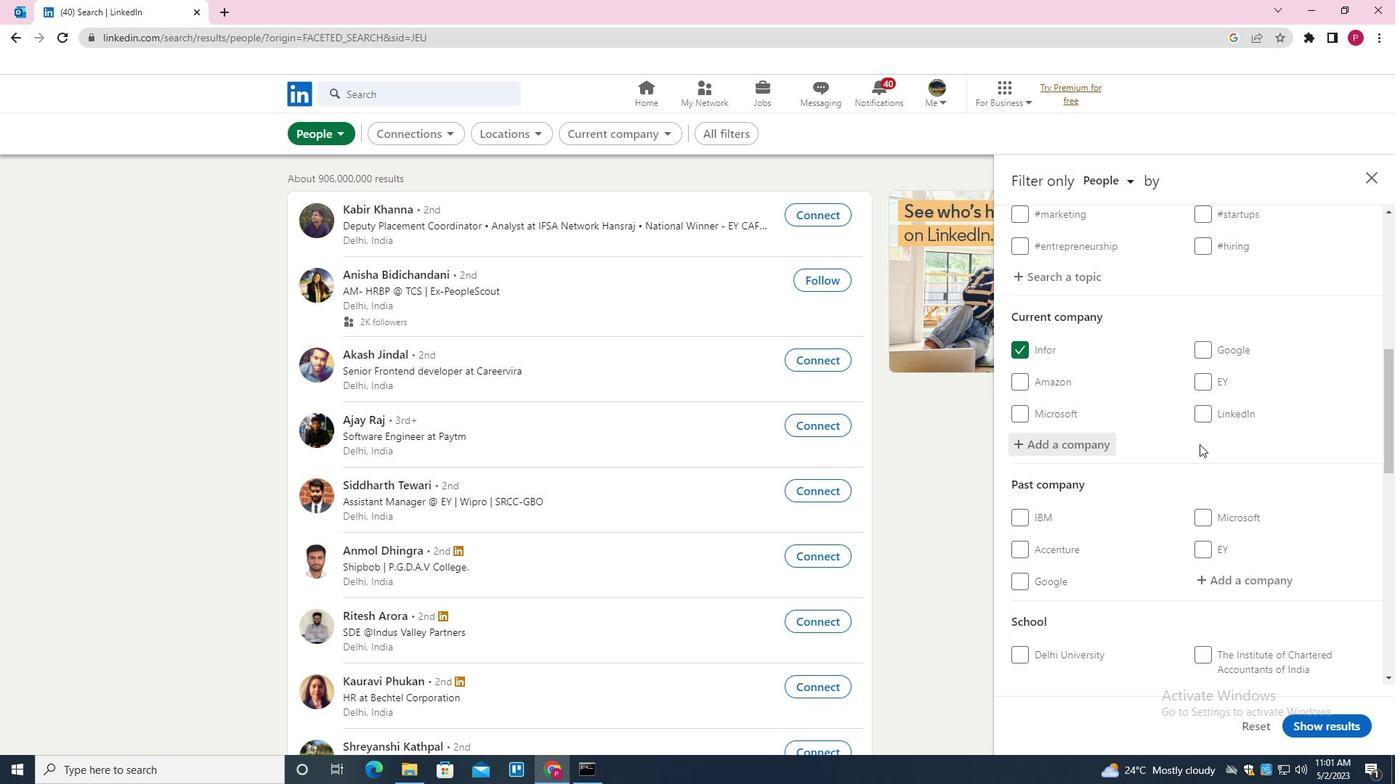 
Action: Mouse moved to (1190, 452)
Screenshot: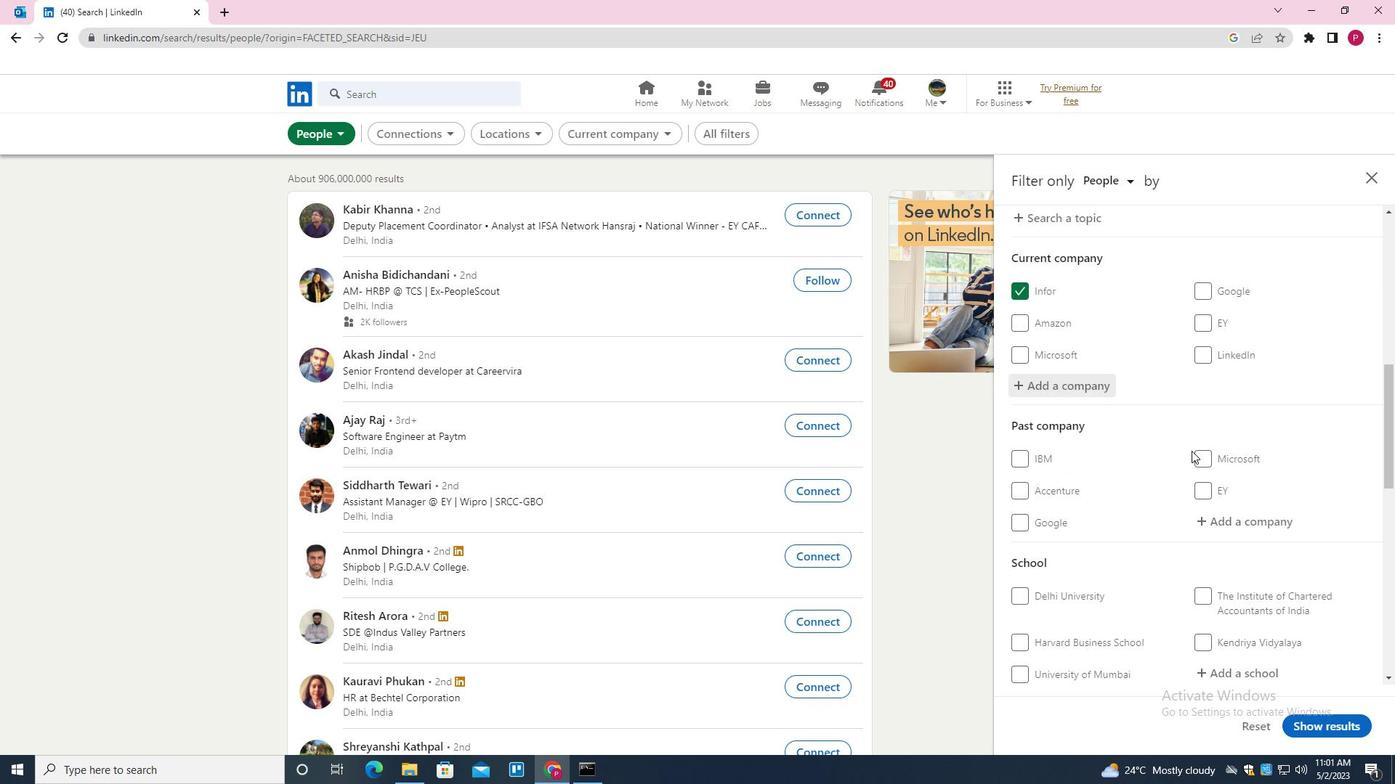 
Action: Mouse scrolled (1190, 451) with delta (0, 0)
Screenshot: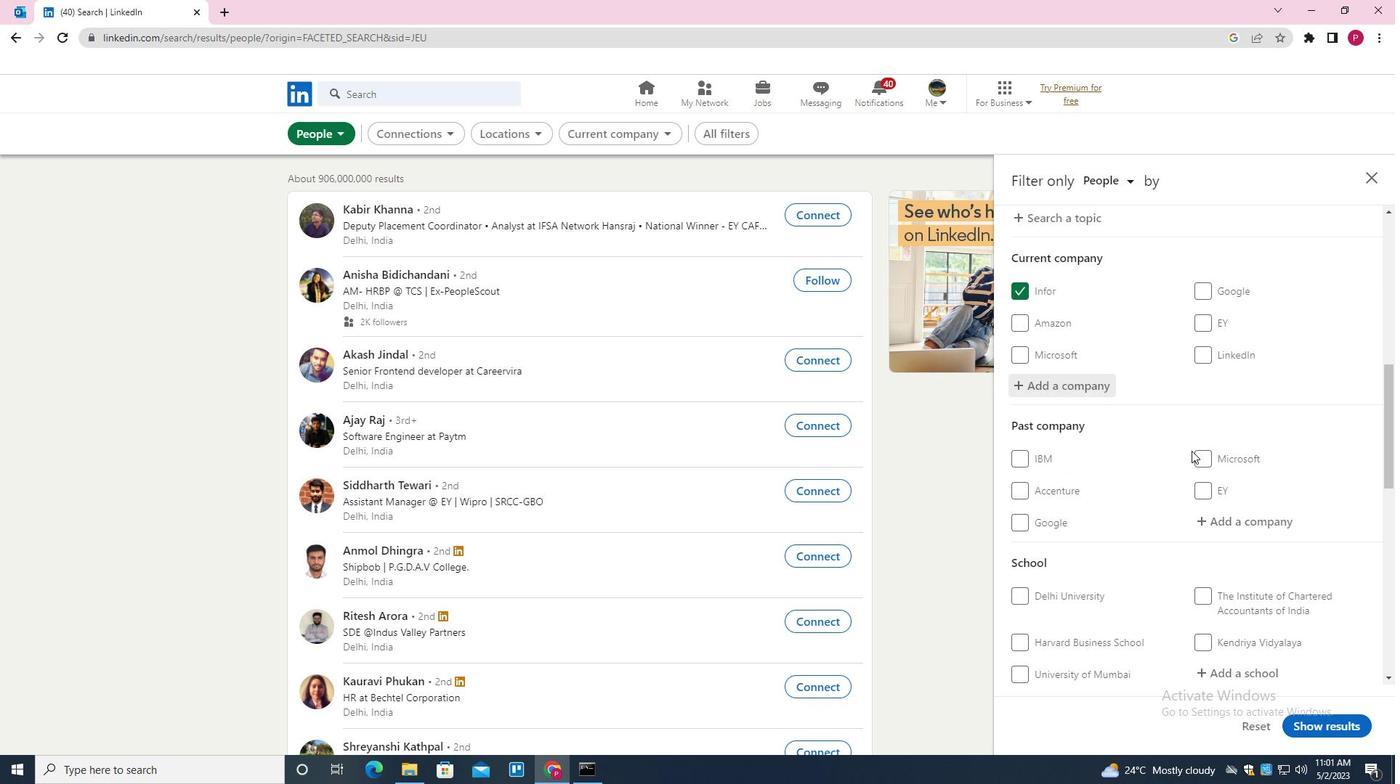 
Action: Mouse moved to (1214, 445)
Screenshot: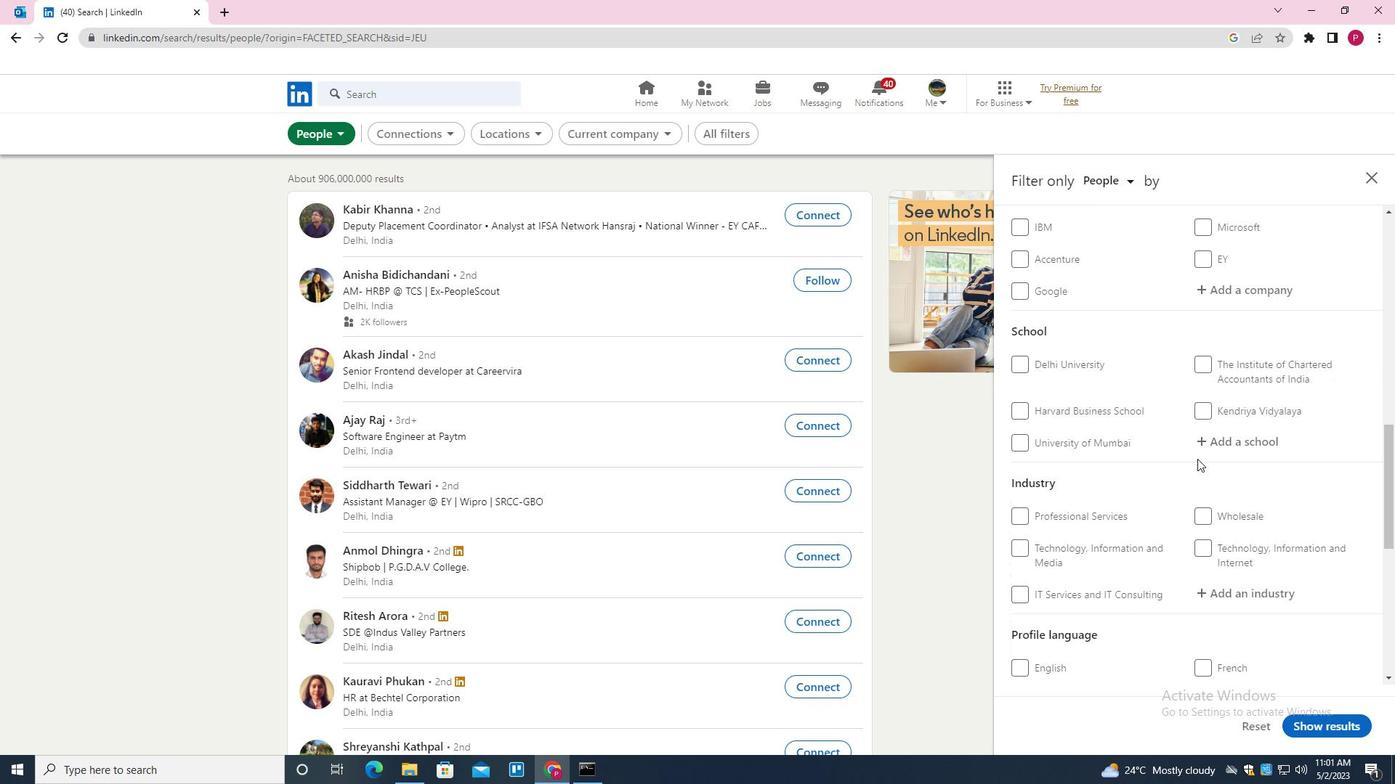 
Action: Mouse pressed left at (1214, 445)
Screenshot: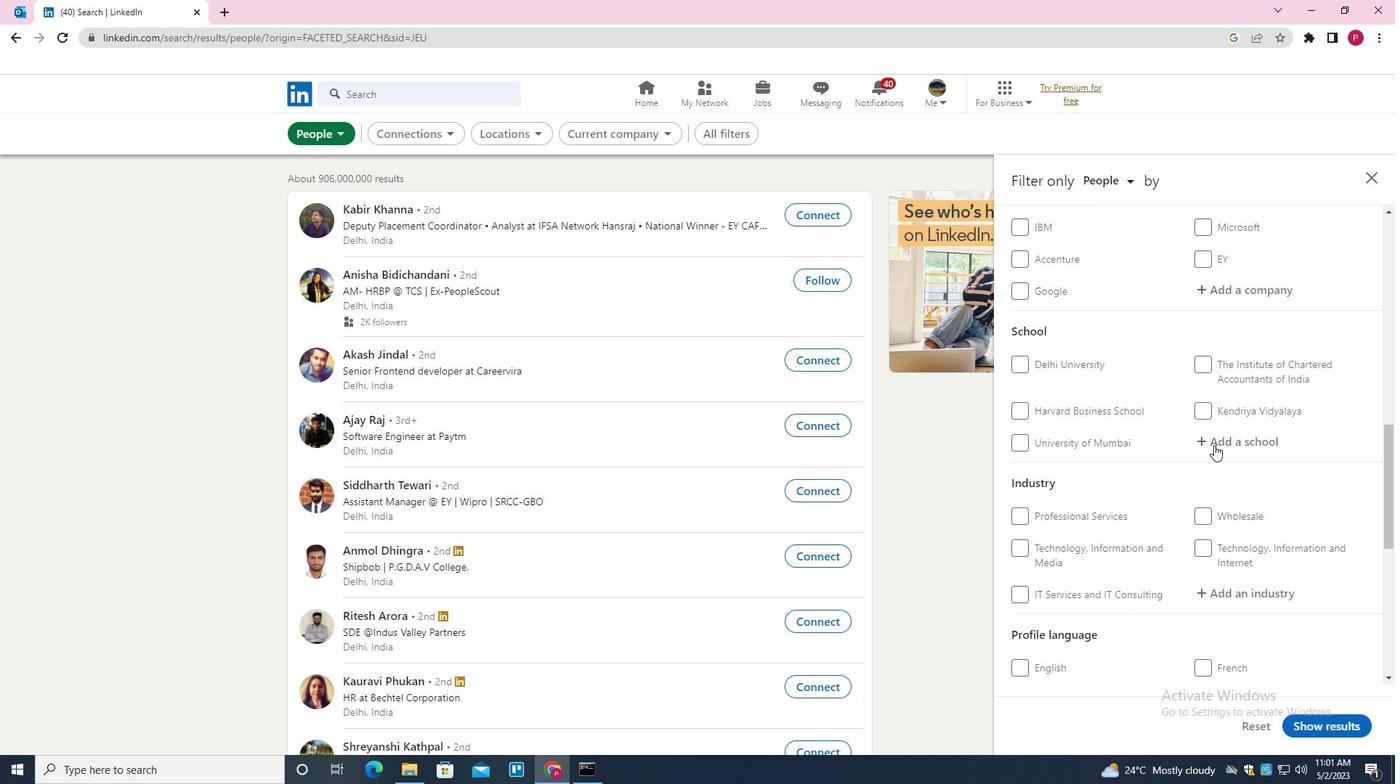
Action: Key pressed <Key.shift><Key.shift><Key.shift>ERODE<Key.space><Key.down><Key.enter>
Screenshot: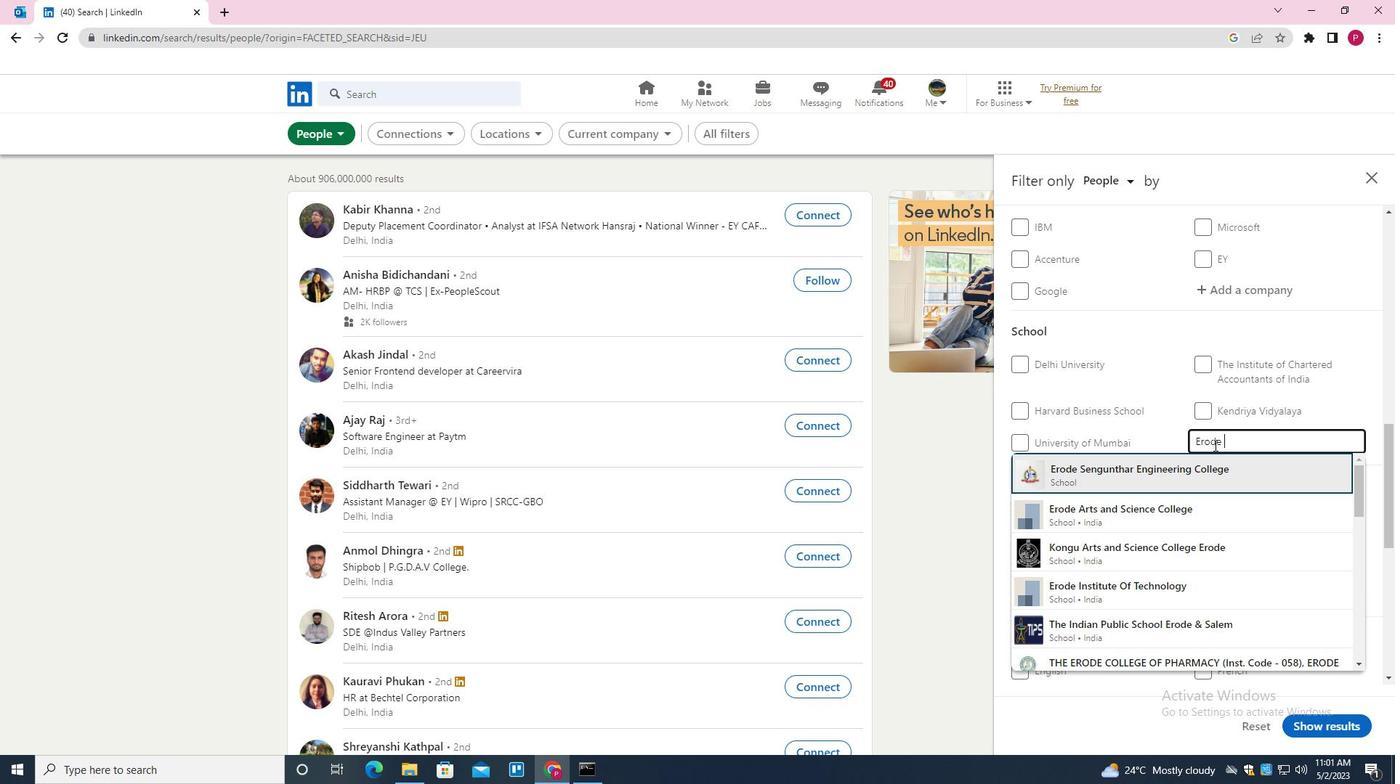 
Action: Mouse moved to (1213, 445)
Screenshot: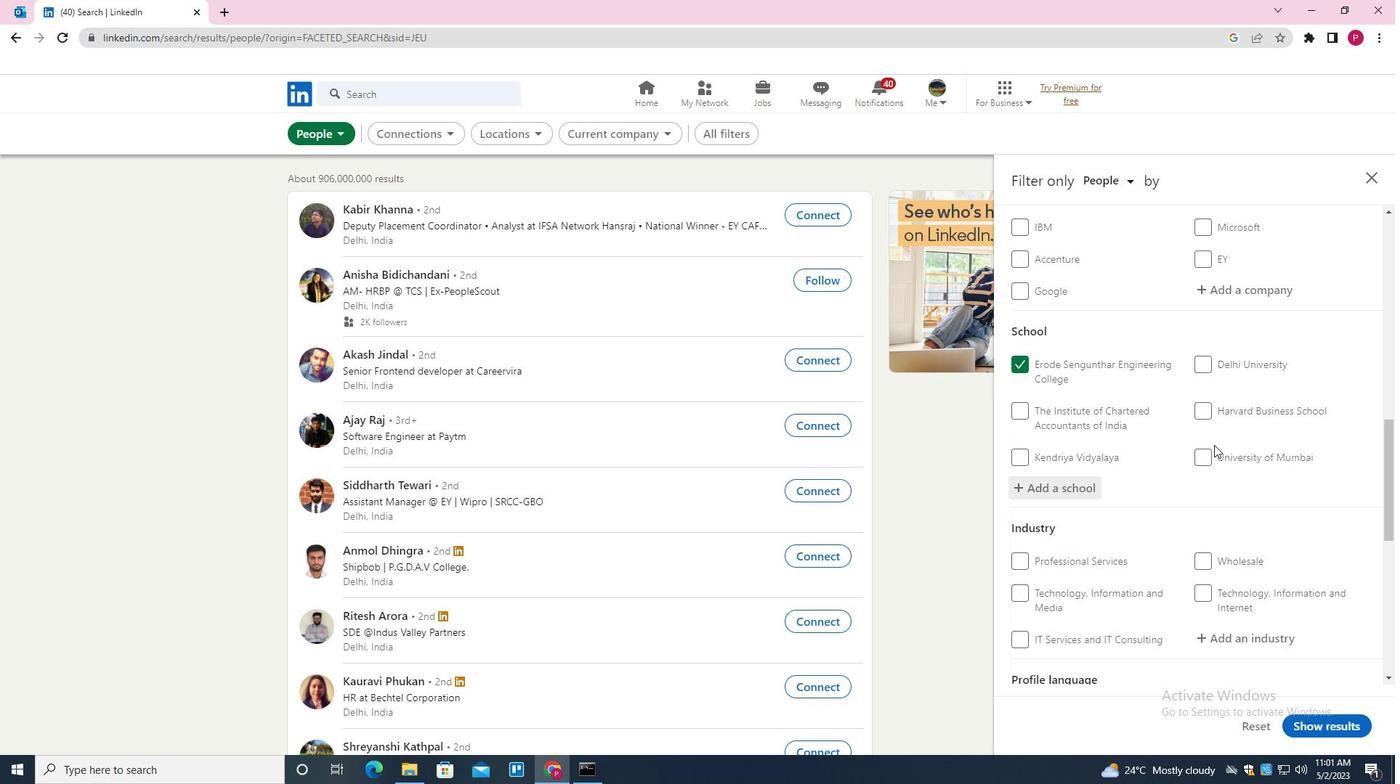 
Action: Mouse scrolled (1213, 444) with delta (0, 0)
Screenshot: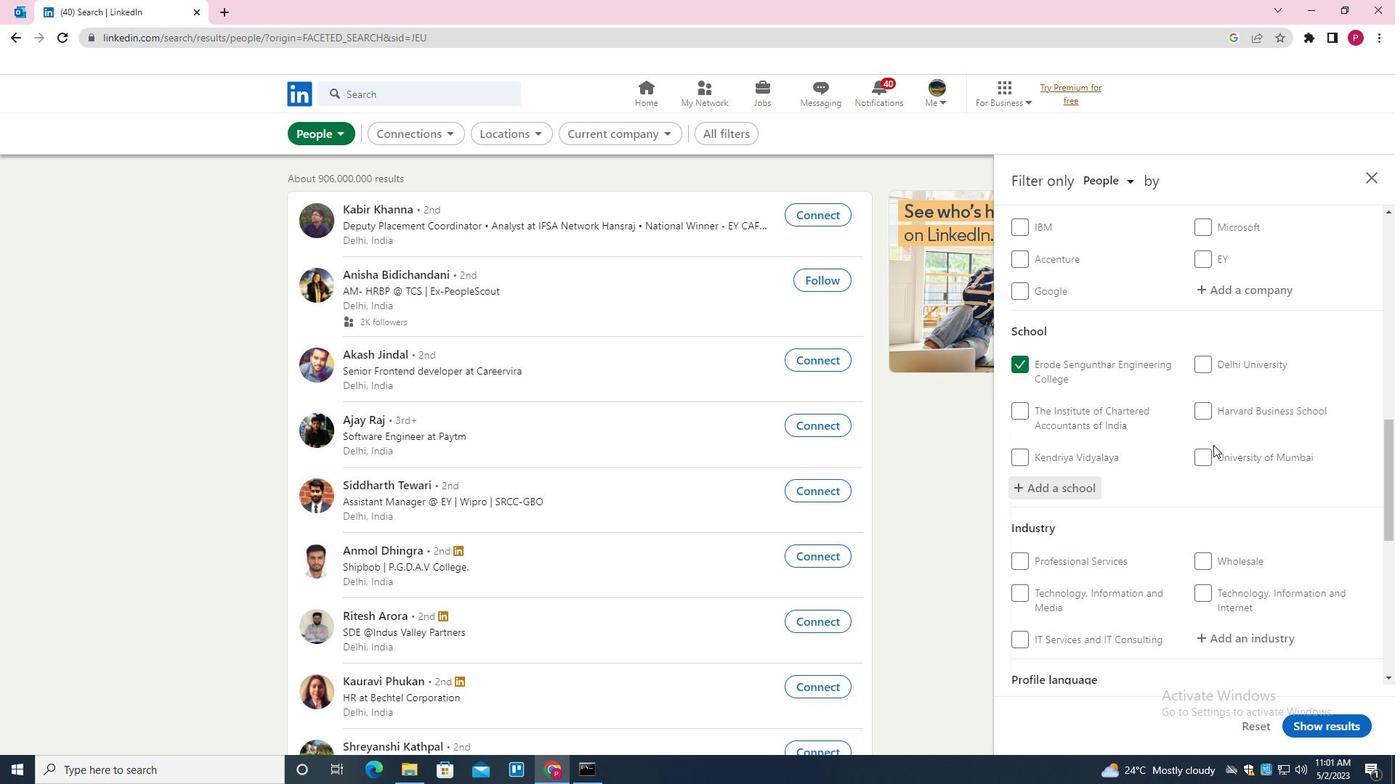 
Action: Mouse scrolled (1213, 444) with delta (0, 0)
Screenshot: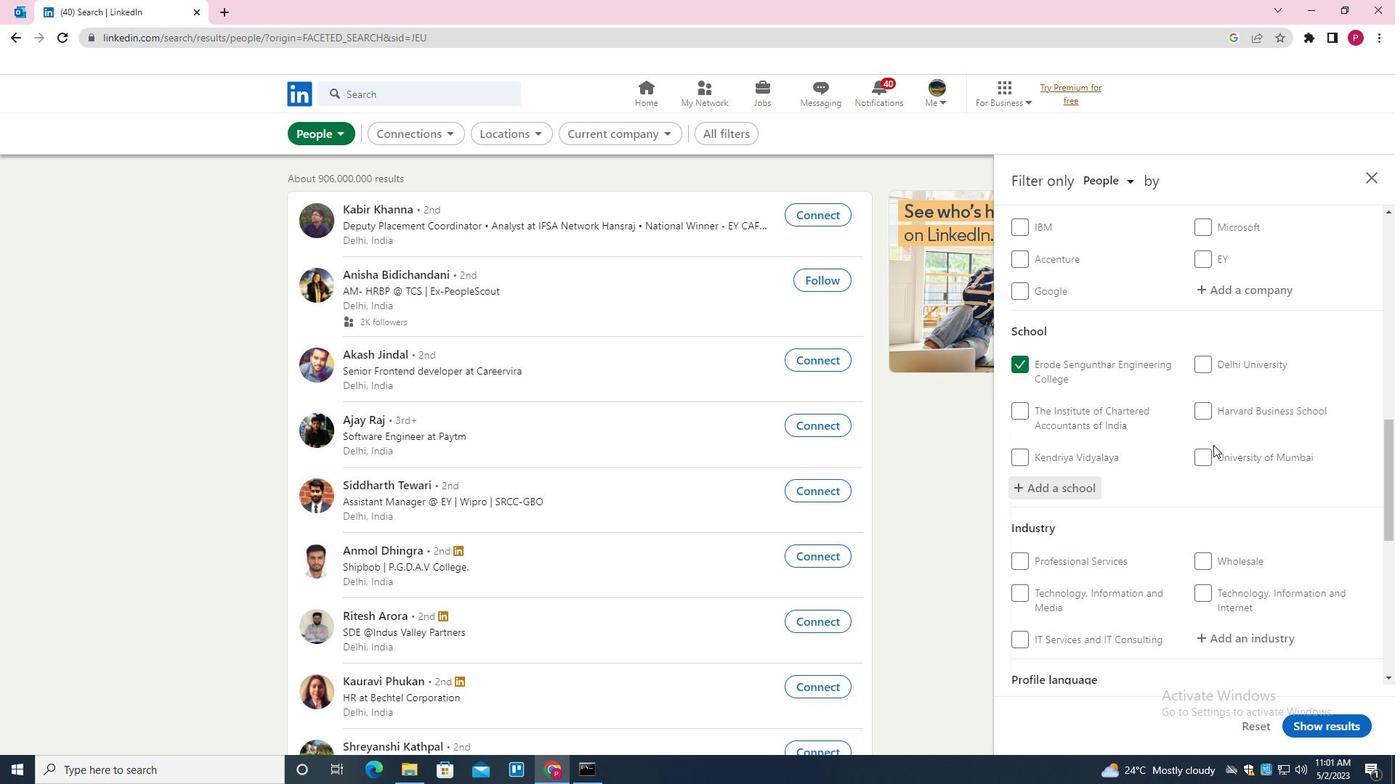 
Action: Mouse scrolled (1213, 444) with delta (0, 0)
Screenshot: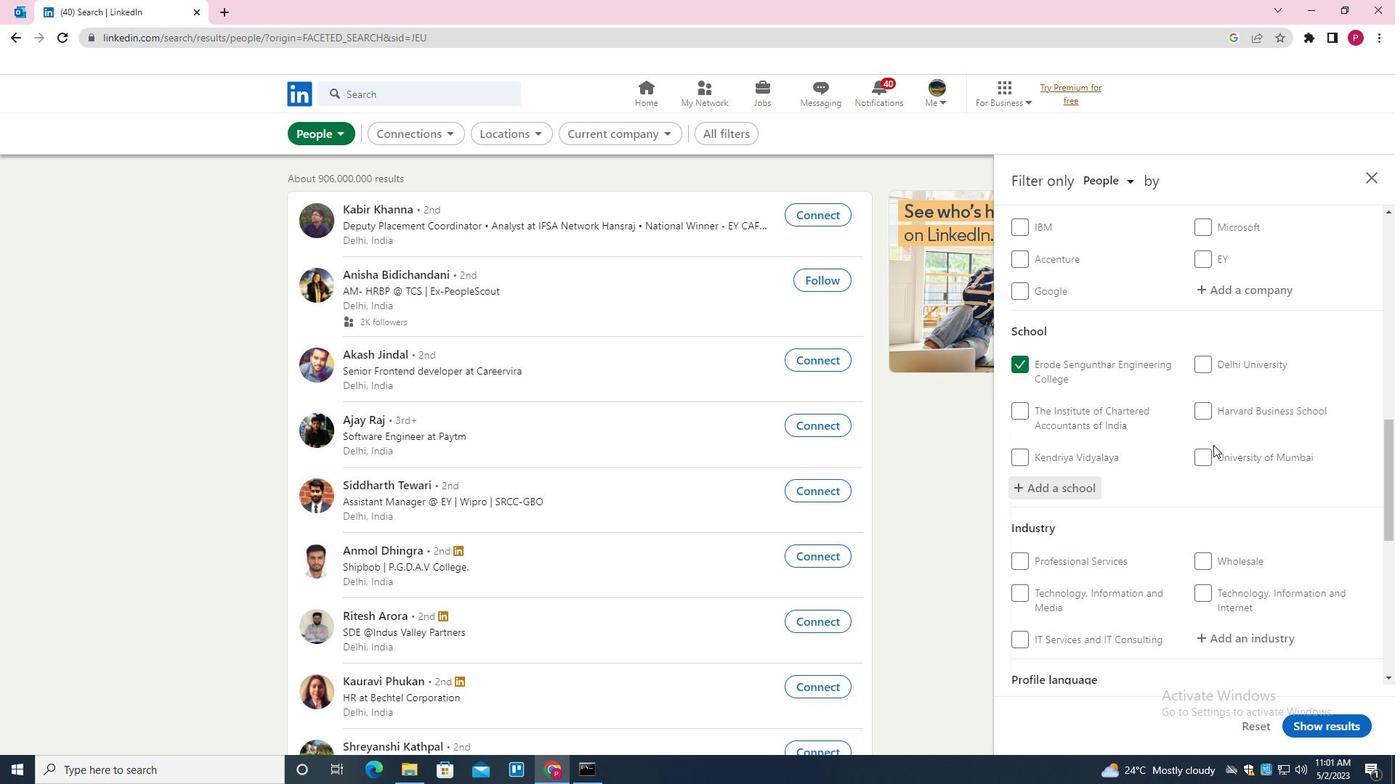 
Action: Mouse moved to (1236, 422)
Screenshot: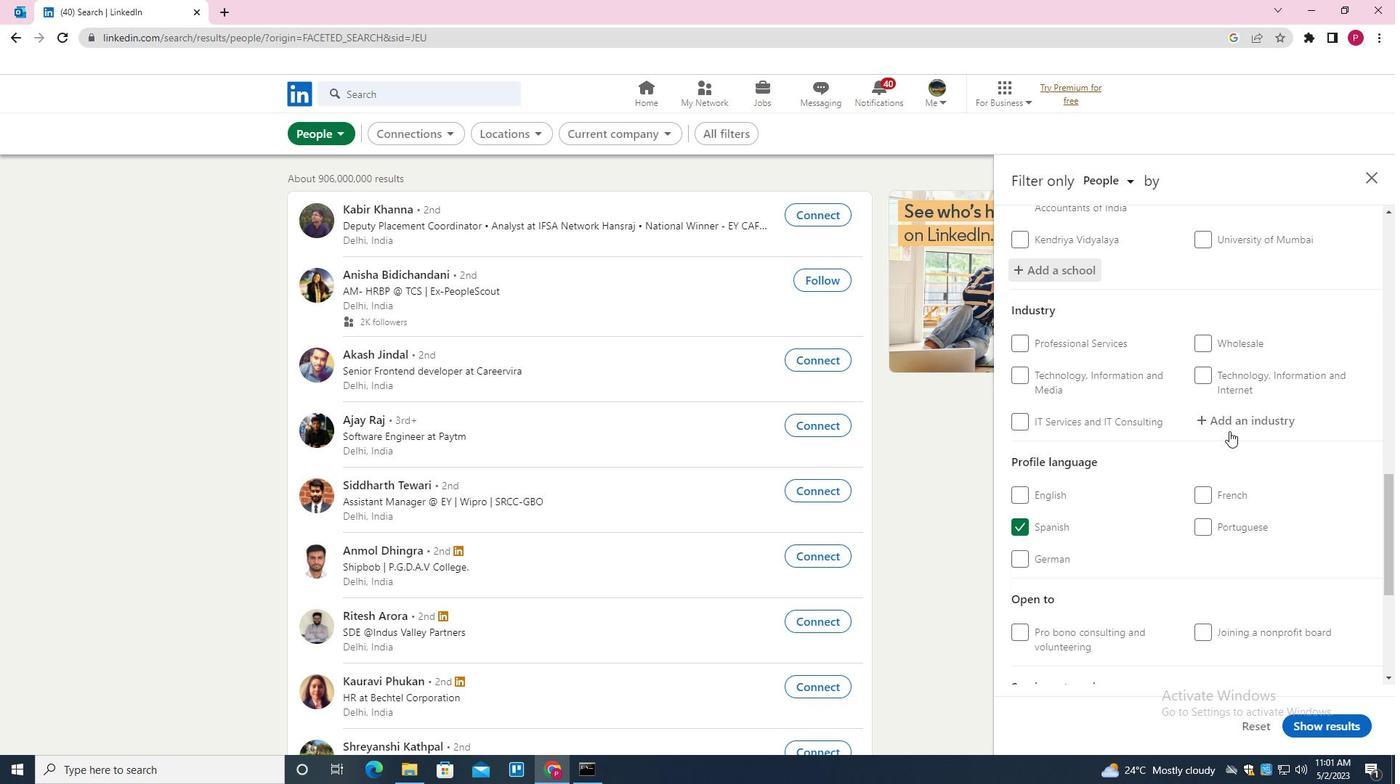 
Action: Mouse pressed left at (1236, 422)
Screenshot: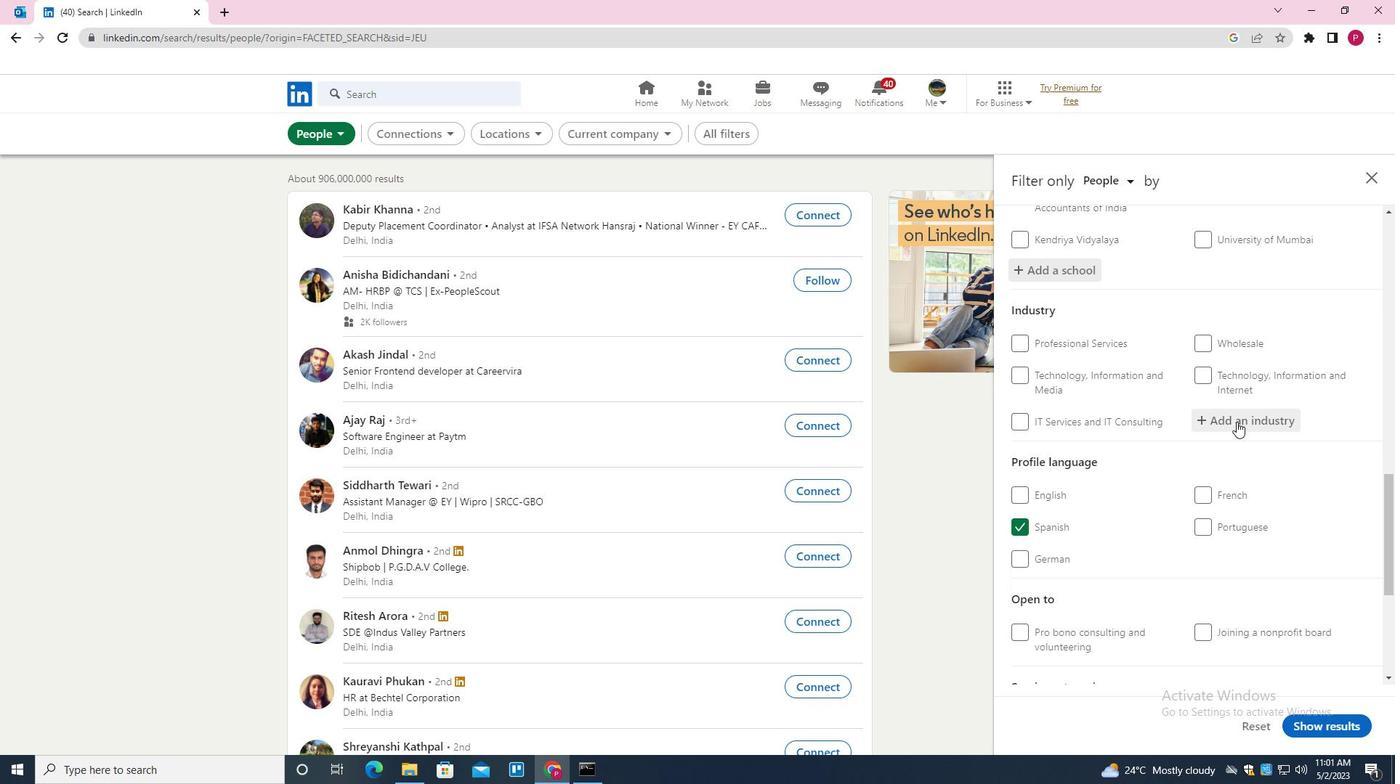 
Action: Key pressed <Key.shift><Key.shift><Key.shift><Key.shift><Key.shift><Key.shift>THINK<Key.down><Key.enter>
Screenshot: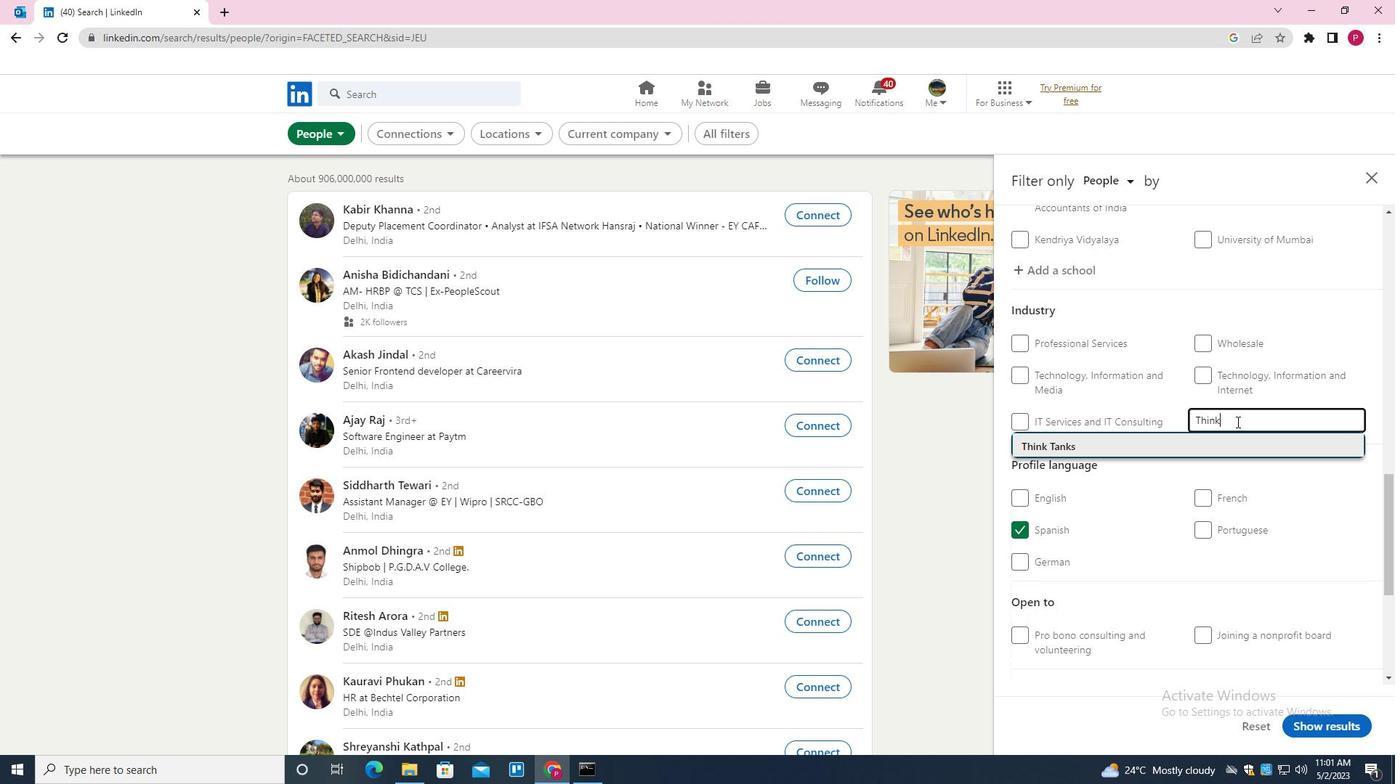 
Action: Mouse moved to (1225, 429)
Screenshot: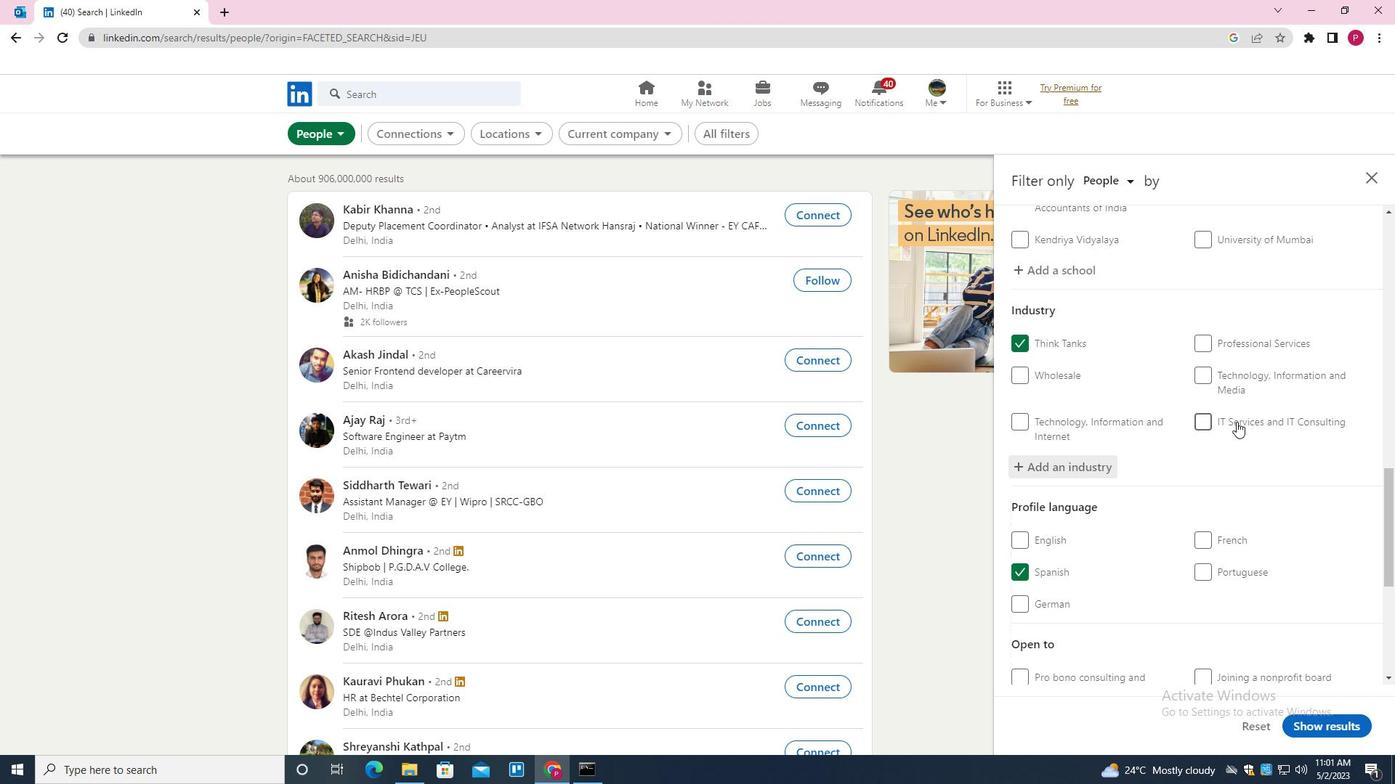 
Action: Mouse scrolled (1225, 428) with delta (0, 0)
Screenshot: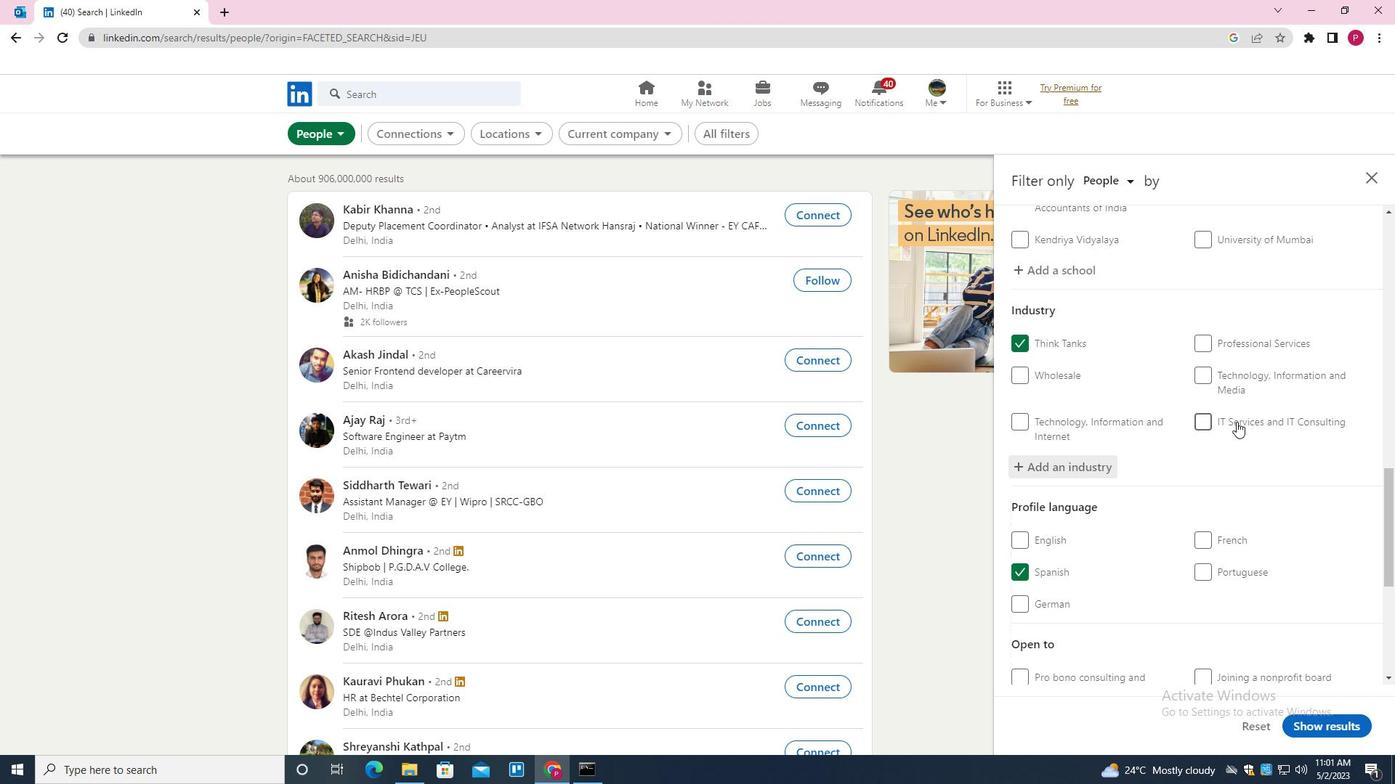 
Action: Mouse moved to (1224, 429)
Screenshot: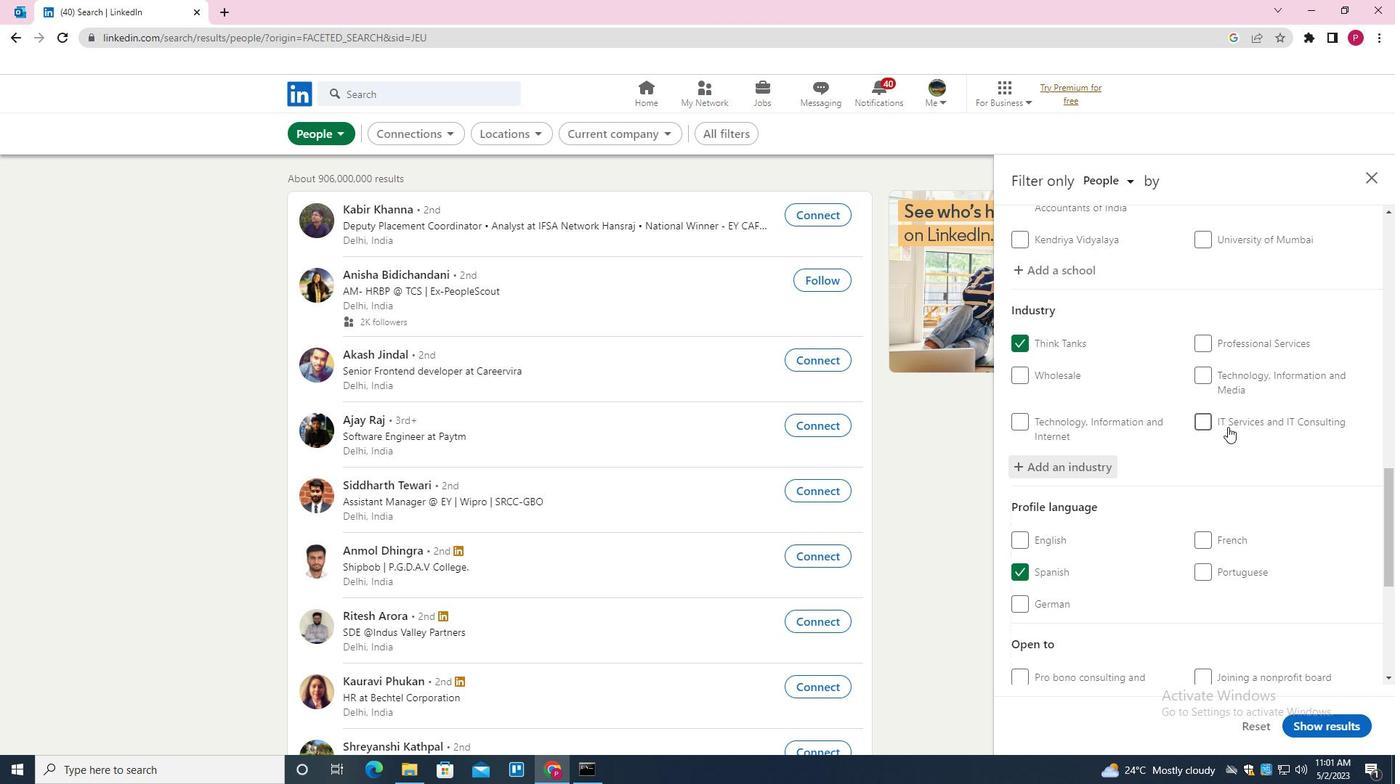 
Action: Mouse scrolled (1224, 428) with delta (0, 0)
Screenshot: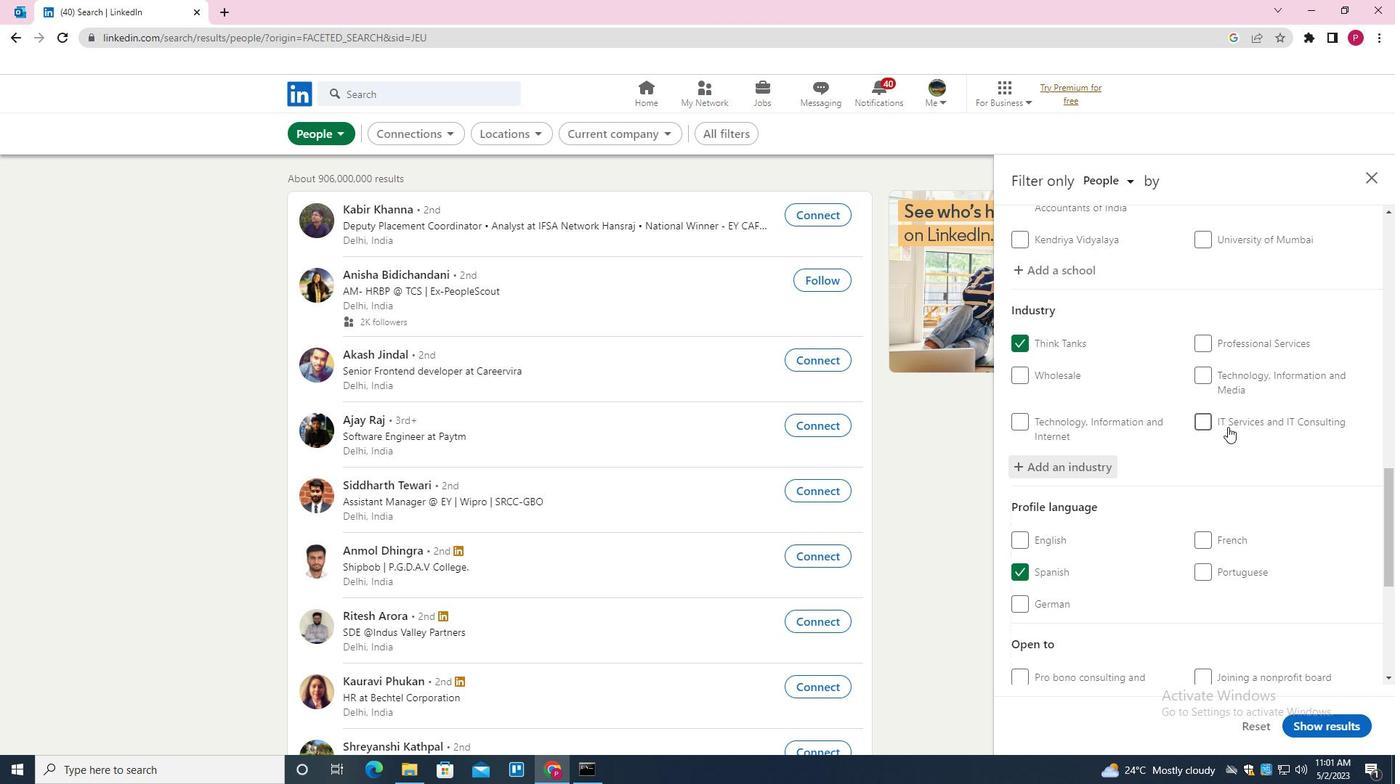 
Action: Mouse scrolled (1224, 428) with delta (0, 0)
Screenshot: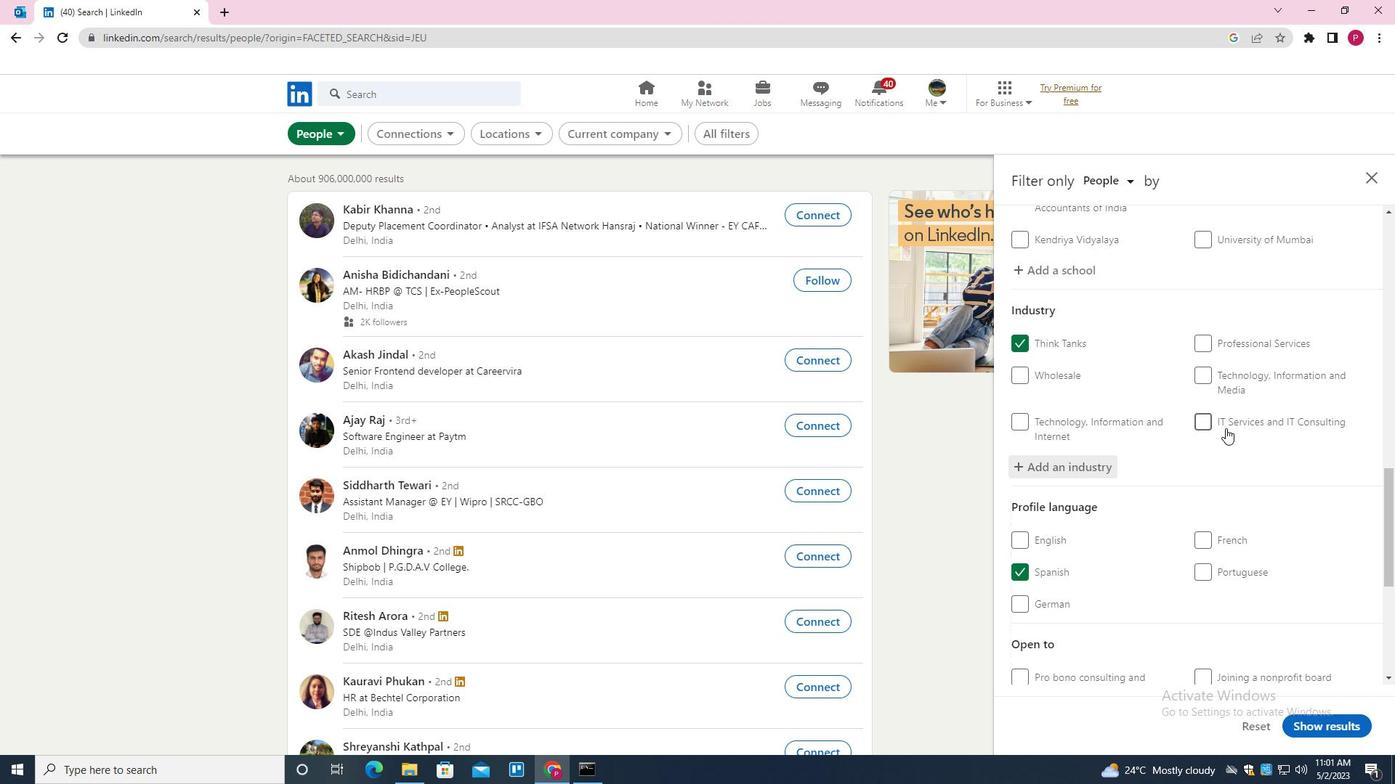 
Action: Mouse scrolled (1224, 428) with delta (0, 0)
Screenshot: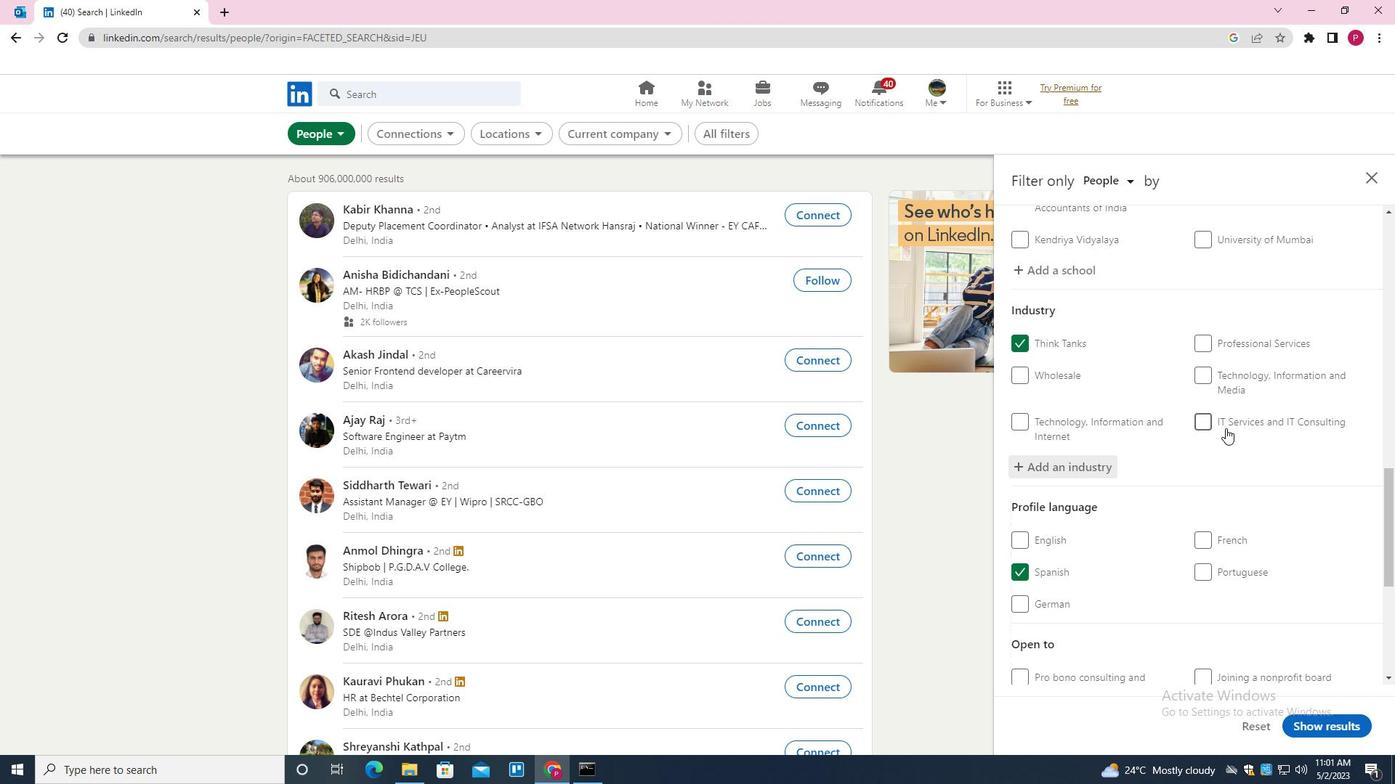 
Action: Mouse moved to (1224, 430)
Screenshot: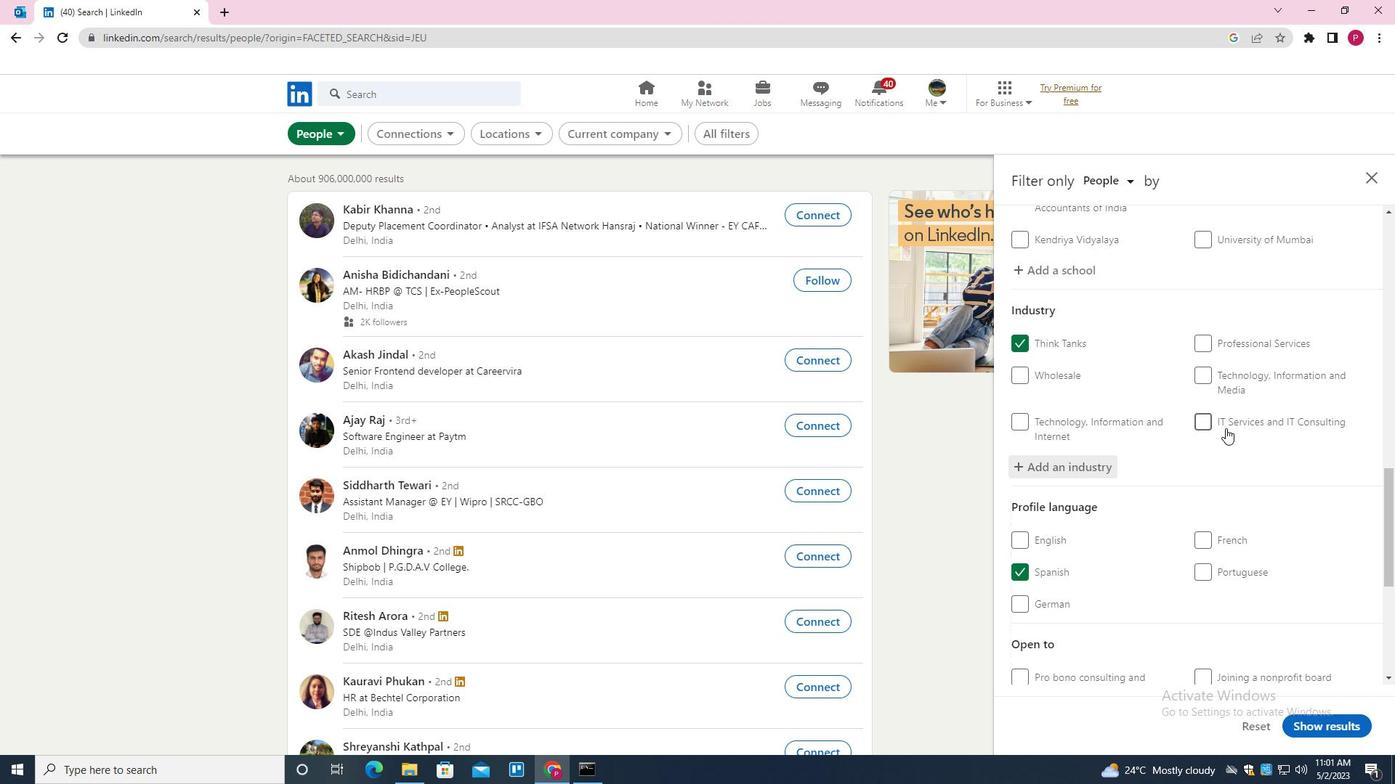 
Action: Mouse scrolled (1224, 429) with delta (0, 0)
Screenshot: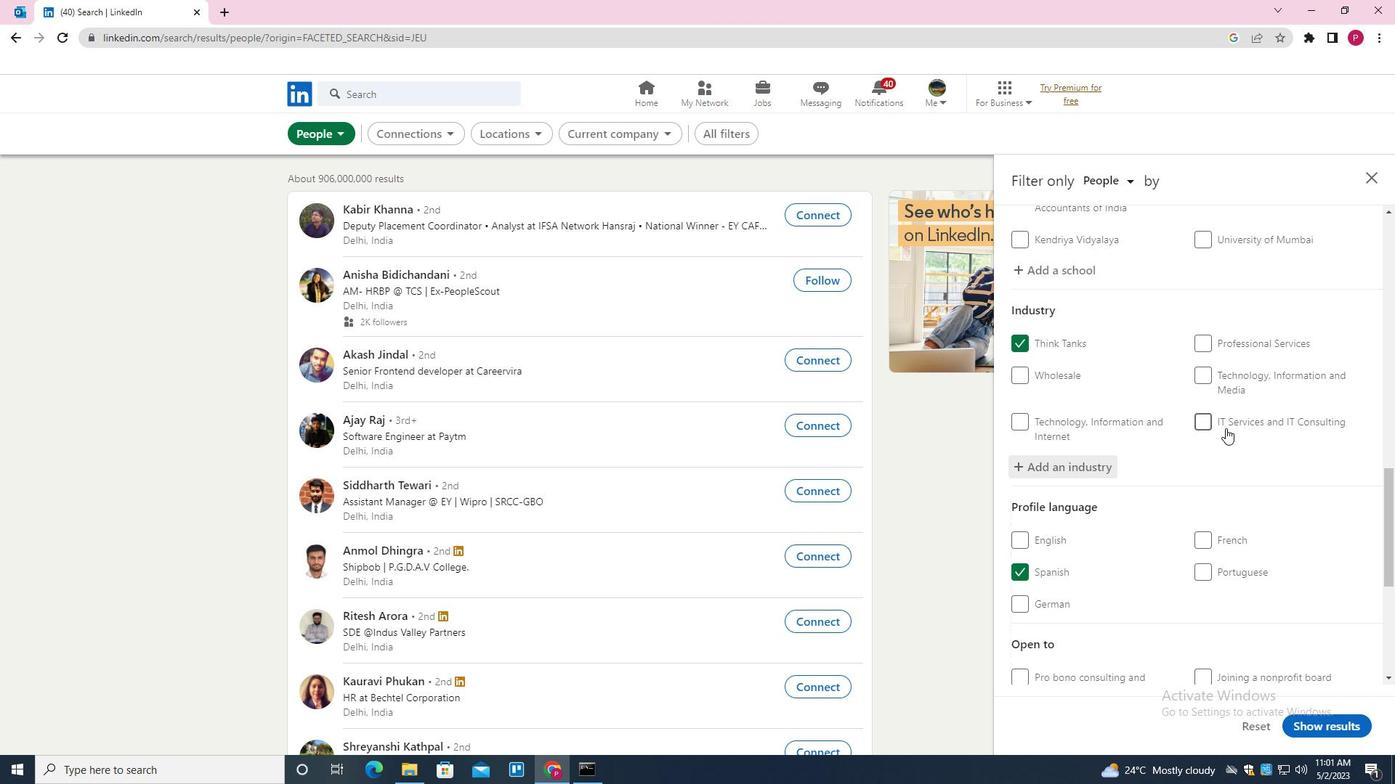 
Action: Mouse moved to (1224, 486)
Screenshot: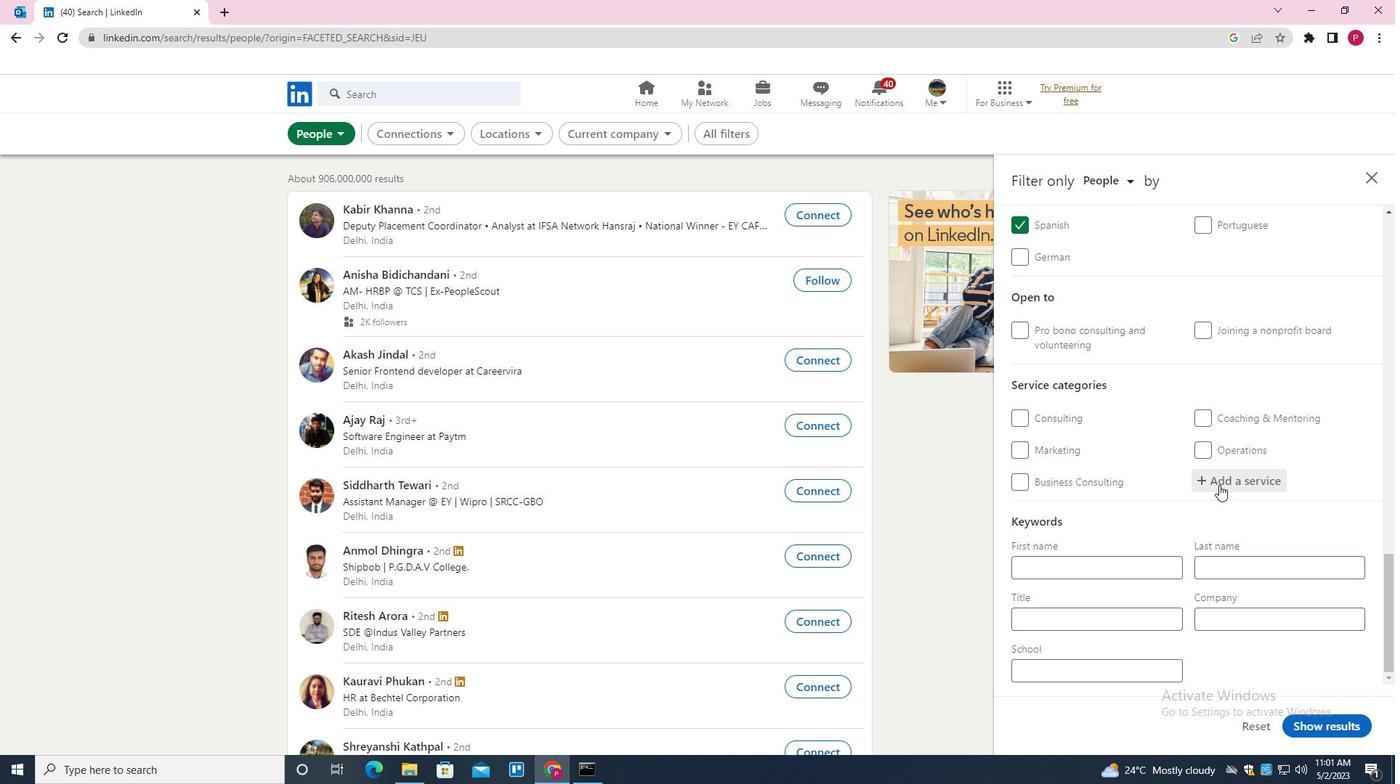 
Action: Mouse pressed left at (1224, 486)
Screenshot: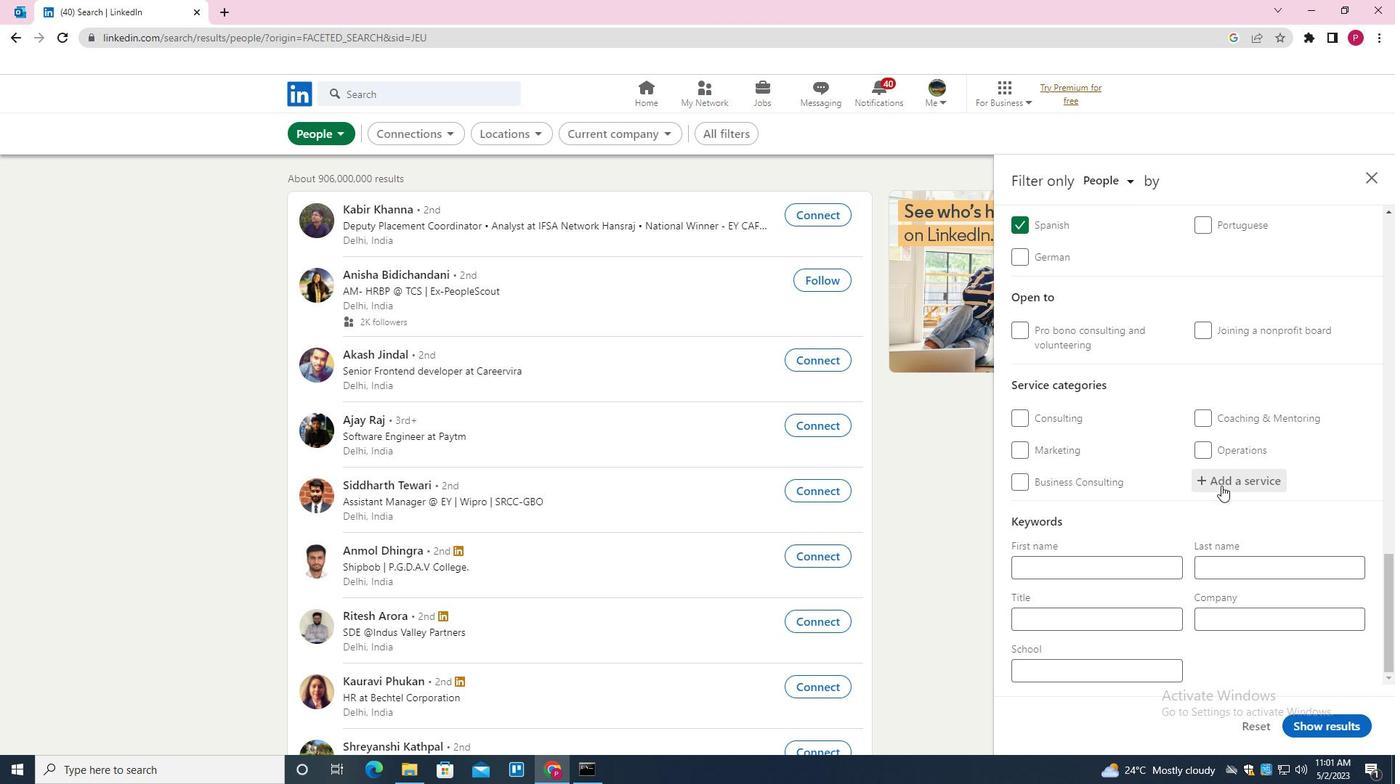 
Action: Mouse moved to (1224, 486)
Screenshot: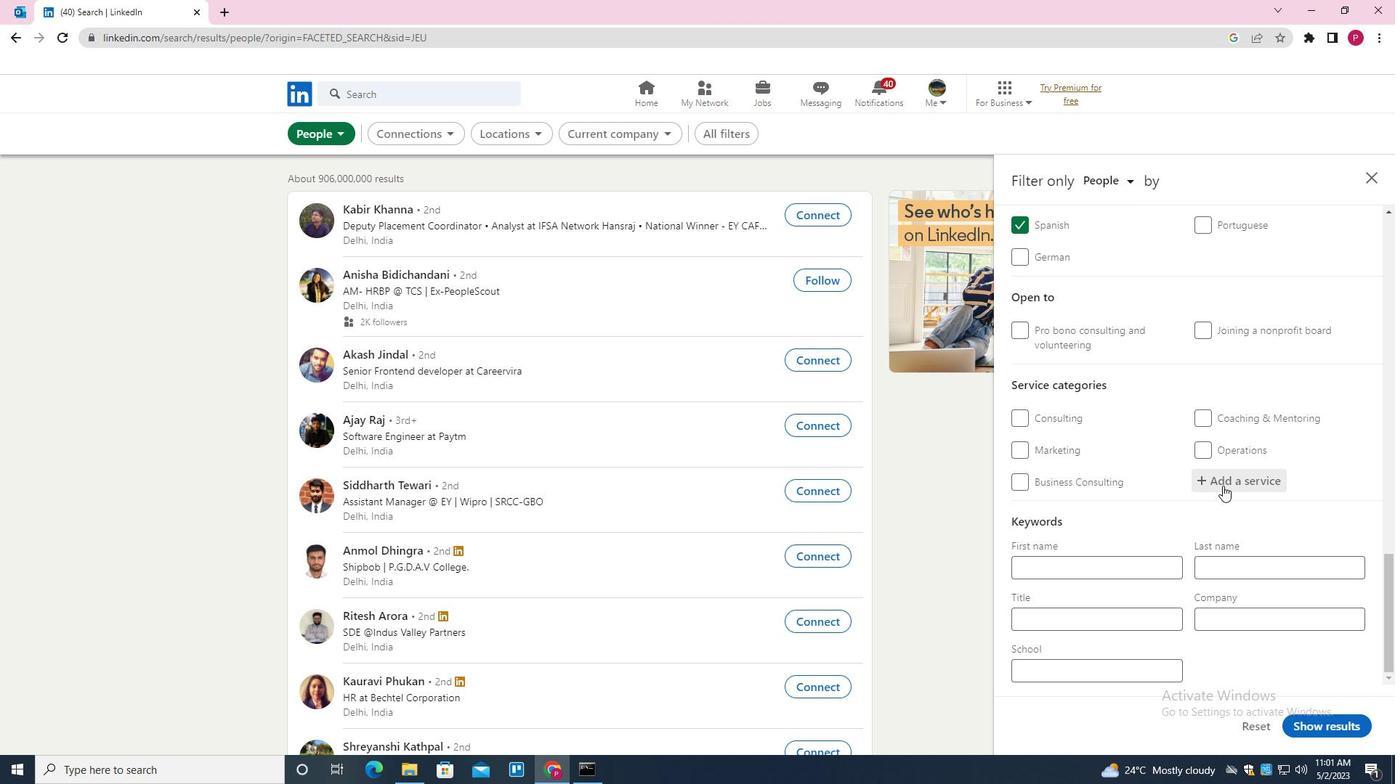 
Action: Key pressed <Key.shift><Key.shift><Key.shift><Key.shift><Key.shift><Key.shift><Key.shift><Key.shift><Key.shift><Key.shift><Key.shift><Key.shift><Key.shift><Key.shift><Key.shift><Key.shift><Key.shift><Key.shift><Key.shift><Key.shift><Key.shift><Key.shift><Key.shift><Key.shift><Key.shift><Key.shift><Key.shift>GRAPHIC<Key.down><Key.enter>
Screenshot: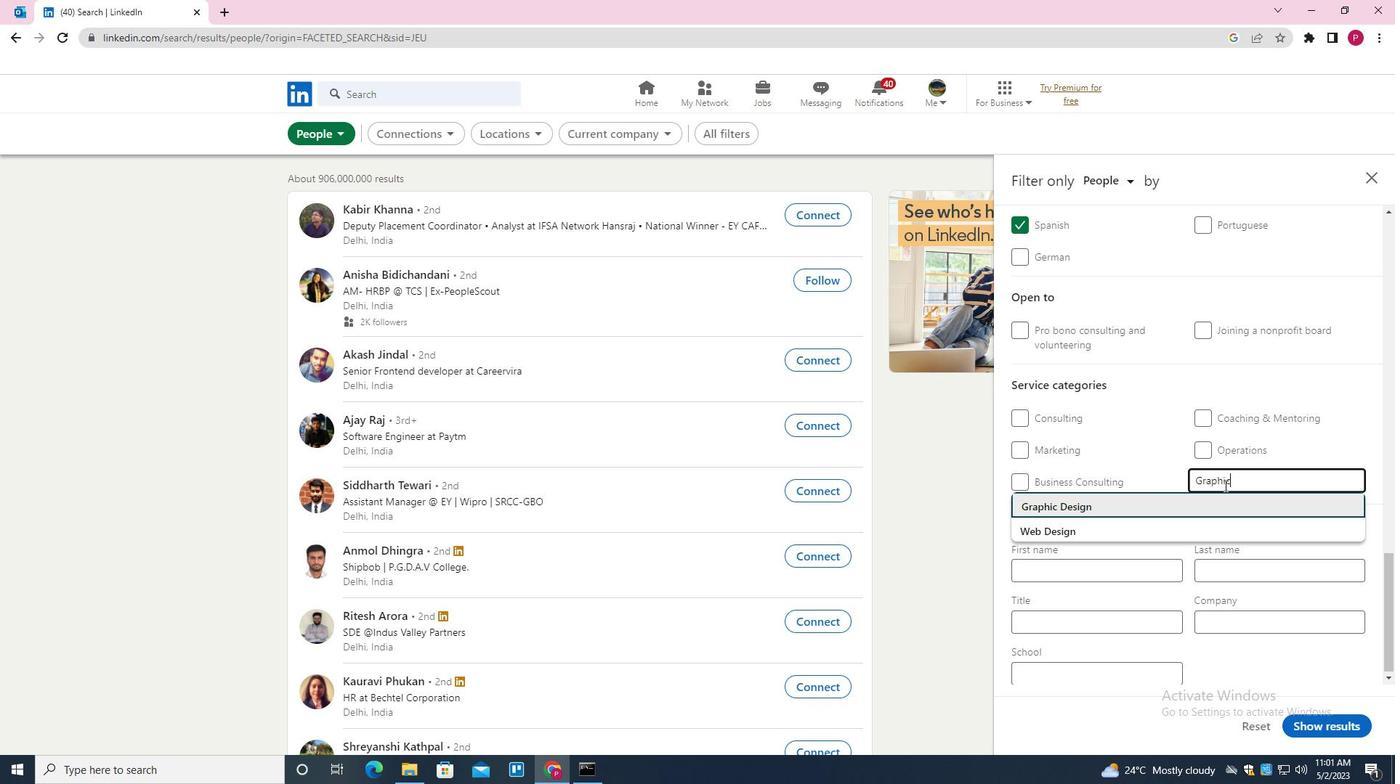 
Action: Mouse moved to (1222, 486)
Screenshot: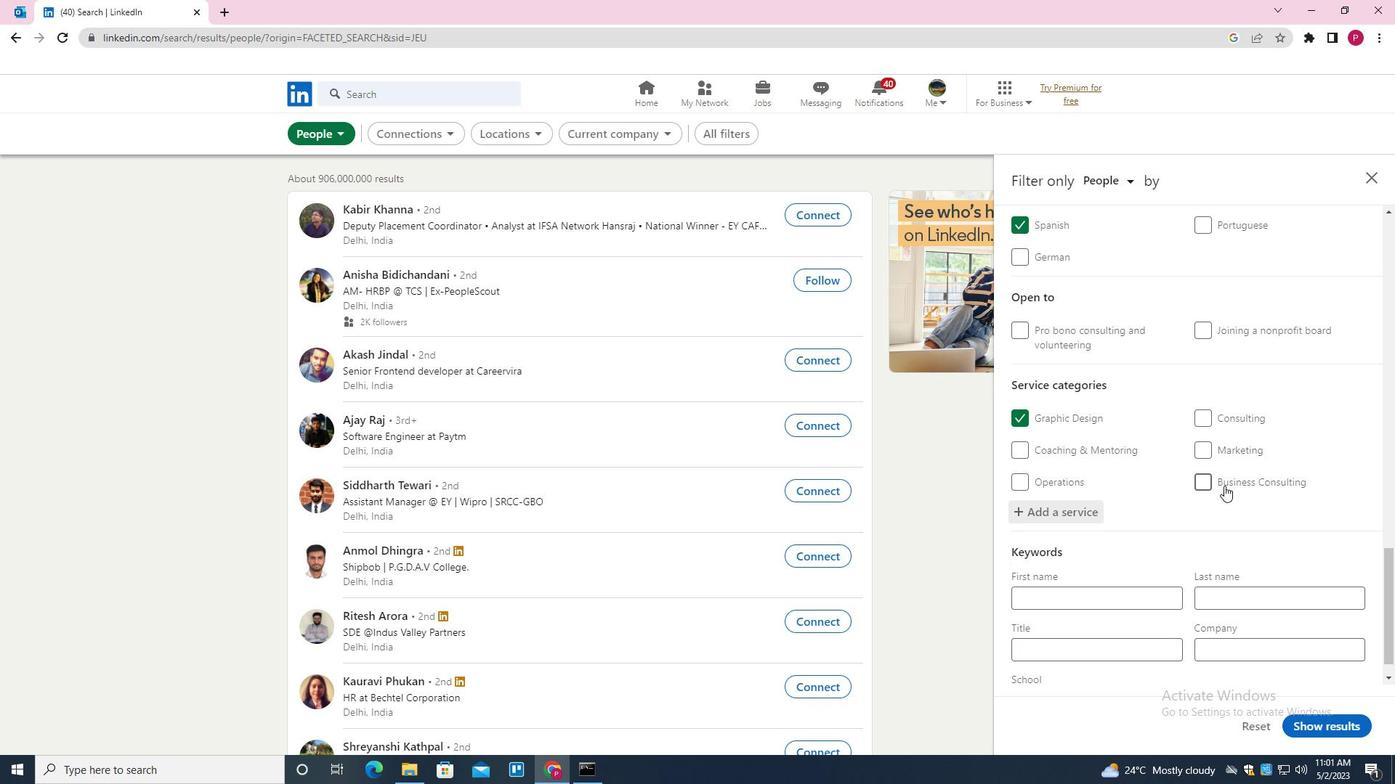 
Action: Mouse scrolled (1222, 485) with delta (0, 0)
Screenshot: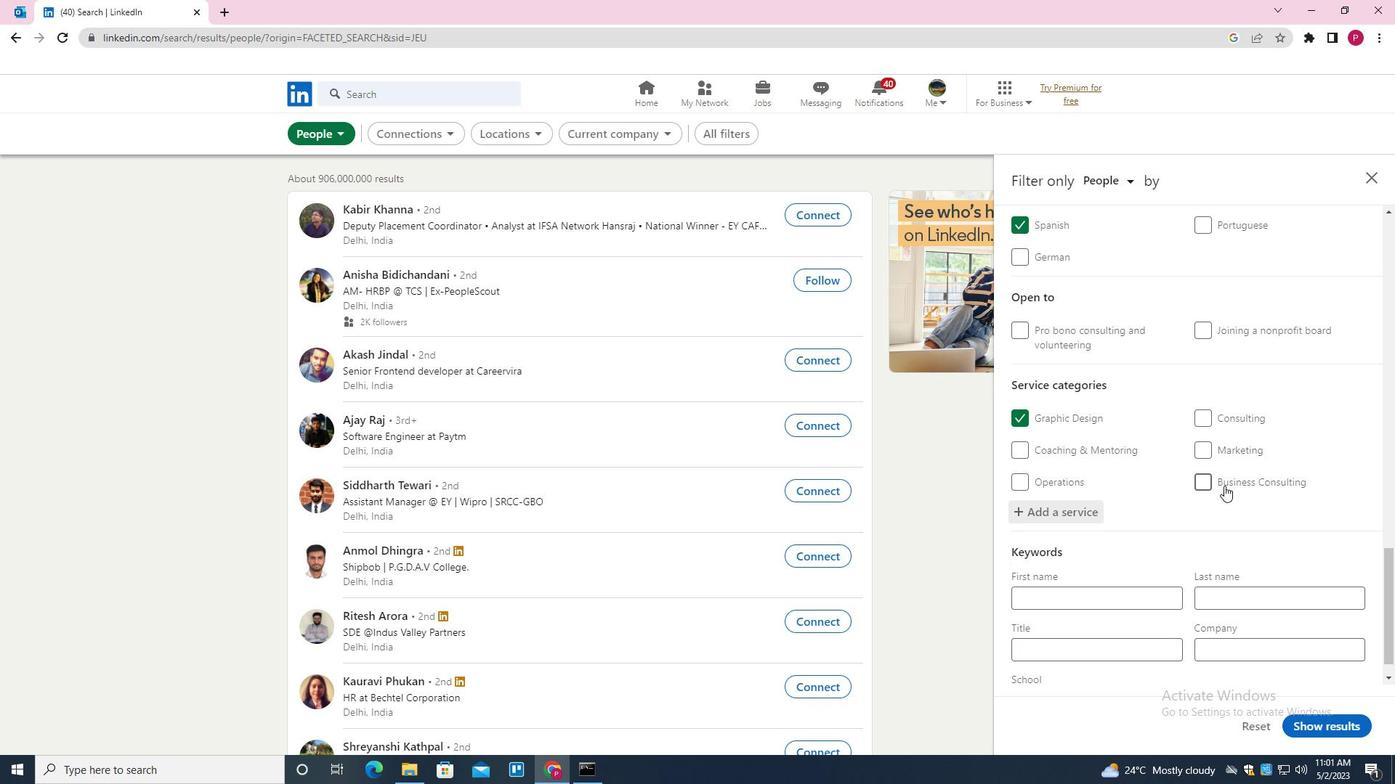 
Action: Mouse moved to (1220, 486)
Screenshot: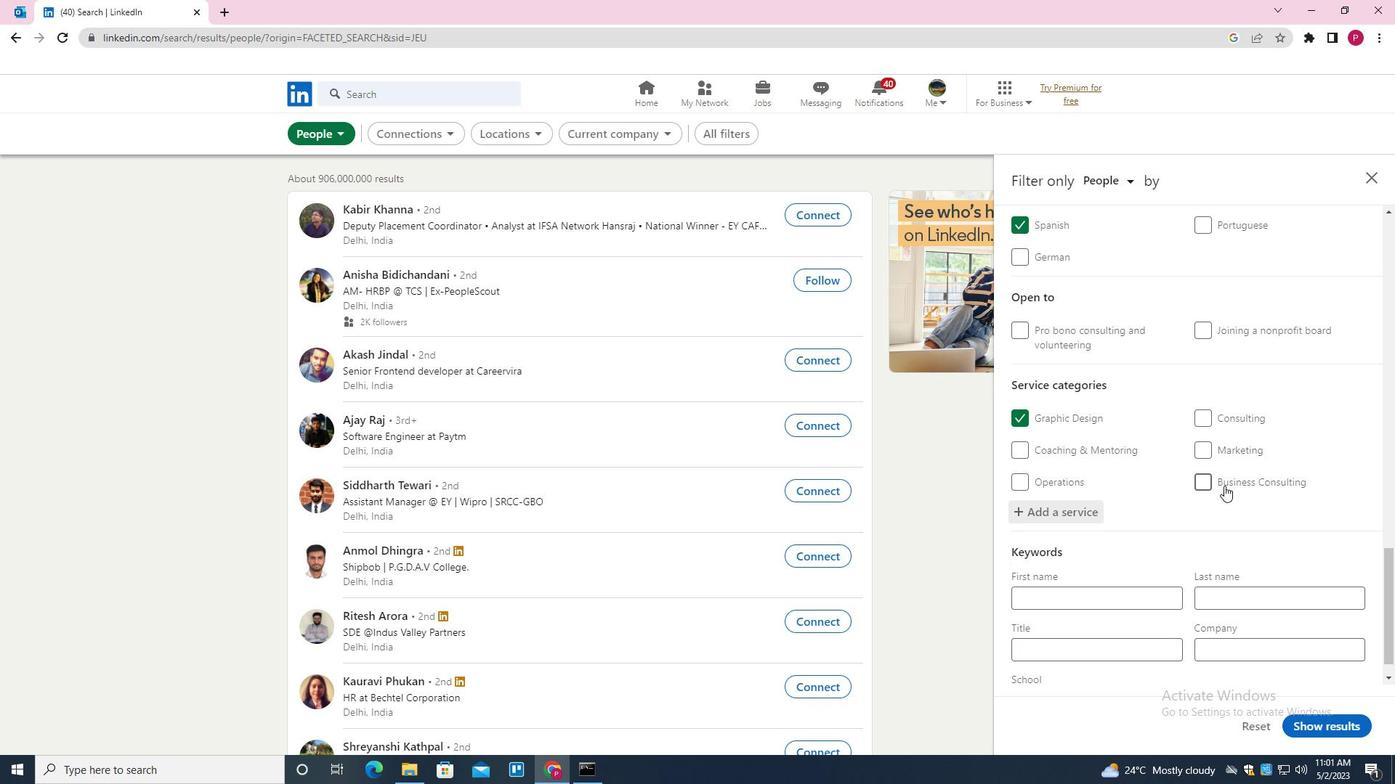 
Action: Mouse scrolled (1220, 486) with delta (0, 0)
Screenshot: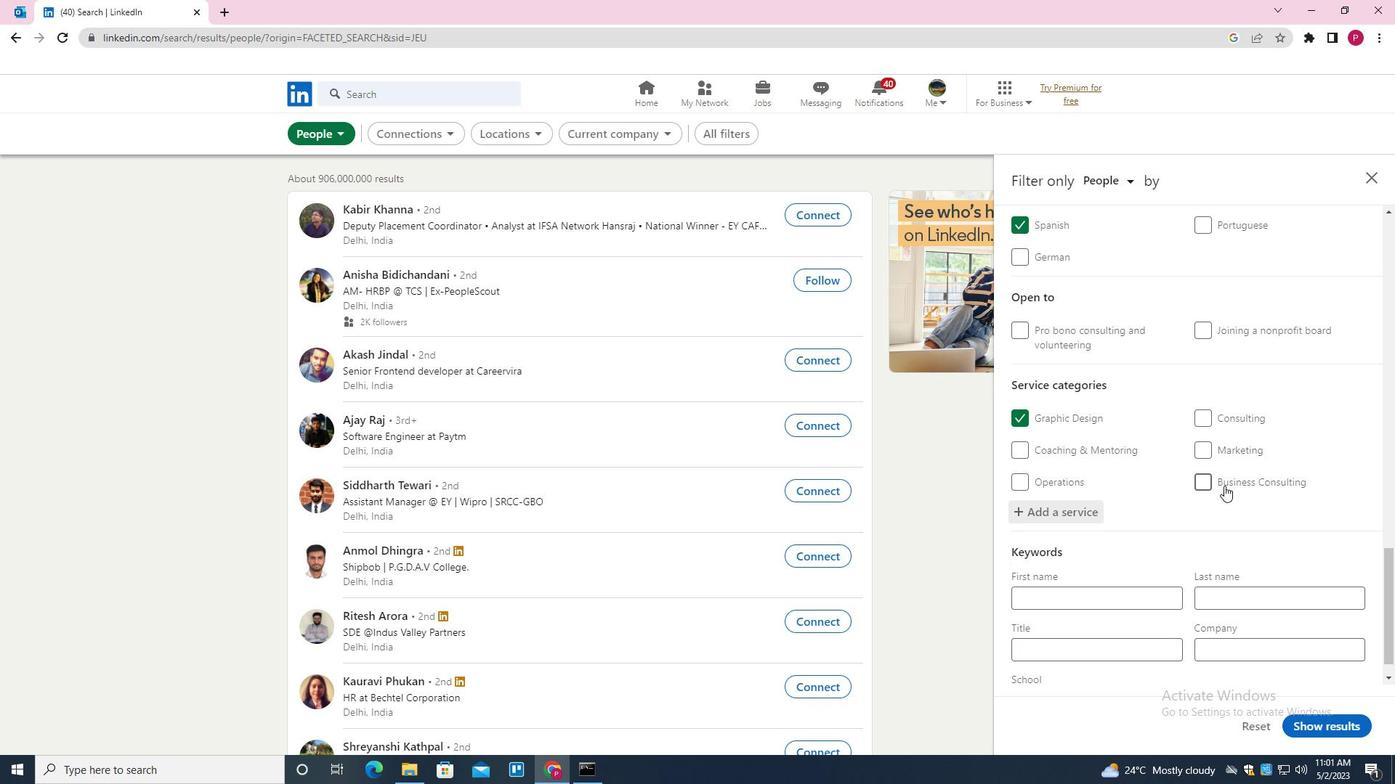 
Action: Mouse moved to (1215, 489)
Screenshot: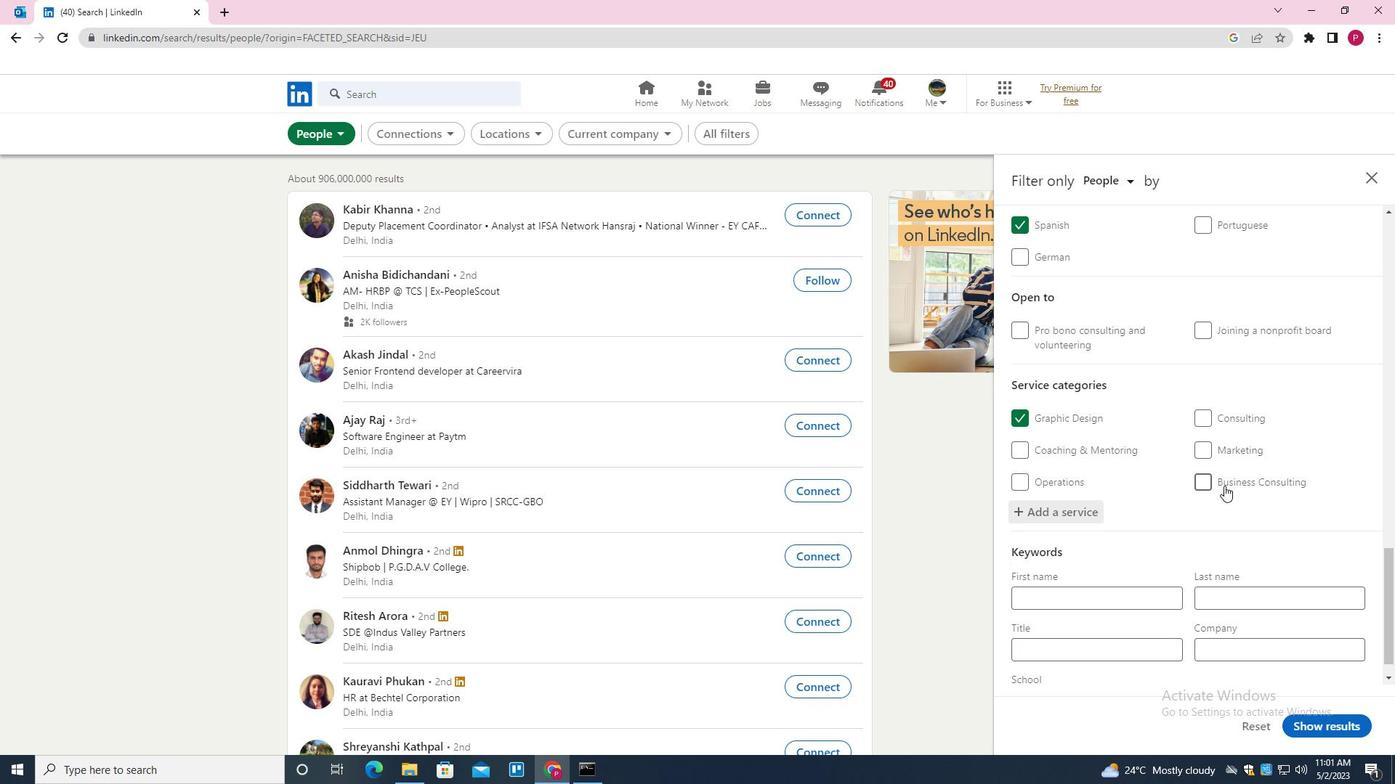
Action: Mouse scrolled (1215, 489) with delta (0, 0)
Screenshot: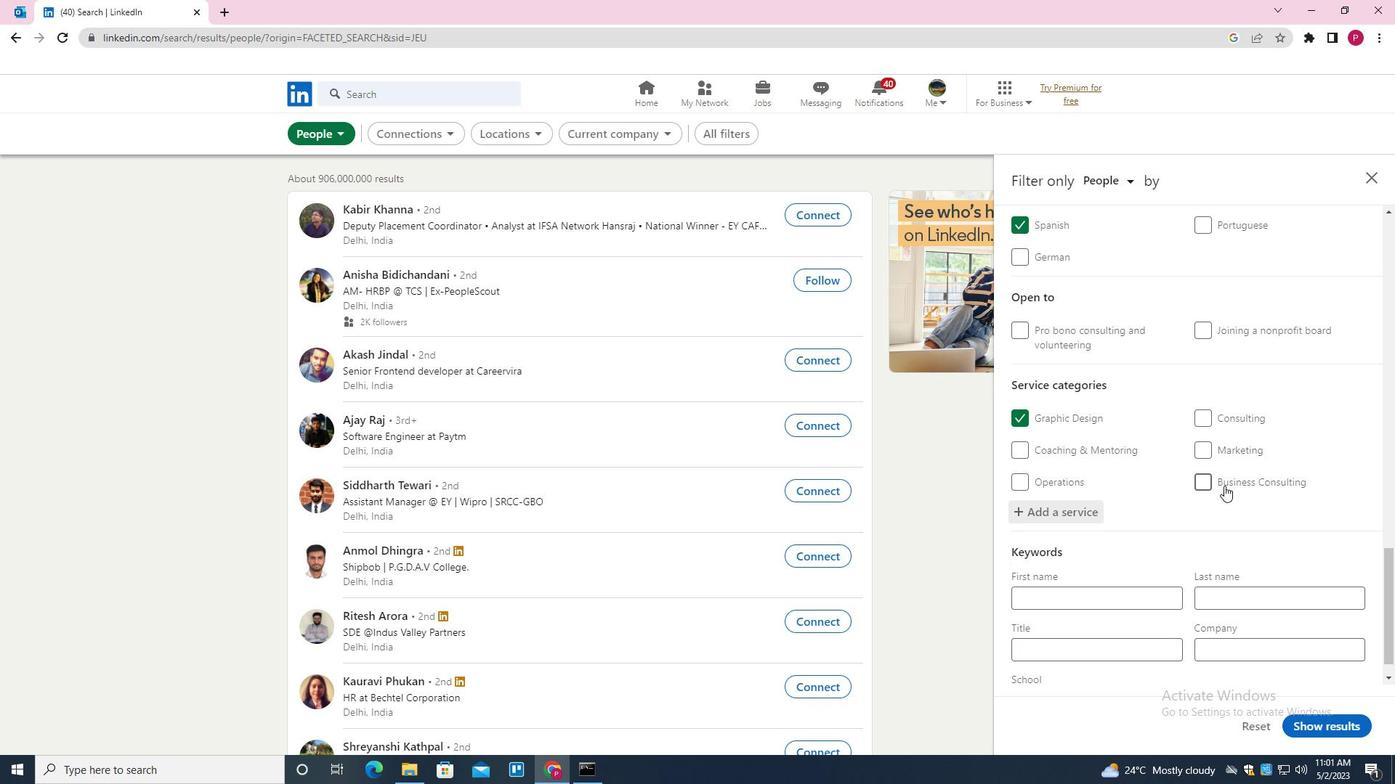 
Action: Mouse moved to (1202, 500)
Screenshot: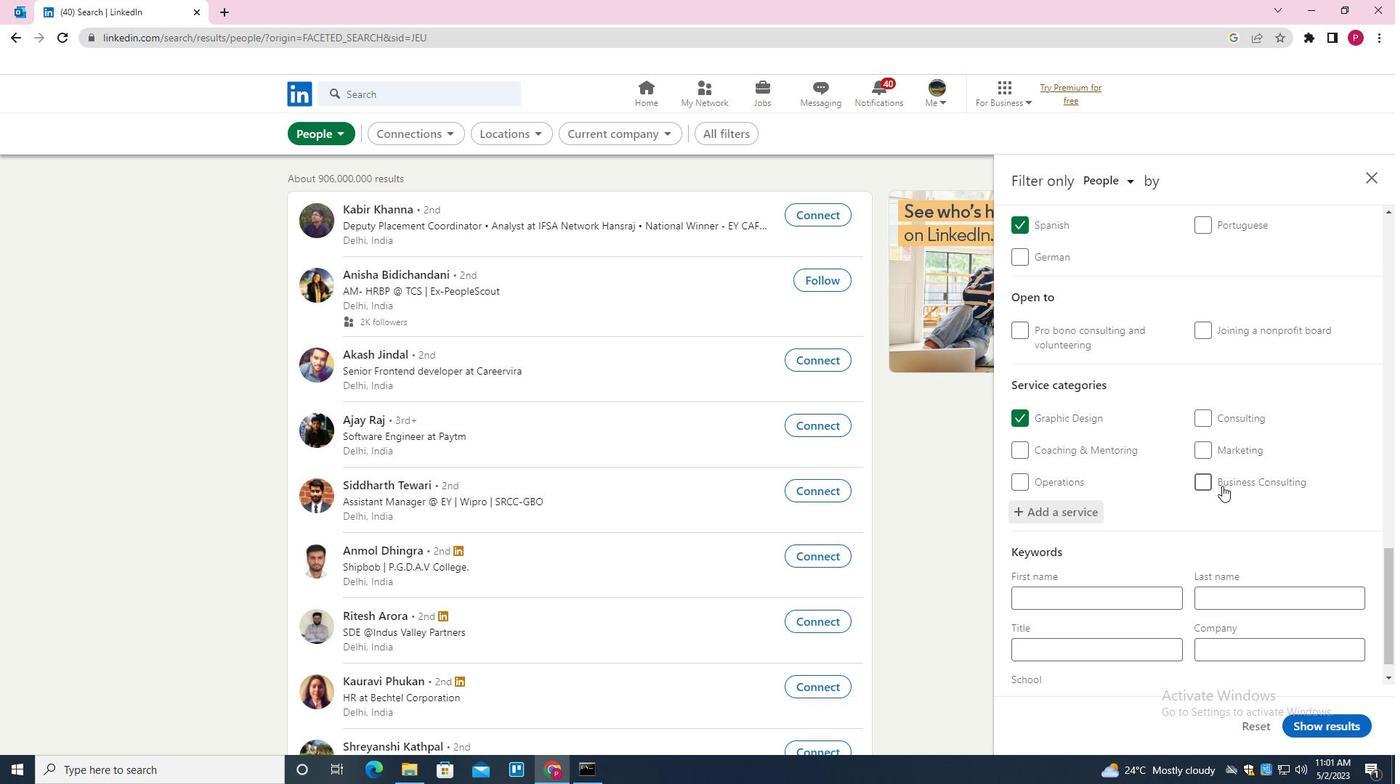 
Action: Mouse scrolled (1202, 499) with delta (0, 0)
Screenshot: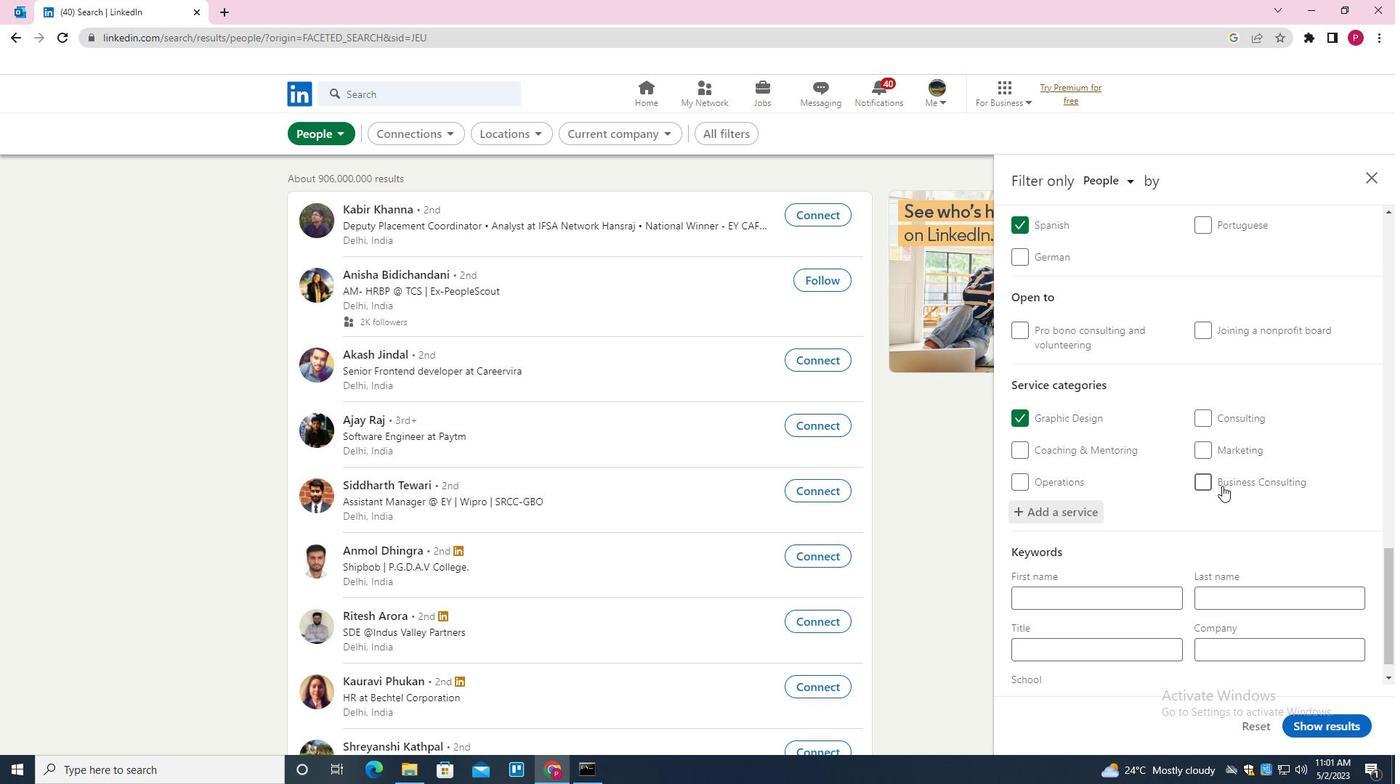 
Action: Mouse moved to (1046, 619)
Screenshot: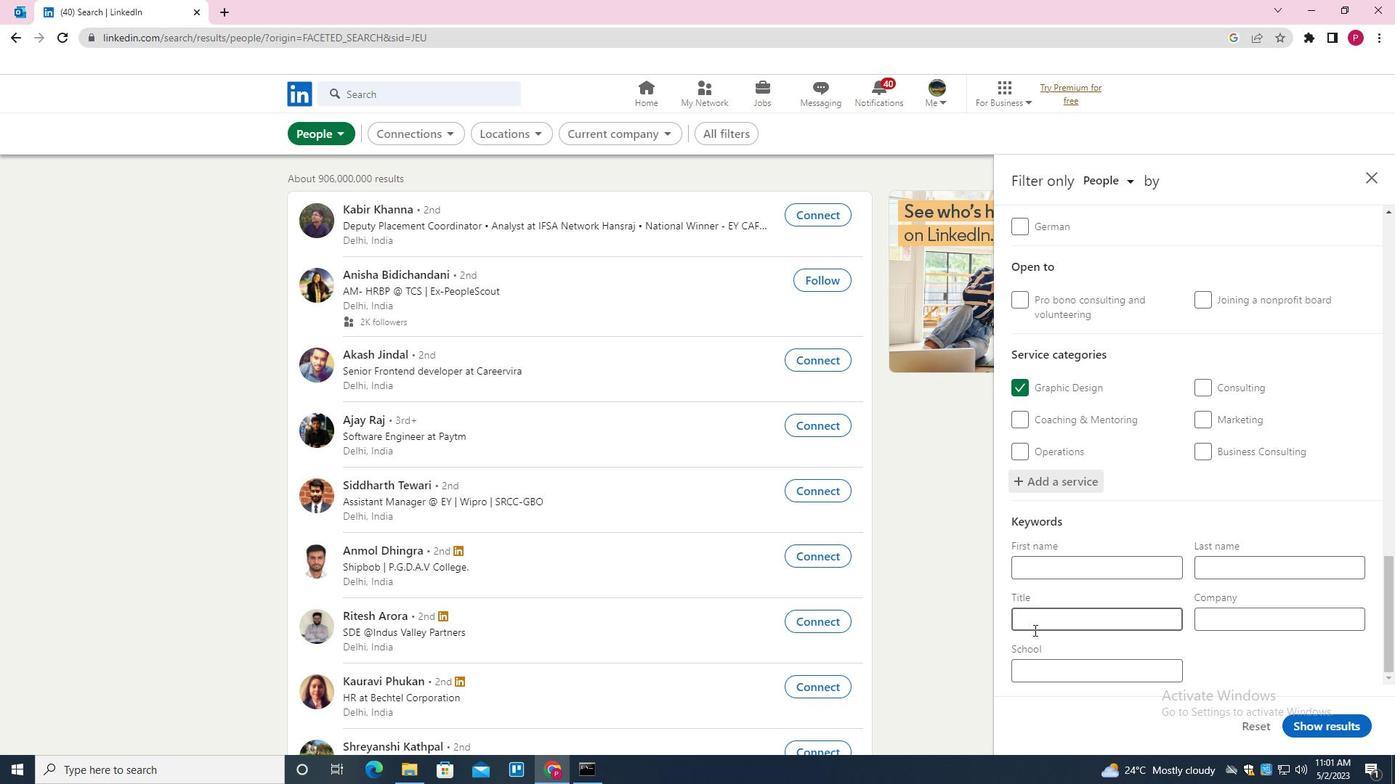 
Action: Mouse pressed left at (1046, 619)
Screenshot: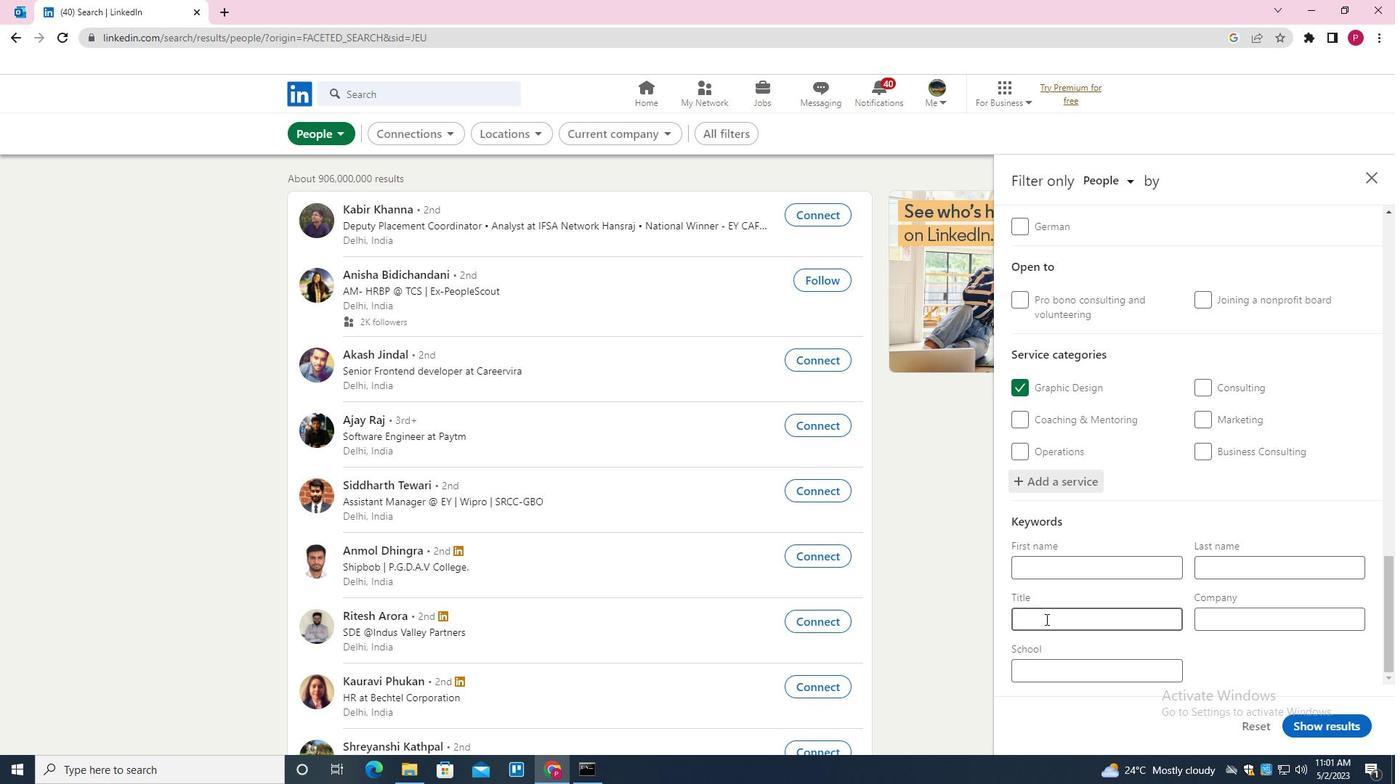 
Action: Key pressed <Key.shift><Key.shift><Key.shift><Key.shift><Key.shift><Key.shift><Key.shift><Key.shift><Key.shift><Key.shift><Key.shift><Key.shift><Key.shift><Key.shift>ELECTRICIAN
Screenshot: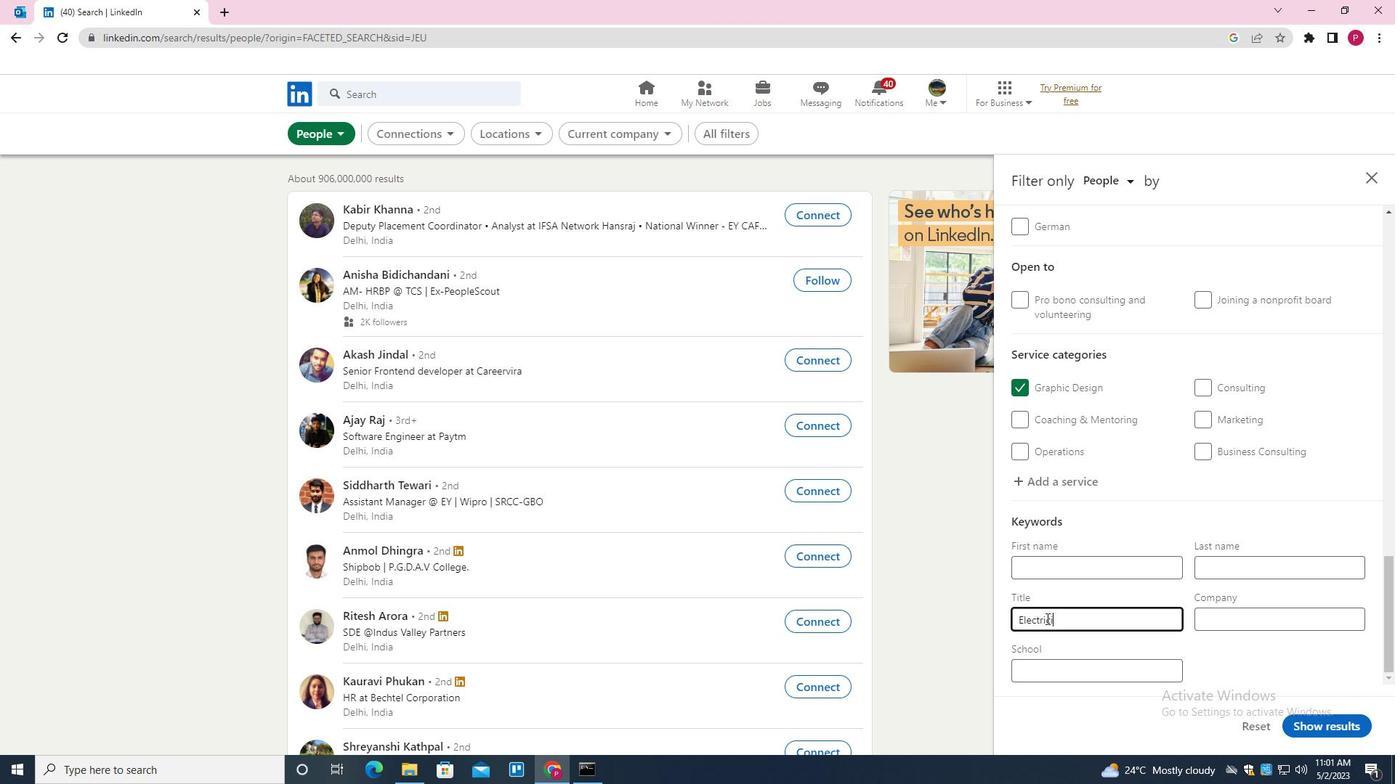 
Action: Mouse moved to (1324, 731)
Screenshot: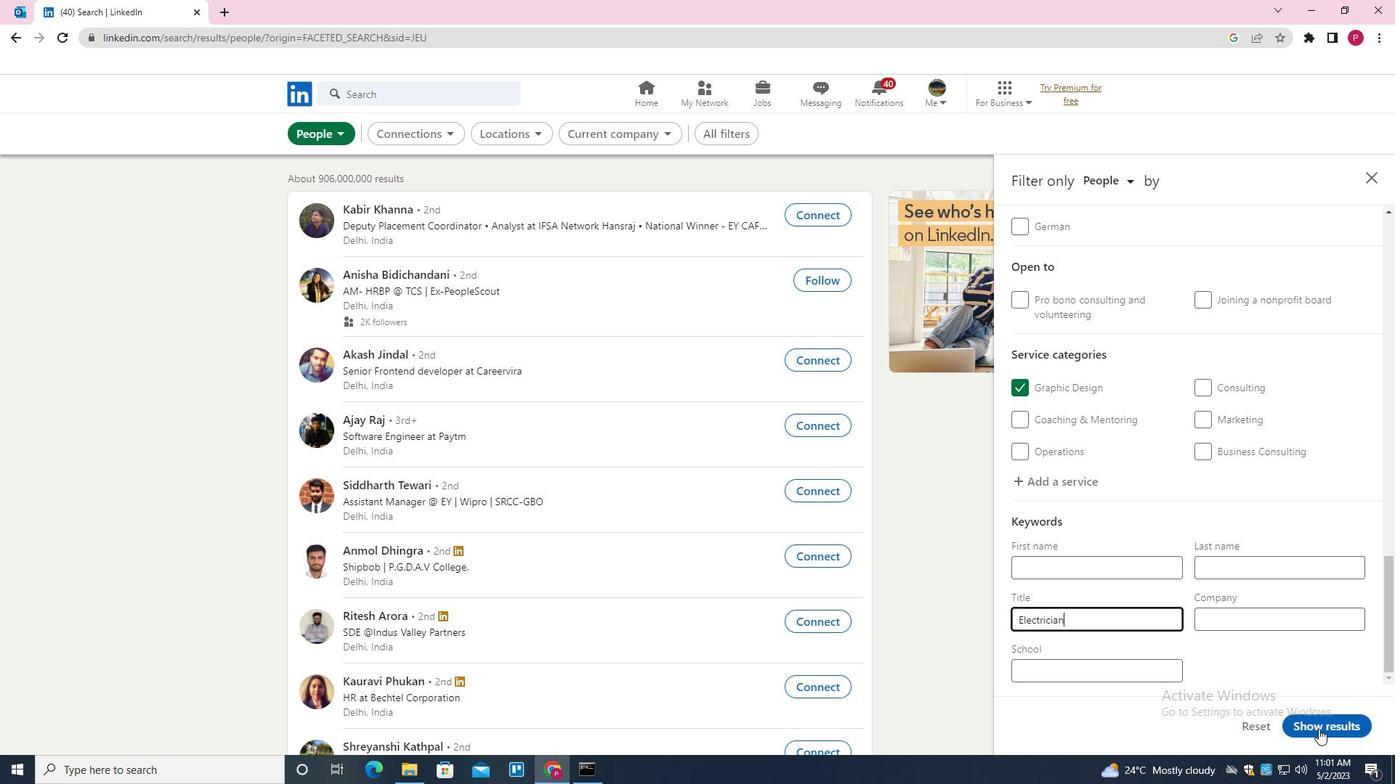 
Action: Mouse pressed left at (1324, 731)
Screenshot: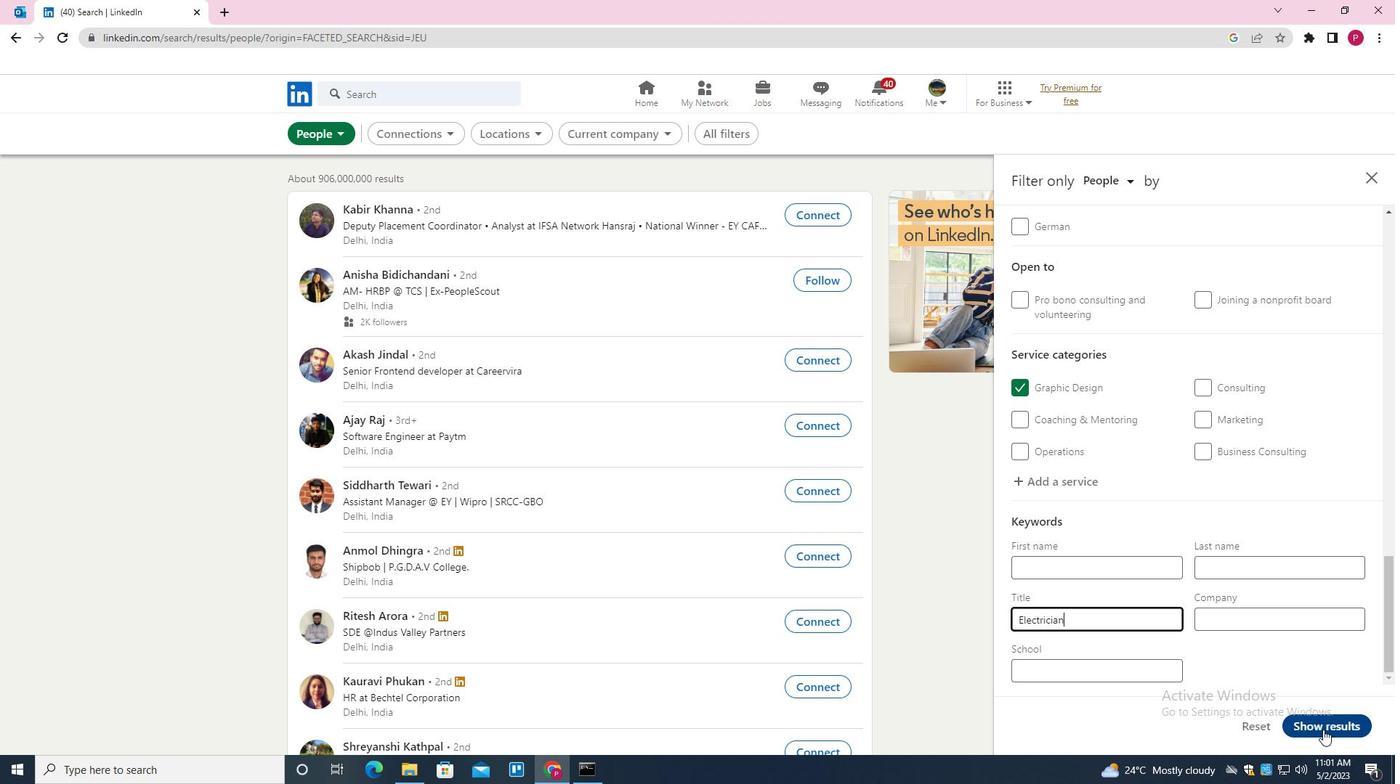 
Action: Mouse moved to (699, 363)
Screenshot: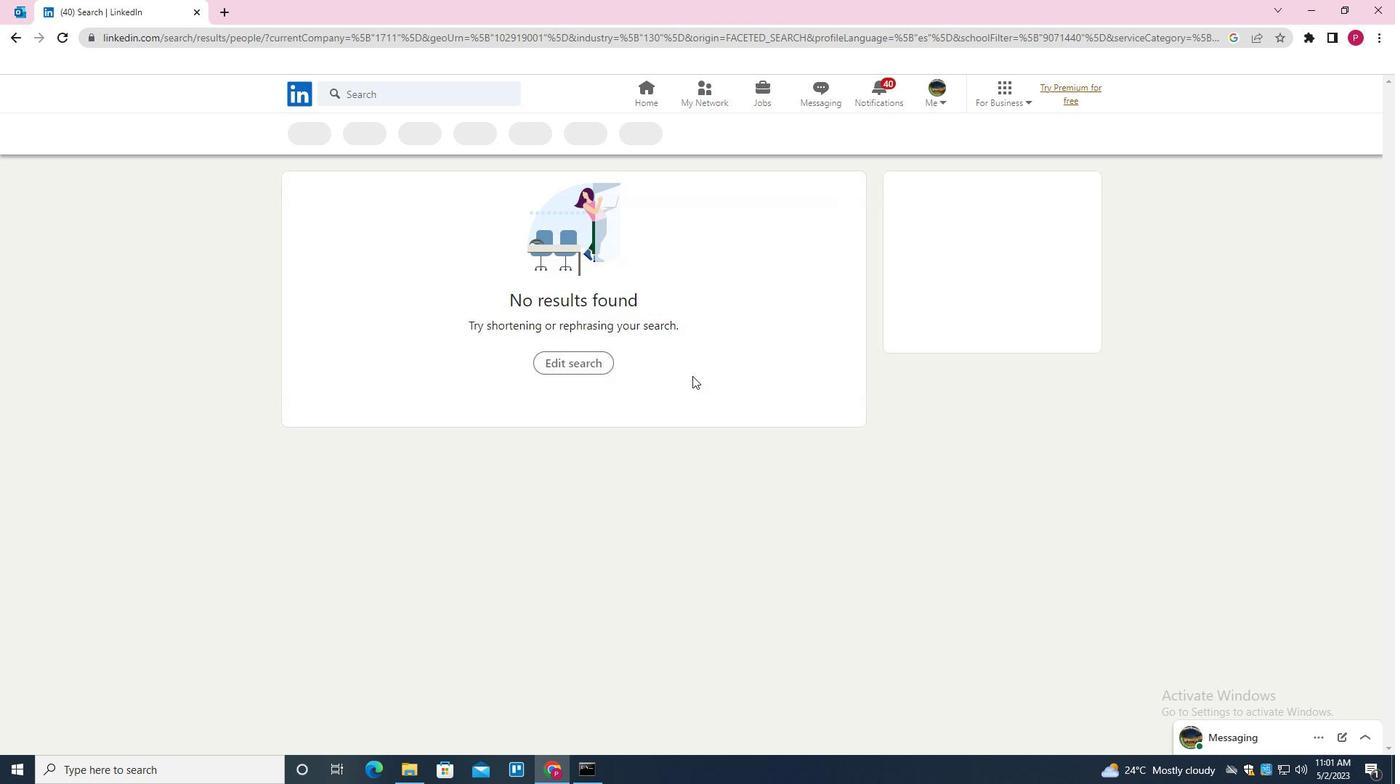 
